 Task: Look for space in Kindia, Guinea from 6th August, 2023 to 15th August, 2023 for 9 adults in price range Rs.10000 to Rs.14000. Place can be shared room with 5 bedrooms having 9 beds and 5 bathrooms. Property type can be house, flat, guest house. Amenities needed are: wifi, TV, free parkinig on premises, gym, breakfast. Booking option can be shelf check-in. Required host language is English.
Action: Mouse pressed left at (496, 99)
Screenshot: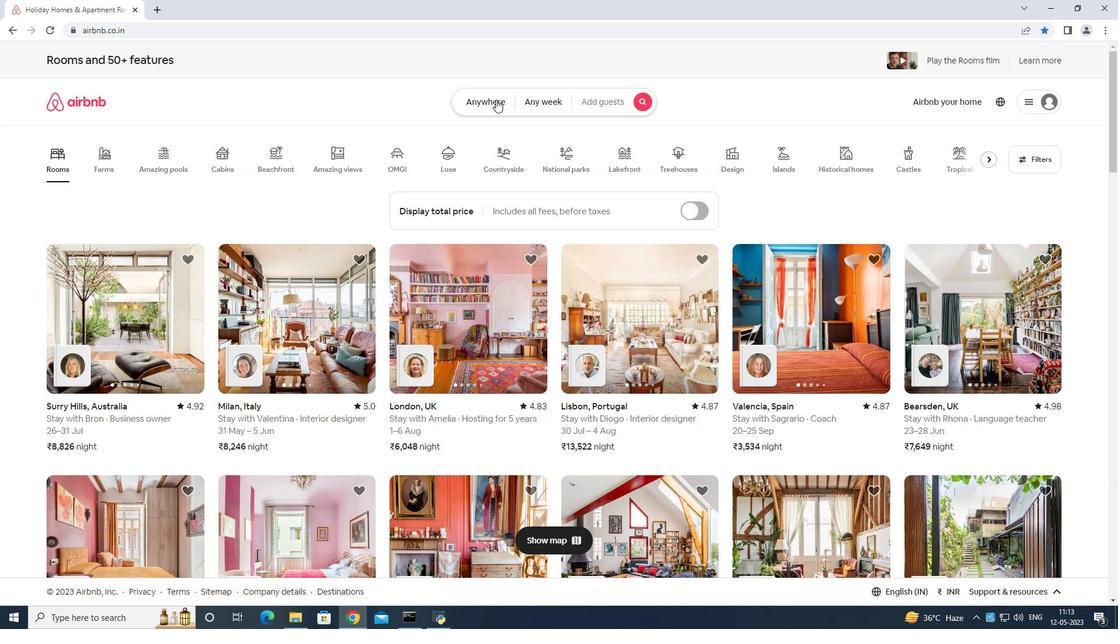 
Action: Mouse moved to (463, 139)
Screenshot: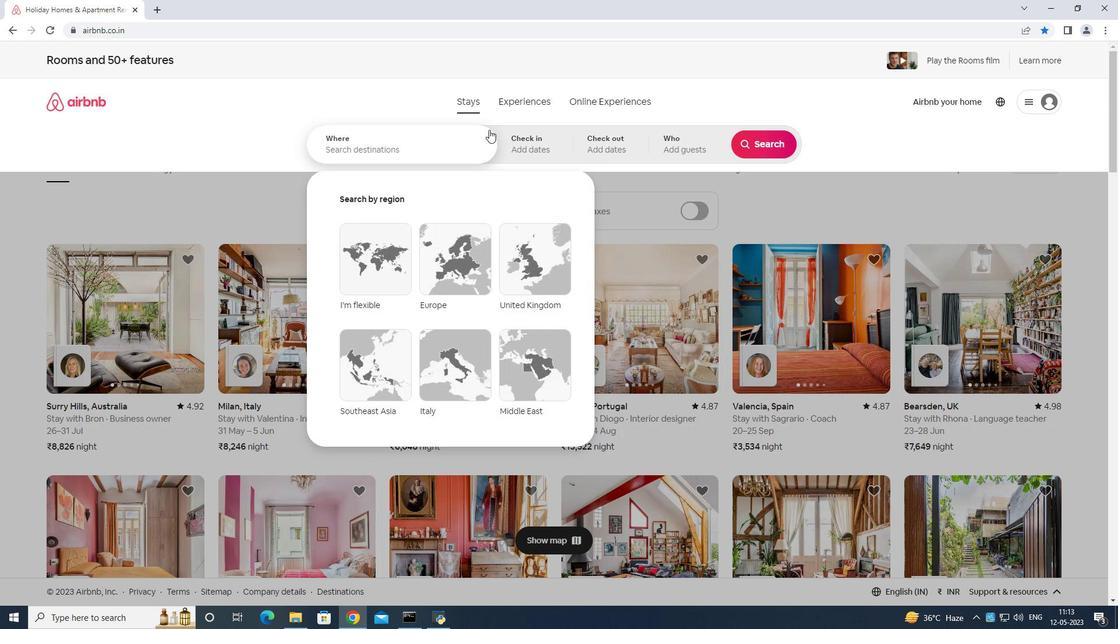 
Action: Mouse pressed left at (463, 139)
Screenshot: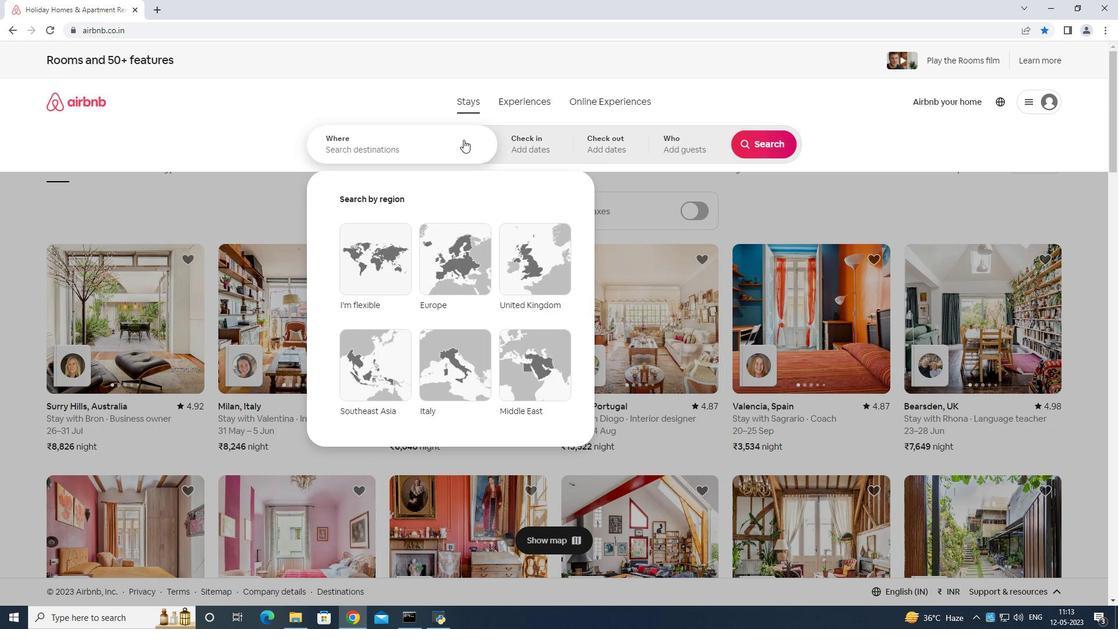 
Action: Mouse moved to (475, 152)
Screenshot: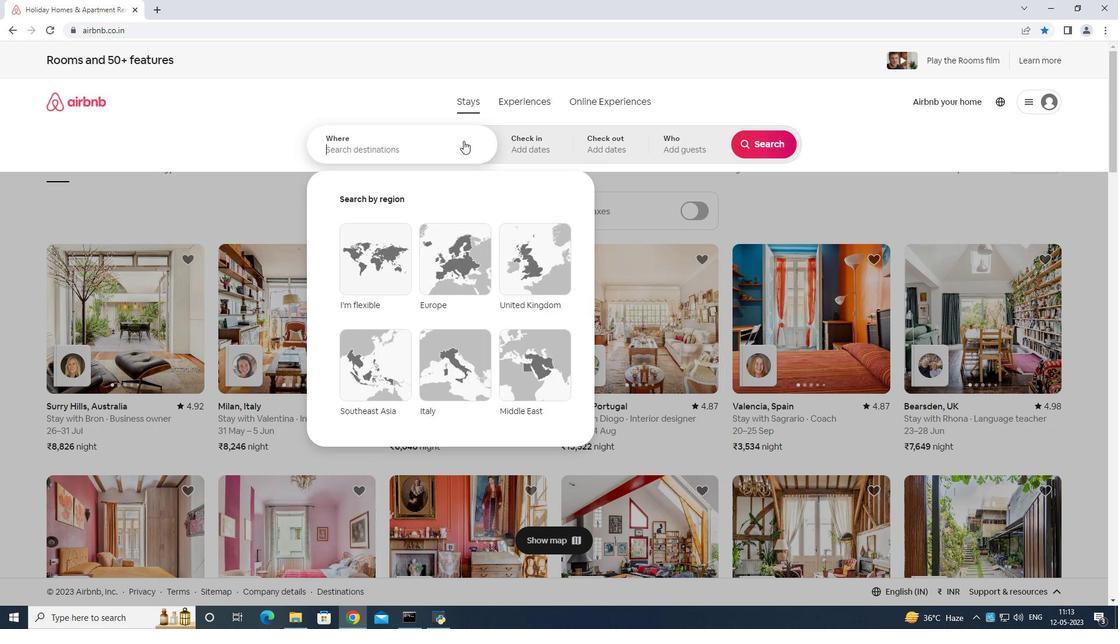 
Action: Key pressed <Key.shift>Kindia<Key.space>a<Key.backspace>h<Key.backspace>guinea<Key.enter>
Screenshot: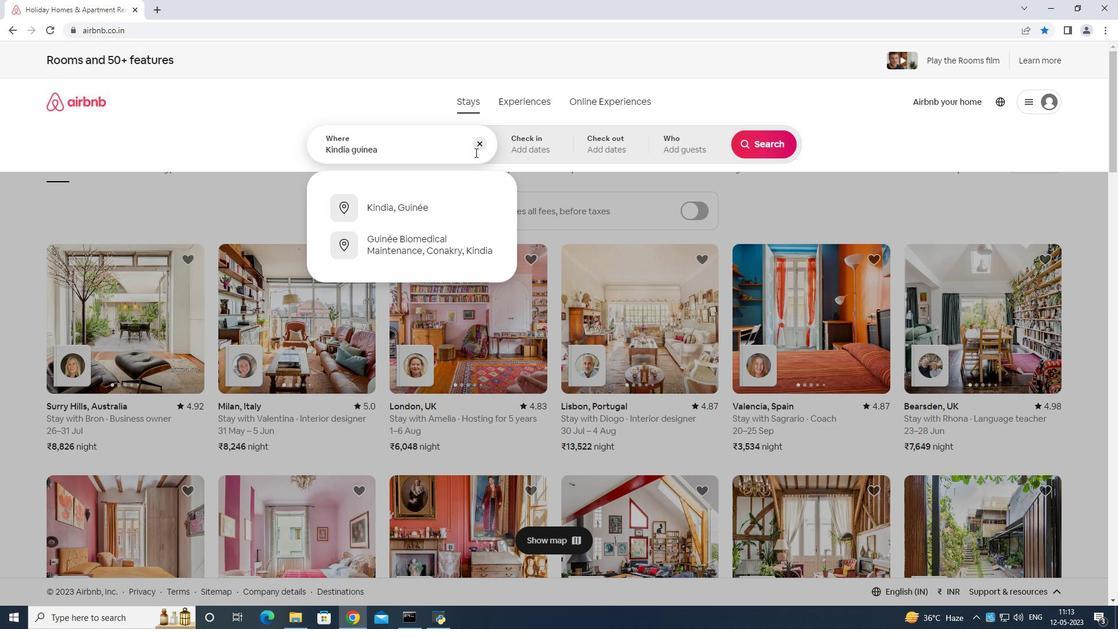 
Action: Mouse moved to (756, 242)
Screenshot: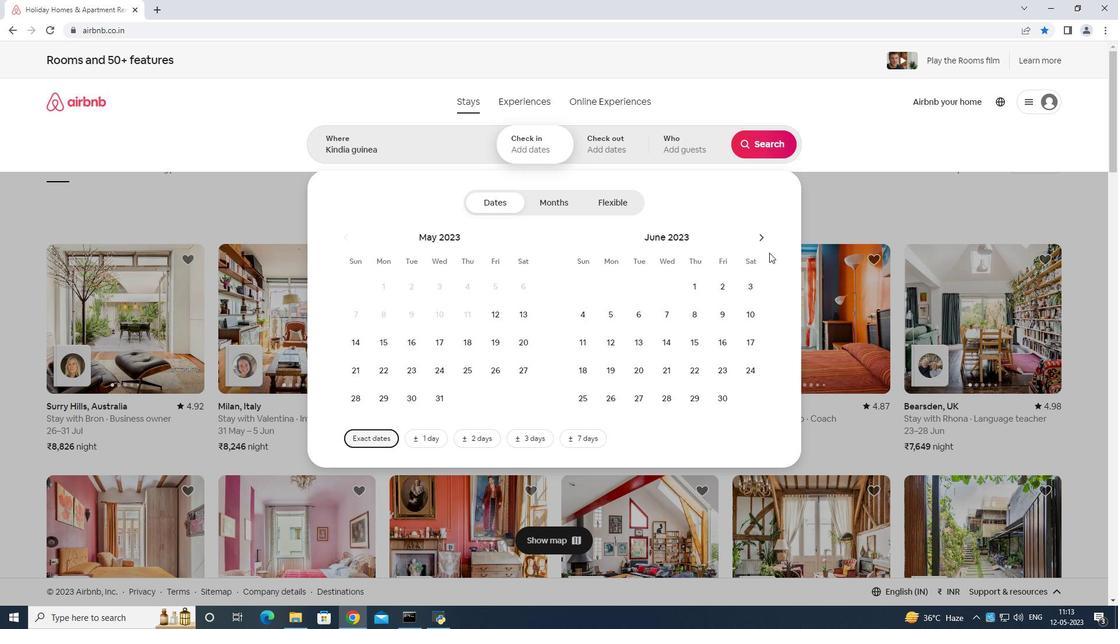 
Action: Mouse pressed left at (756, 242)
Screenshot: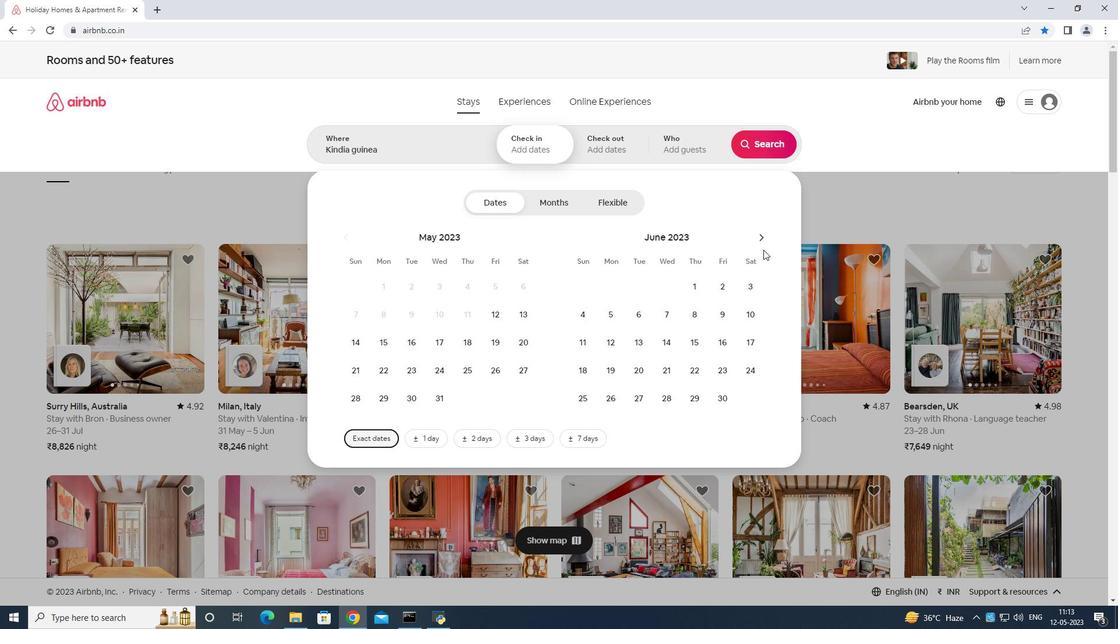 
Action: Mouse moved to (755, 242)
Screenshot: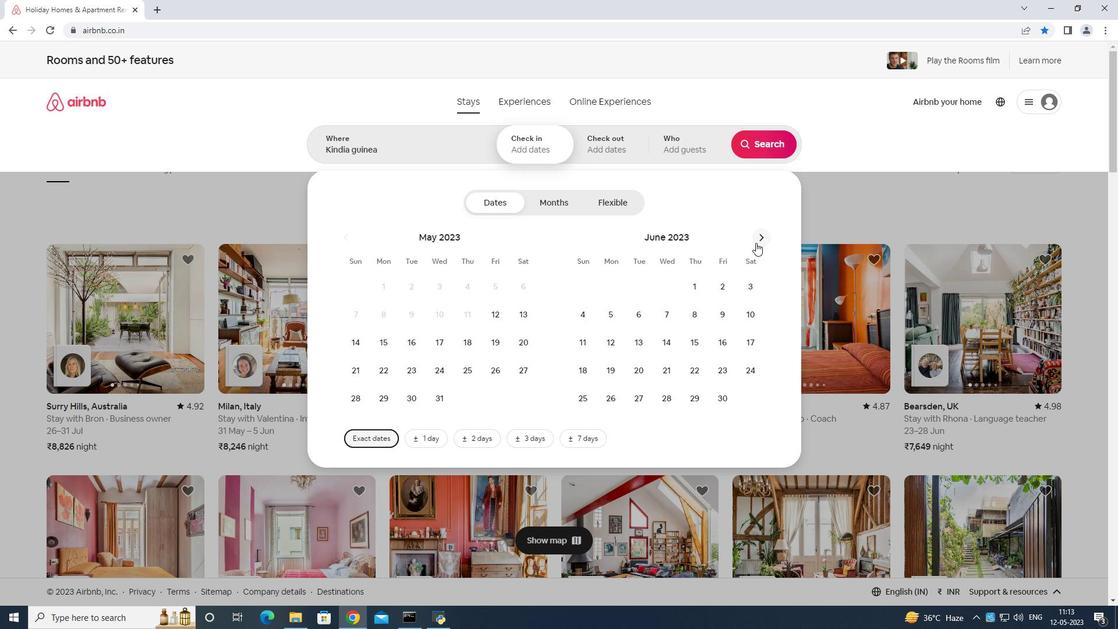 
Action: Mouse pressed left at (755, 242)
Screenshot: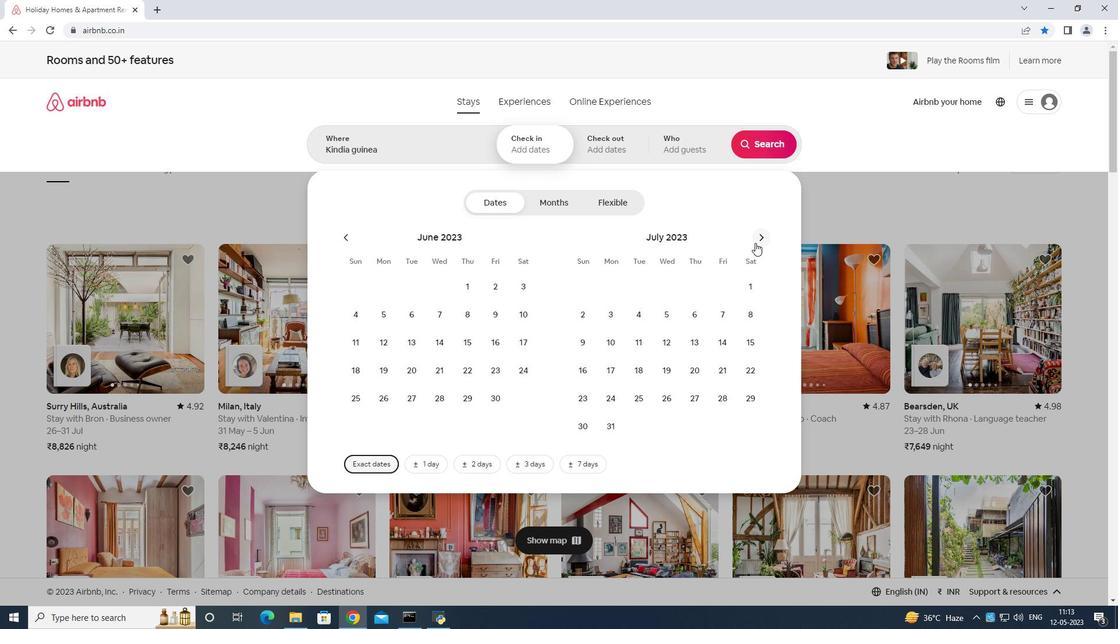 
Action: Mouse moved to (580, 315)
Screenshot: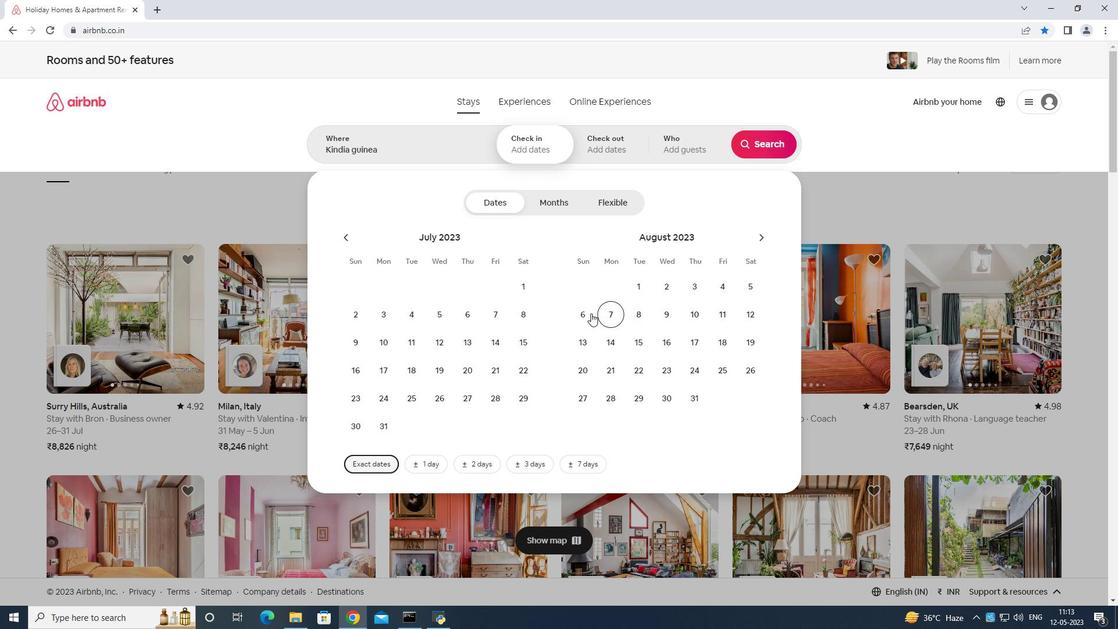 
Action: Mouse pressed left at (580, 315)
Screenshot: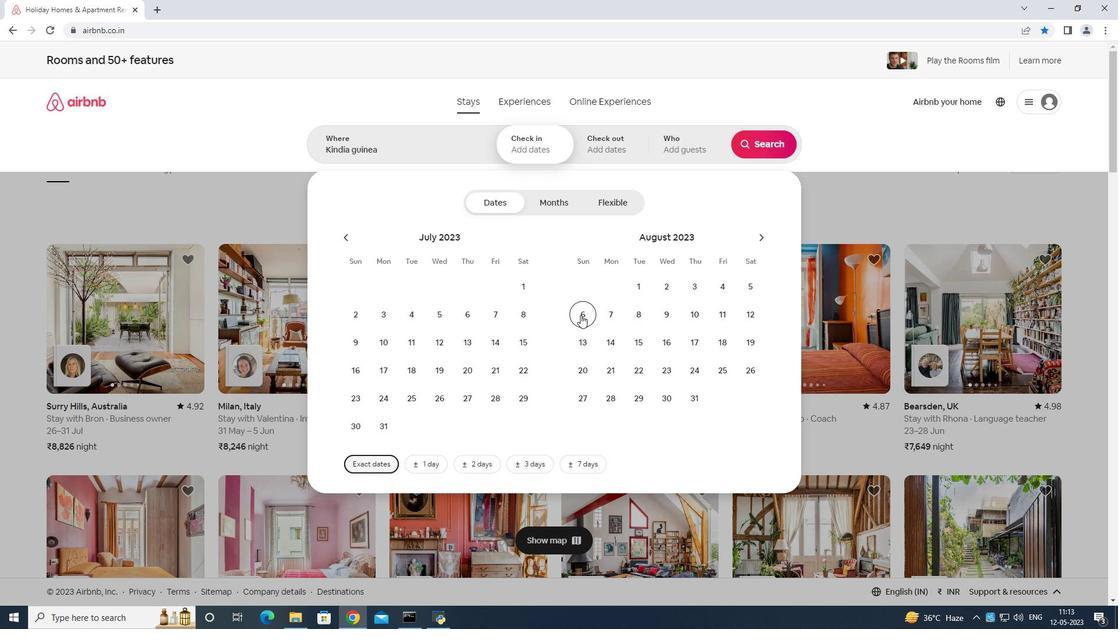 
Action: Mouse moved to (649, 344)
Screenshot: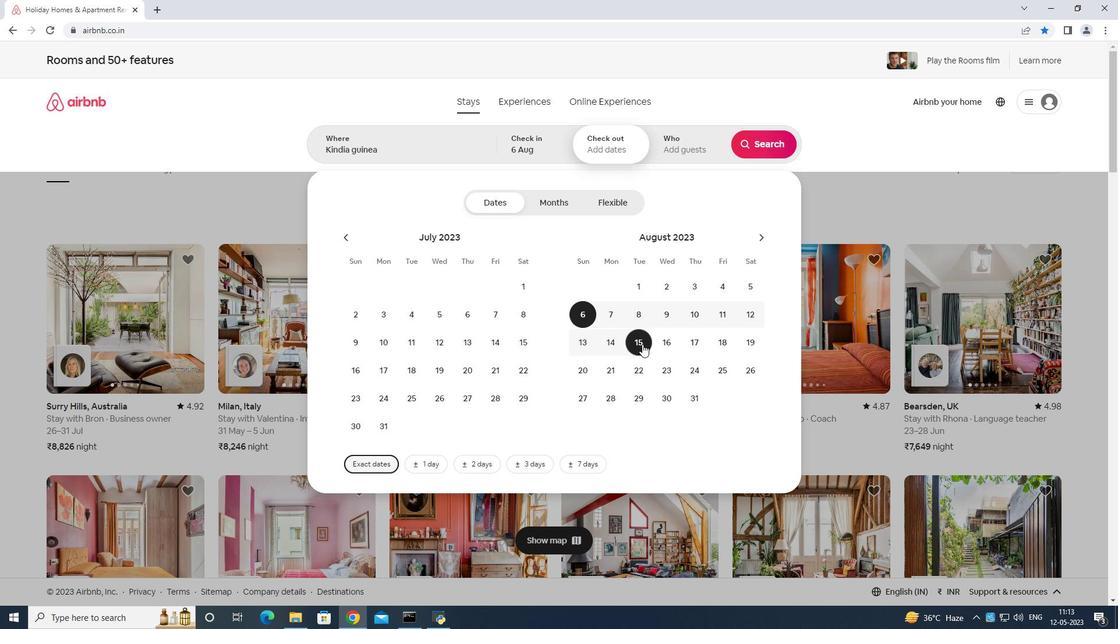 
Action: Mouse pressed left at (649, 344)
Screenshot: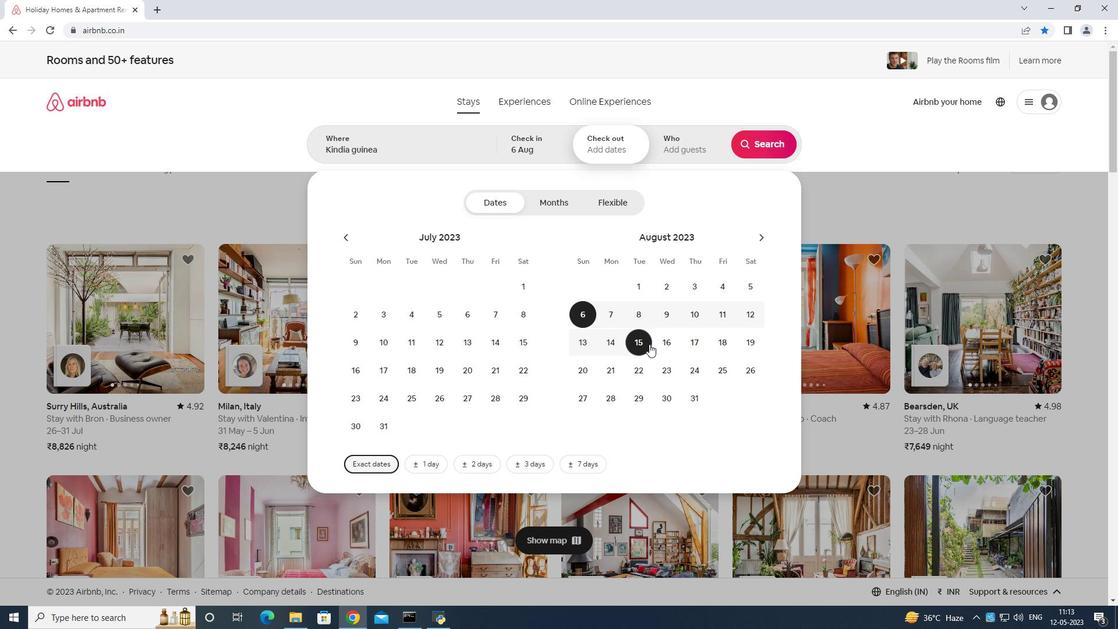 
Action: Mouse moved to (699, 143)
Screenshot: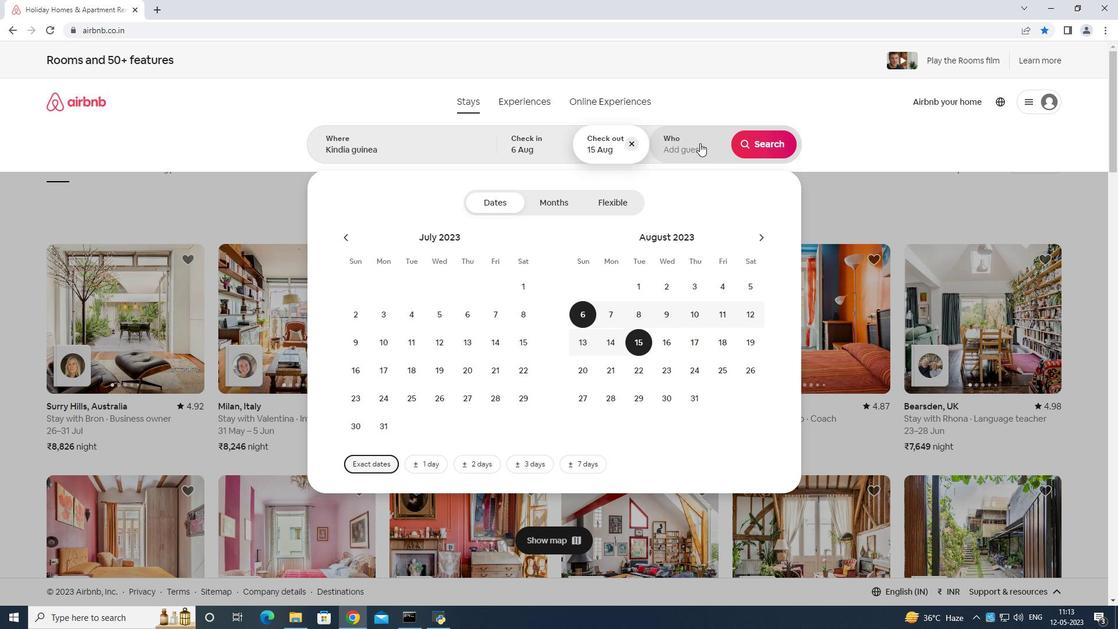 
Action: Mouse pressed left at (699, 143)
Screenshot: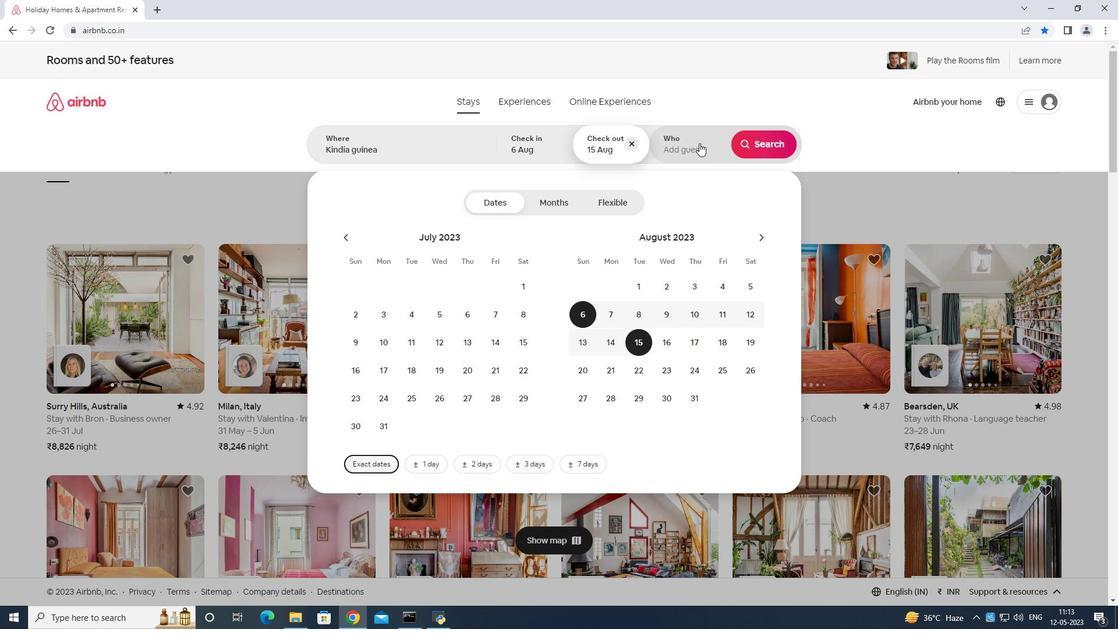 
Action: Mouse moved to (762, 209)
Screenshot: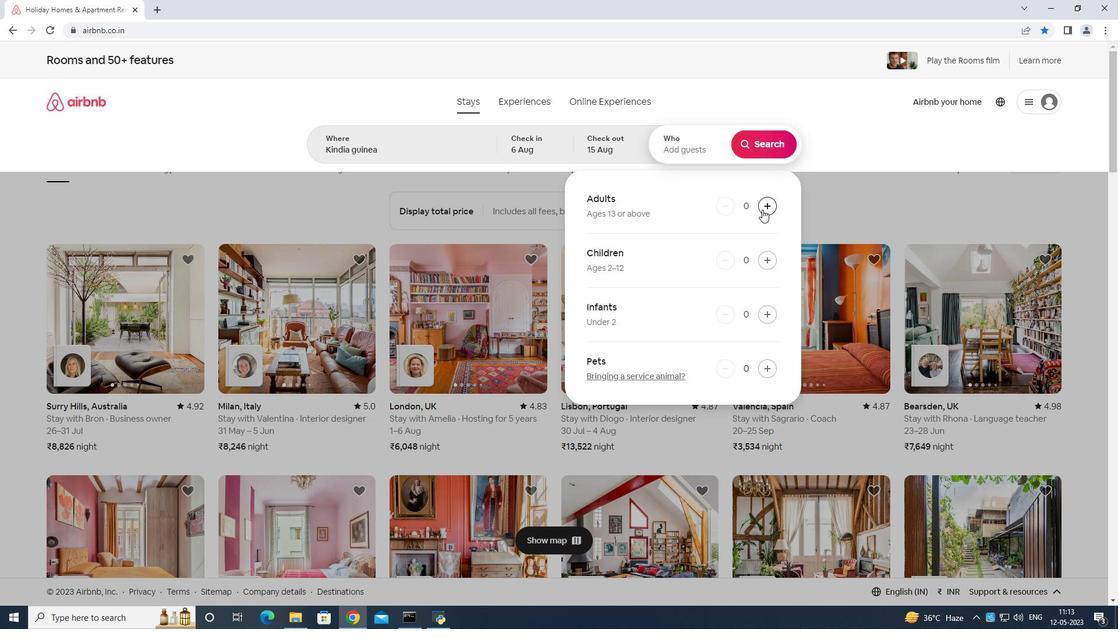 
Action: Mouse pressed left at (762, 209)
Screenshot: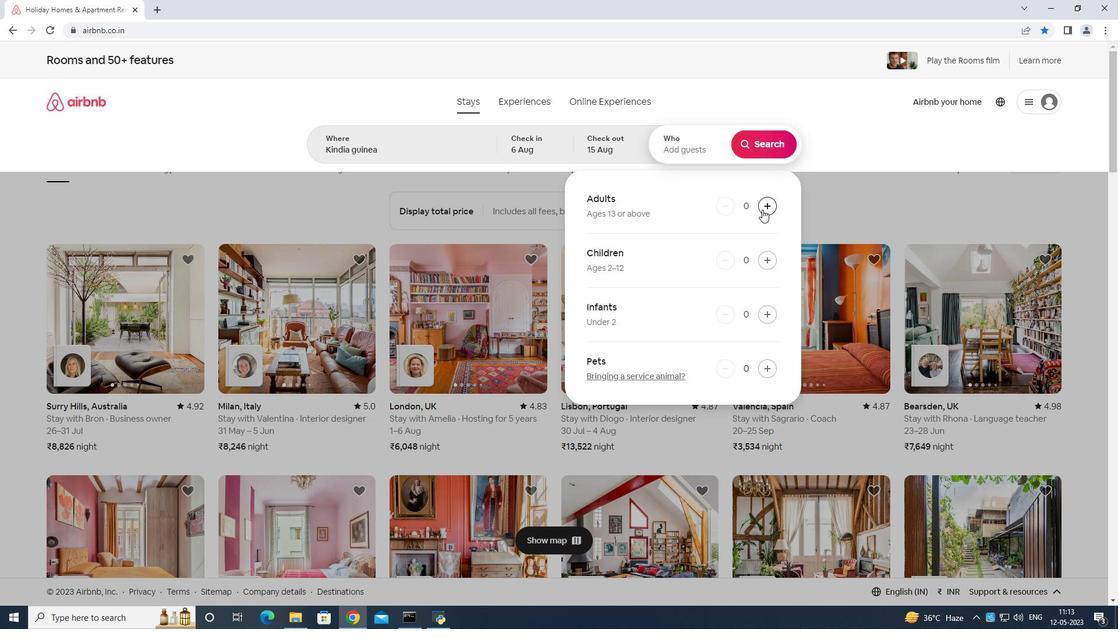 
Action: Mouse pressed left at (762, 209)
Screenshot: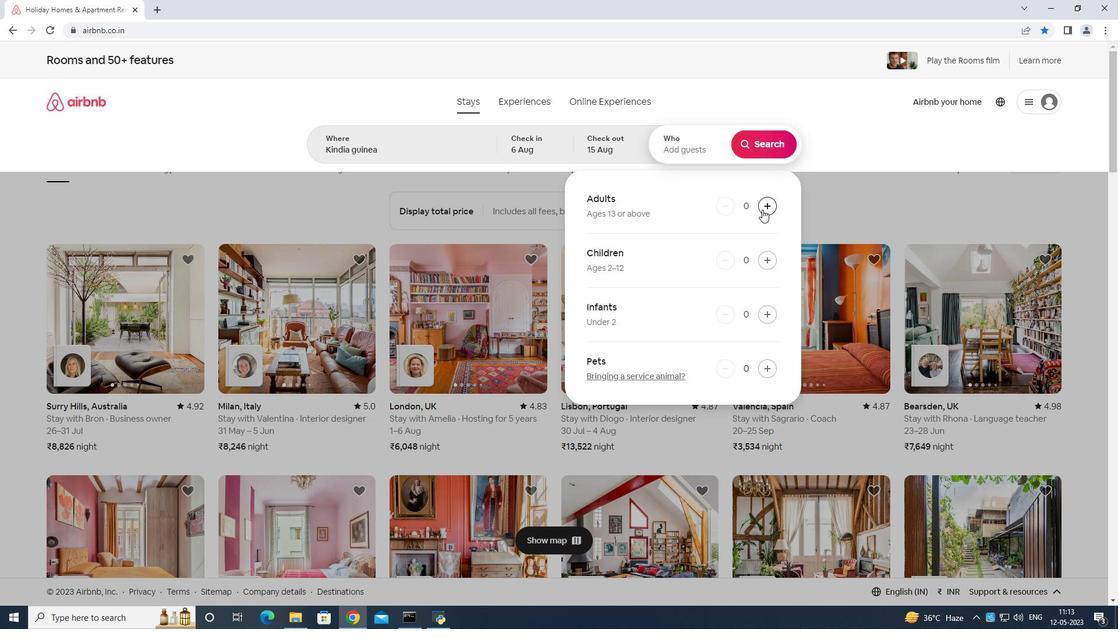 
Action: Mouse pressed left at (762, 209)
Screenshot: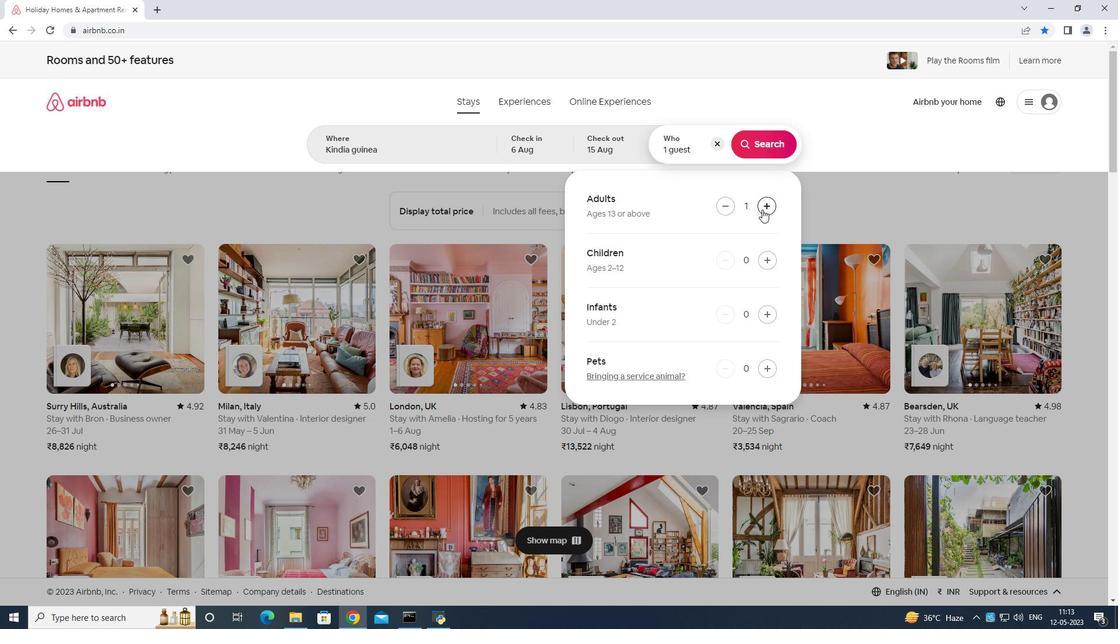 
Action: Mouse moved to (763, 209)
Screenshot: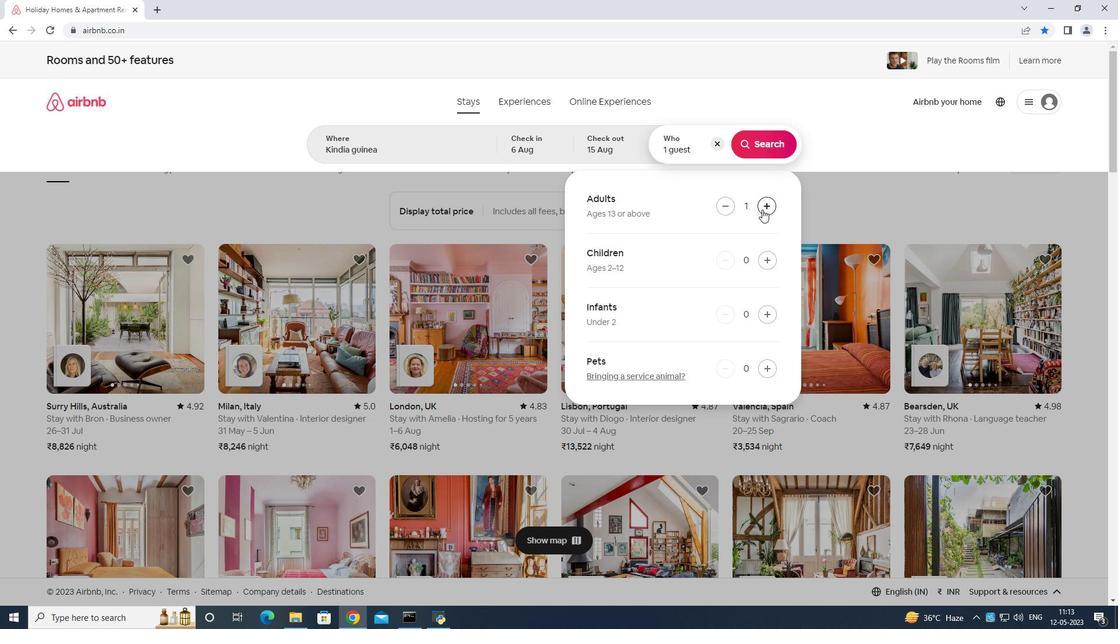 
Action: Mouse pressed left at (763, 209)
Screenshot: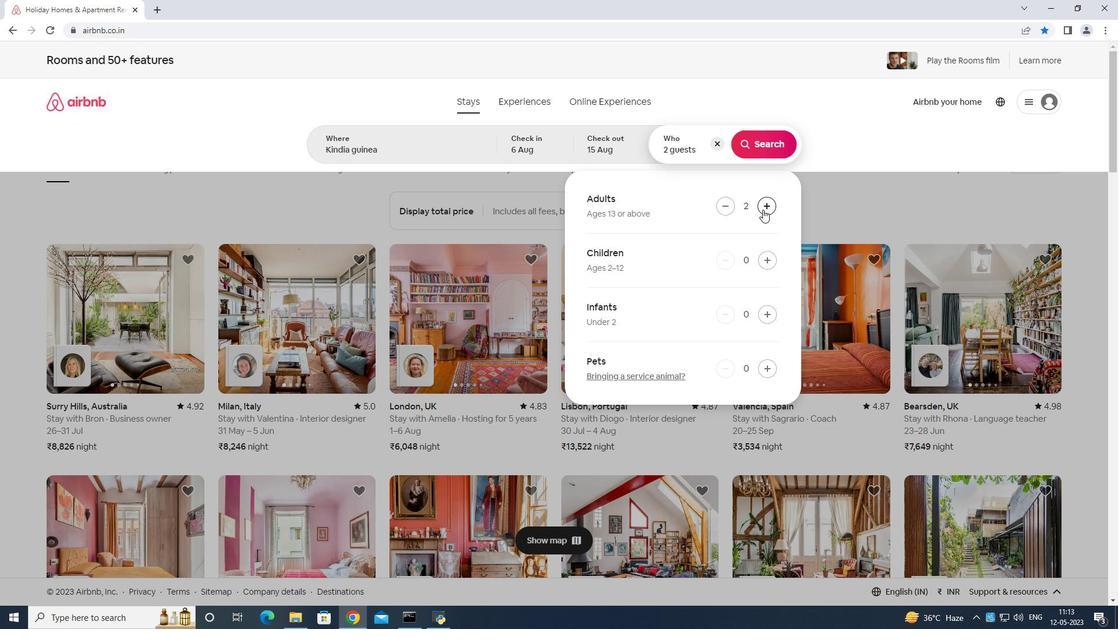 
Action: Mouse moved to (763, 209)
Screenshot: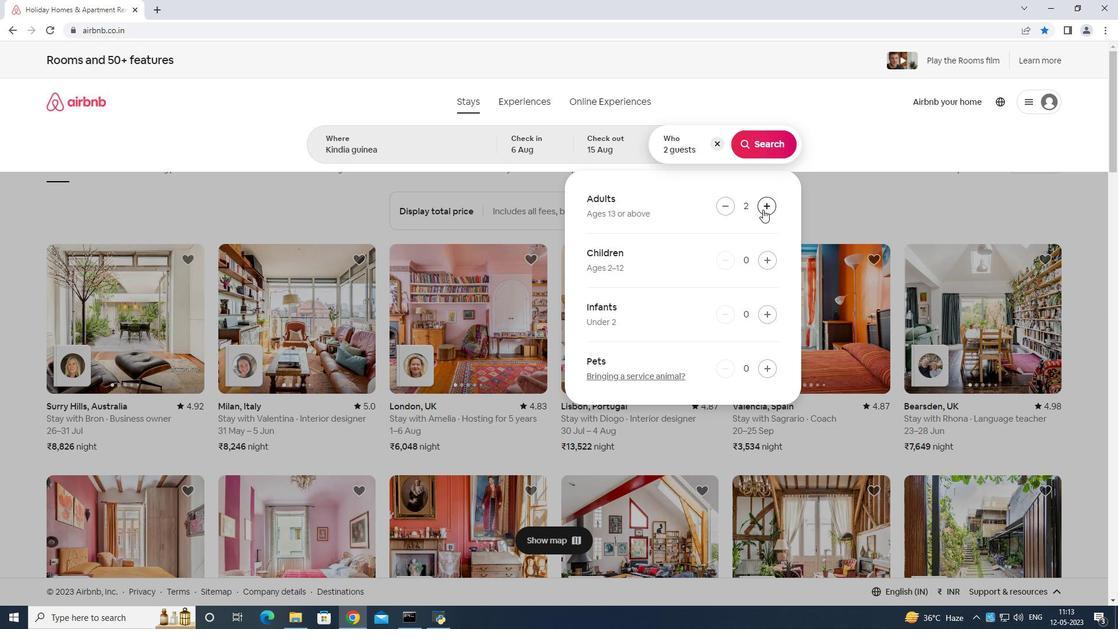 
Action: Mouse pressed left at (763, 209)
Screenshot: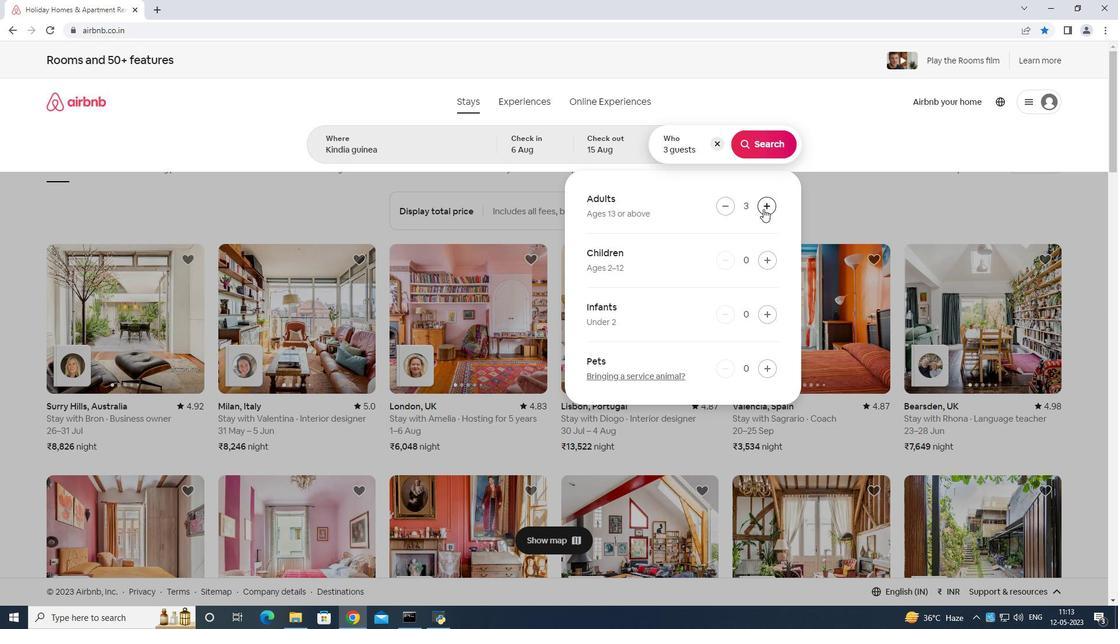 
Action: Mouse pressed left at (763, 209)
Screenshot: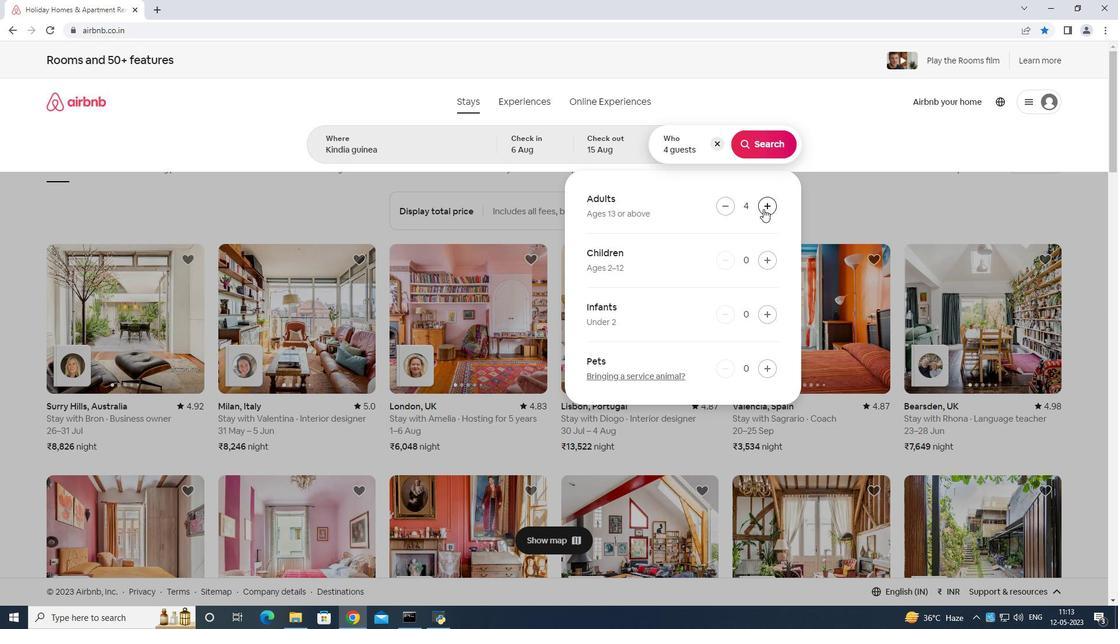 
Action: Mouse pressed left at (763, 209)
Screenshot: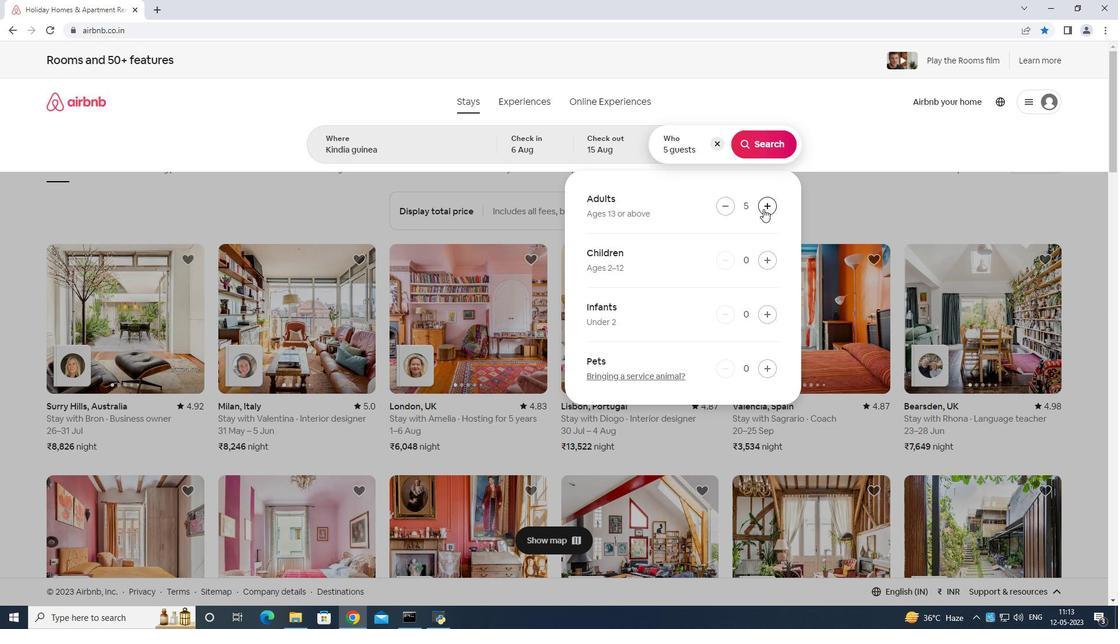 
Action: Mouse pressed left at (763, 209)
Screenshot: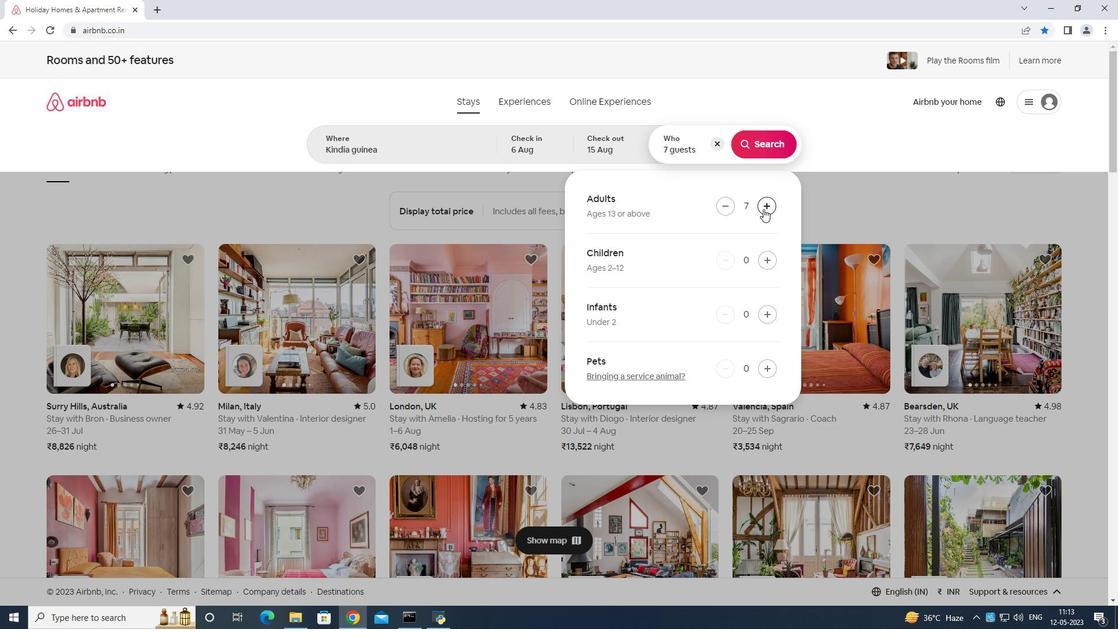 
Action: Mouse pressed left at (763, 209)
Screenshot: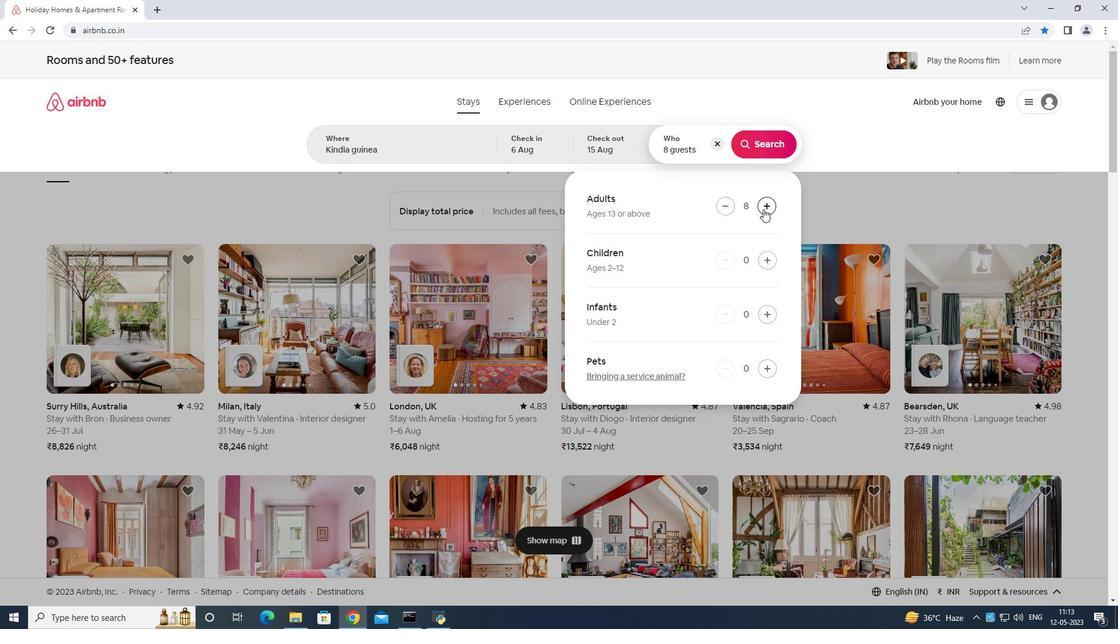 
Action: Mouse moved to (763, 137)
Screenshot: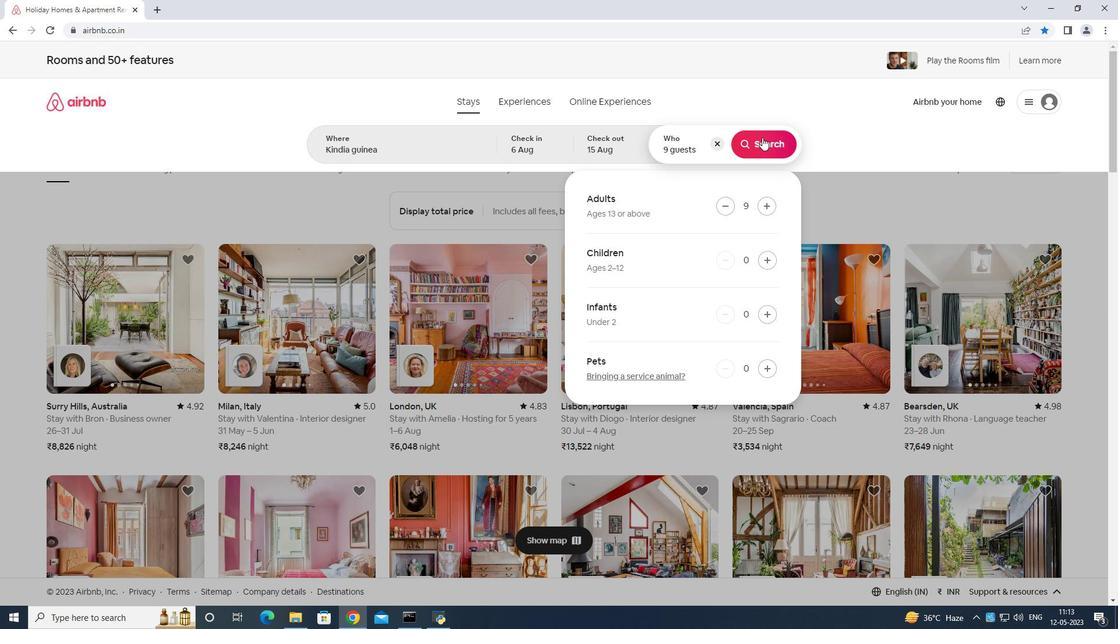 
Action: Mouse pressed left at (763, 137)
Screenshot: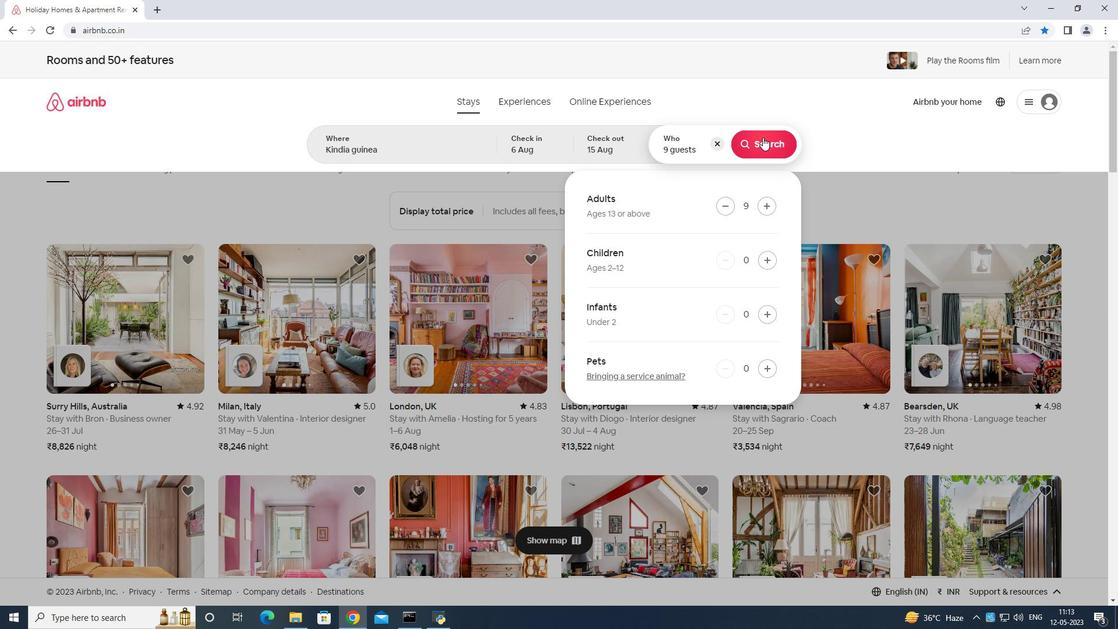
Action: Mouse moved to (1065, 103)
Screenshot: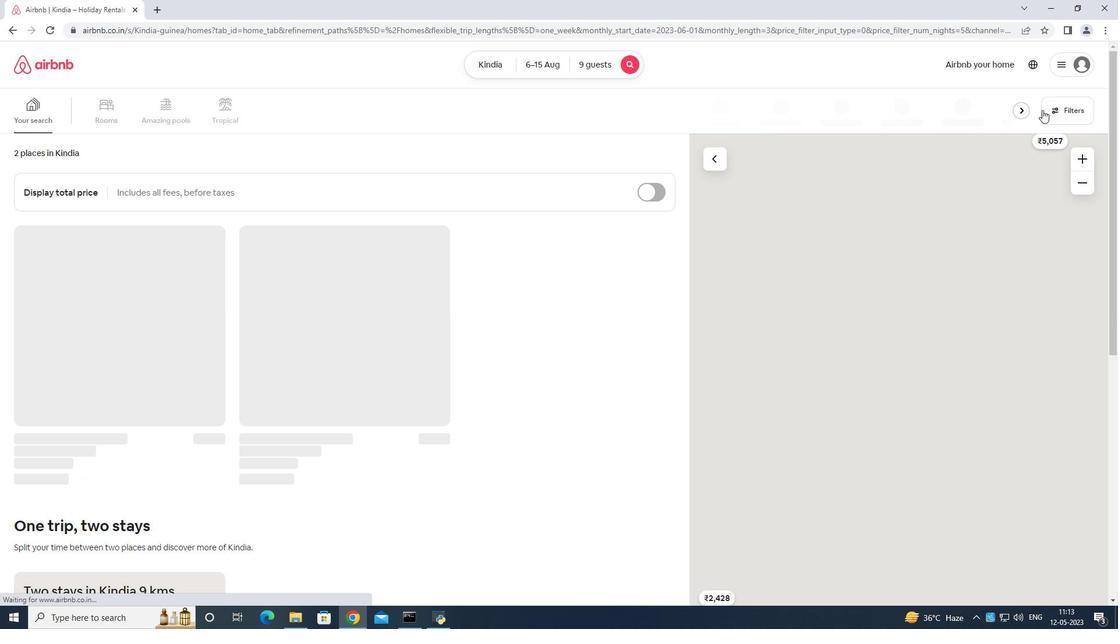 
Action: Mouse pressed left at (1065, 103)
Screenshot: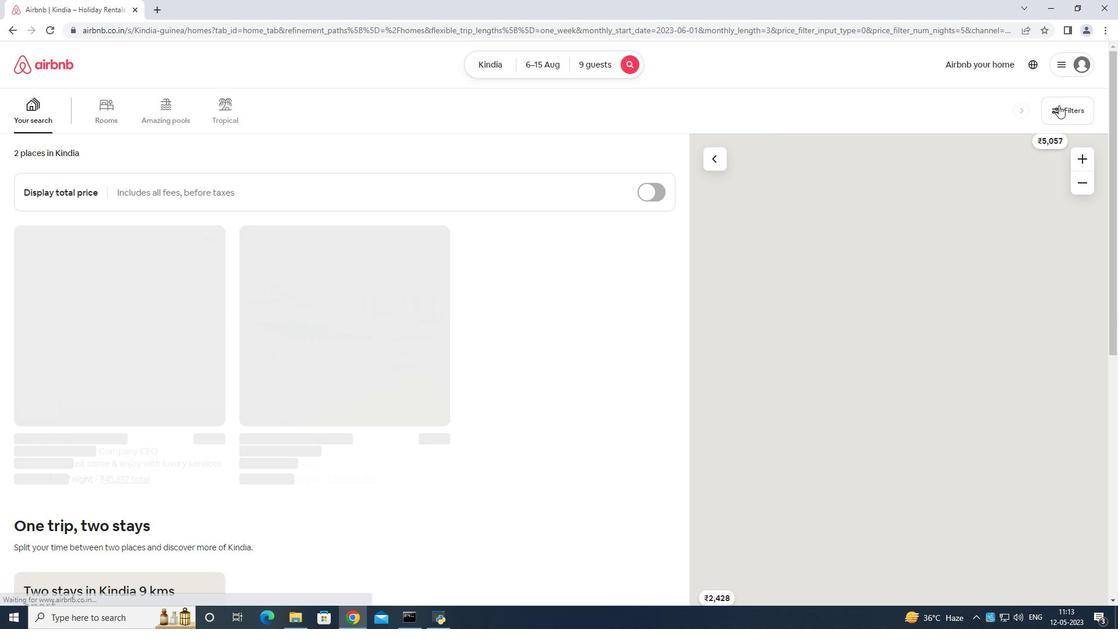 
Action: Mouse moved to (470, 389)
Screenshot: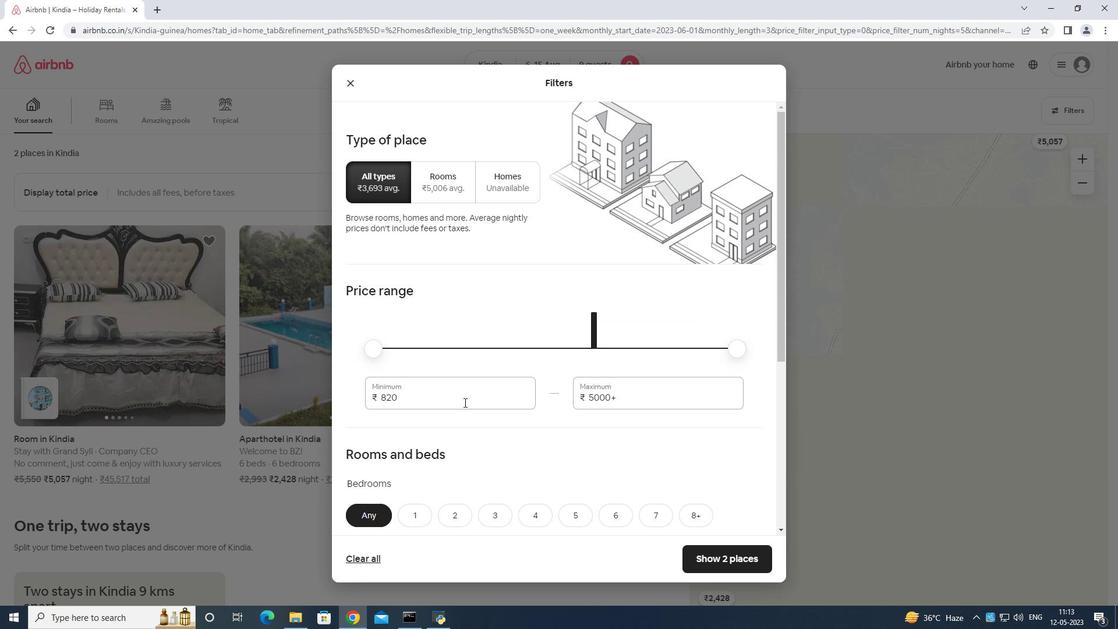 
Action: Mouse pressed left at (470, 389)
Screenshot: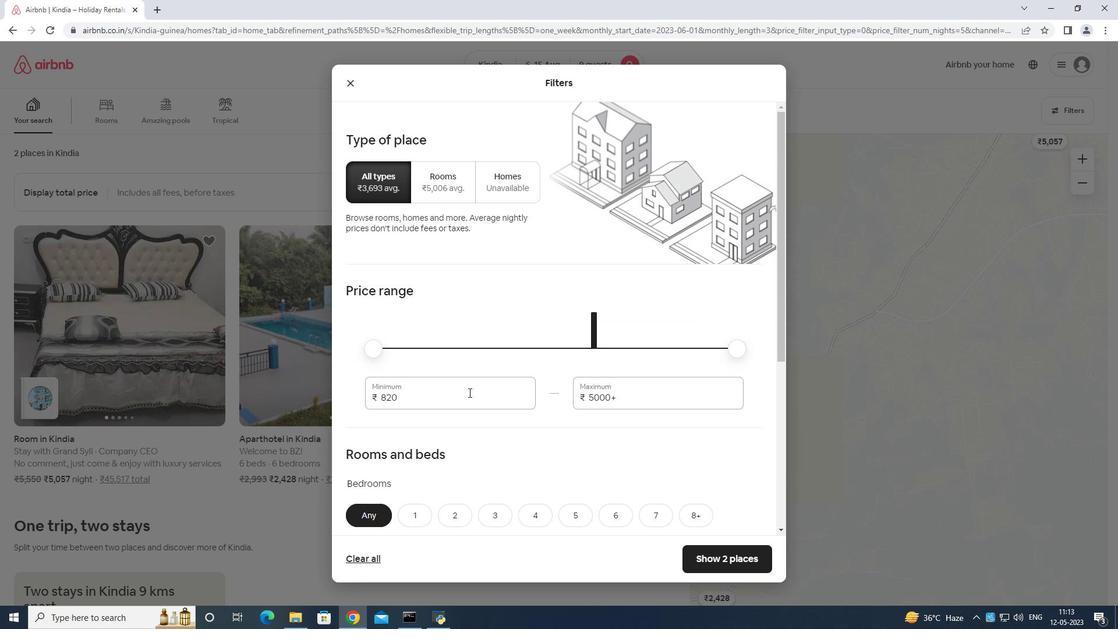 
Action: Key pressed <Key.backspace><Key.backspace><Key.backspace><Key.backspace><Key.backspace><Key.backspace><Key.backspace>10000
Screenshot: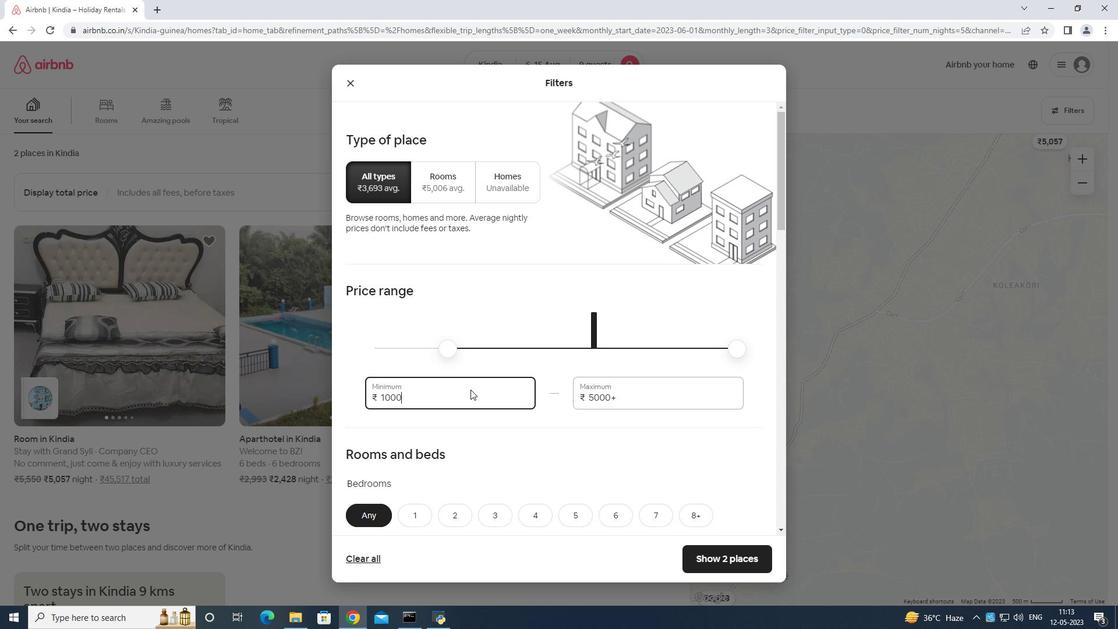 
Action: Mouse moved to (656, 395)
Screenshot: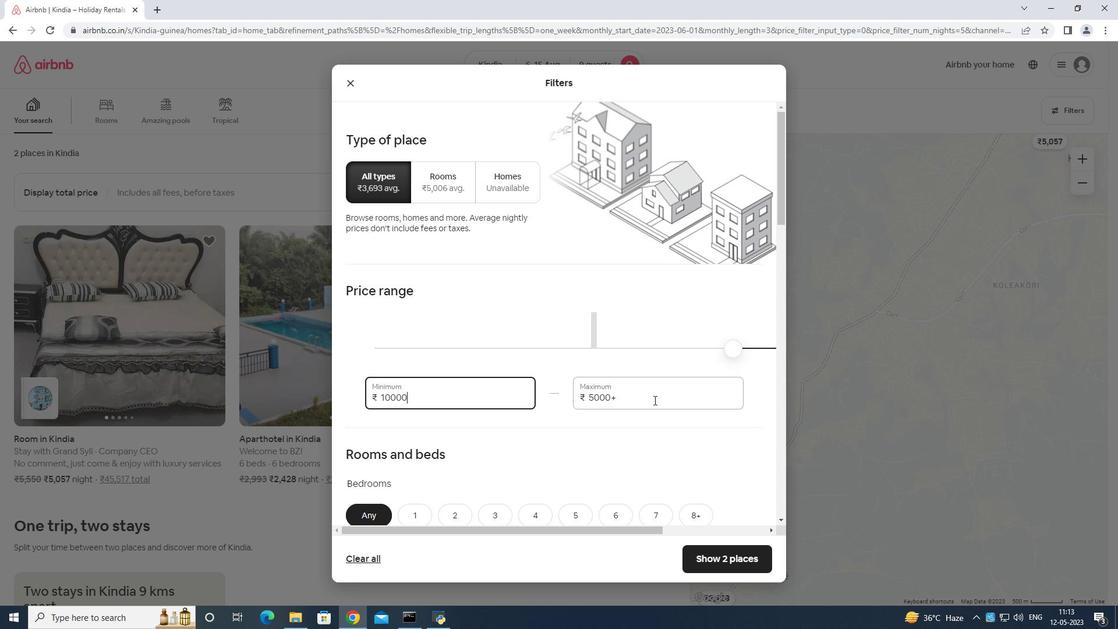 
Action: Mouse pressed left at (656, 395)
Screenshot: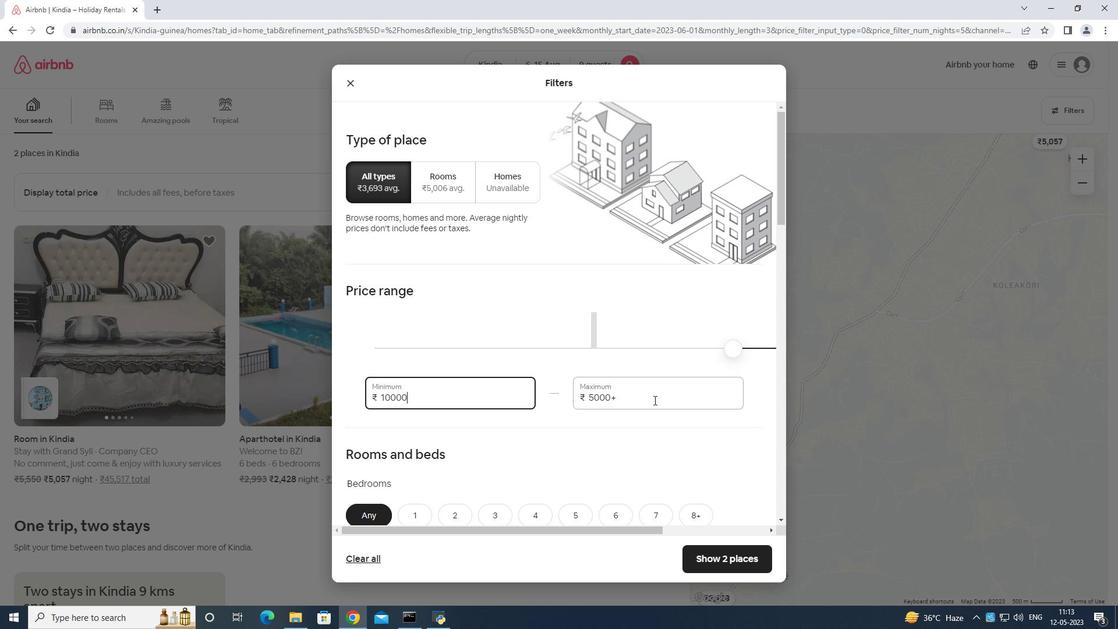 
Action: Mouse moved to (657, 390)
Screenshot: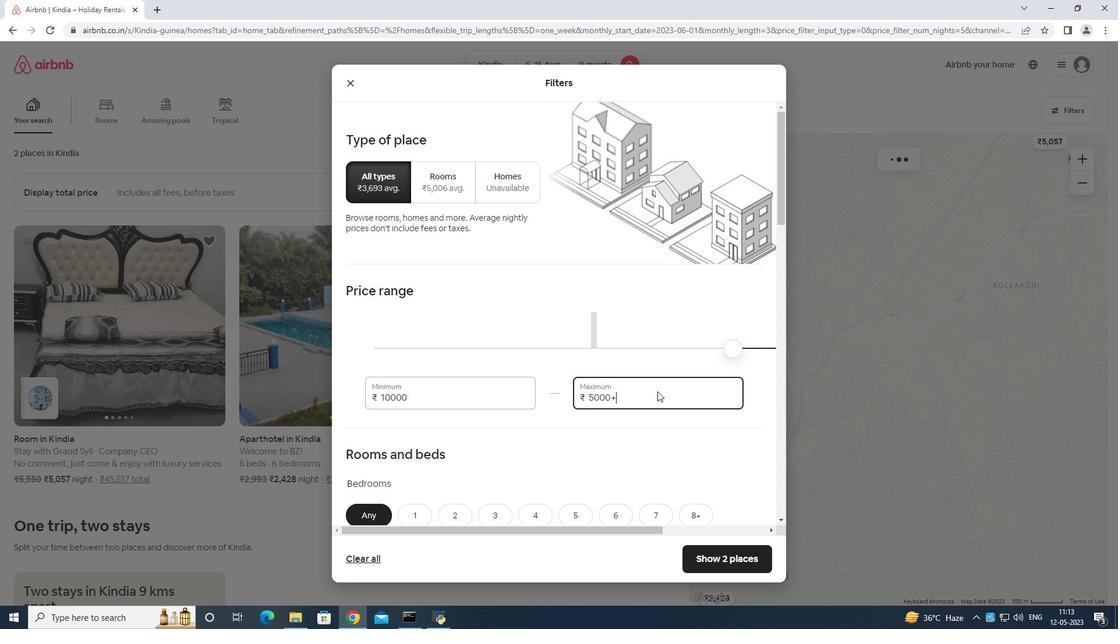 
Action: Key pressed <Key.backspace>
Screenshot: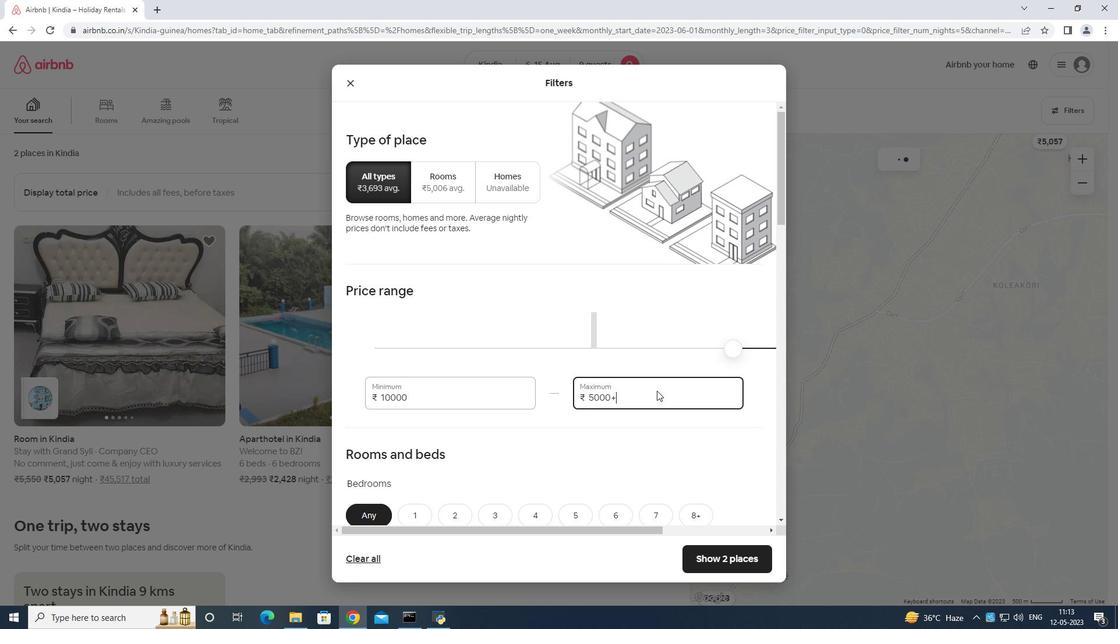 
Action: Mouse moved to (656, 390)
Screenshot: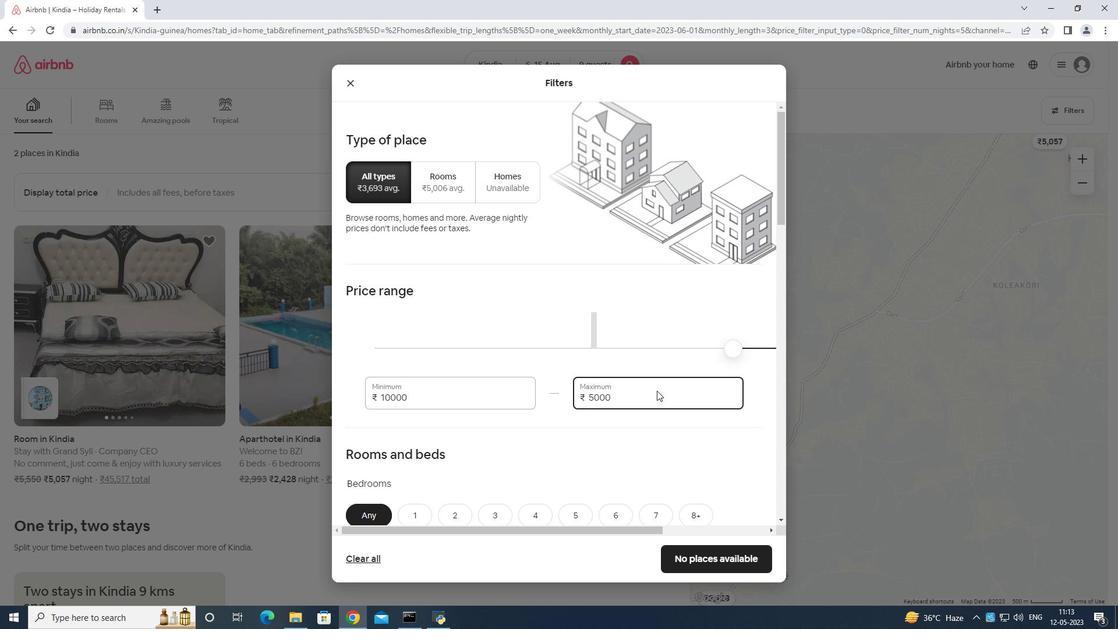 
Action: Key pressed <Key.backspace><Key.backspace><Key.backspace><Key.backspace><Key.backspace><Key.backspace><Key.backspace><Key.backspace><Key.backspace><Key.backspace><Key.backspace>
Screenshot: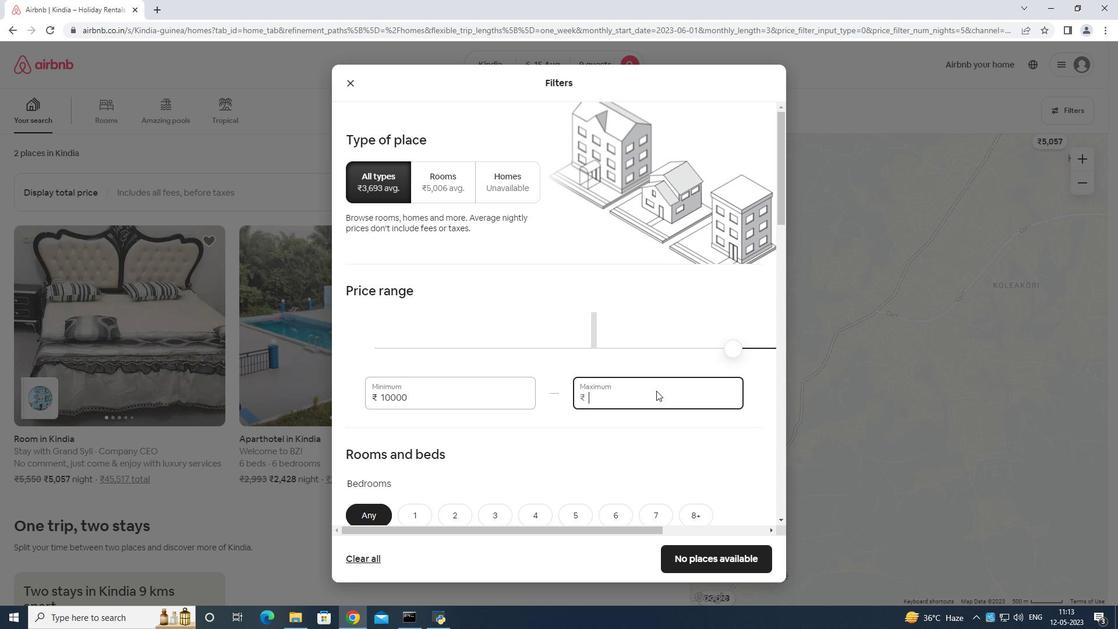 
Action: Mouse moved to (656, 390)
Screenshot: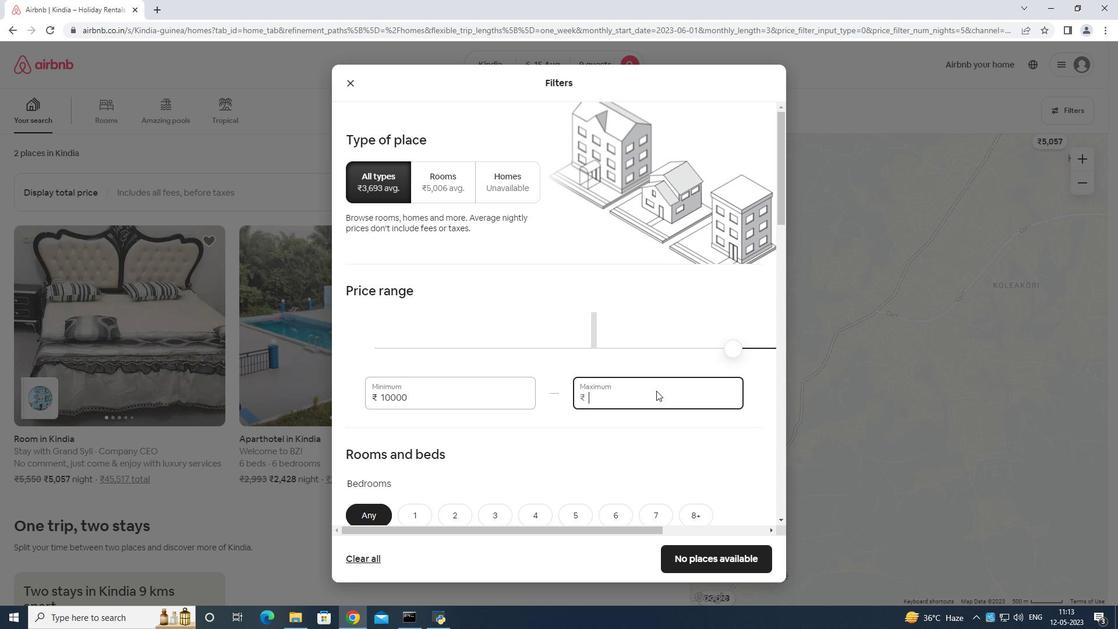 
Action: Key pressed 1
Screenshot: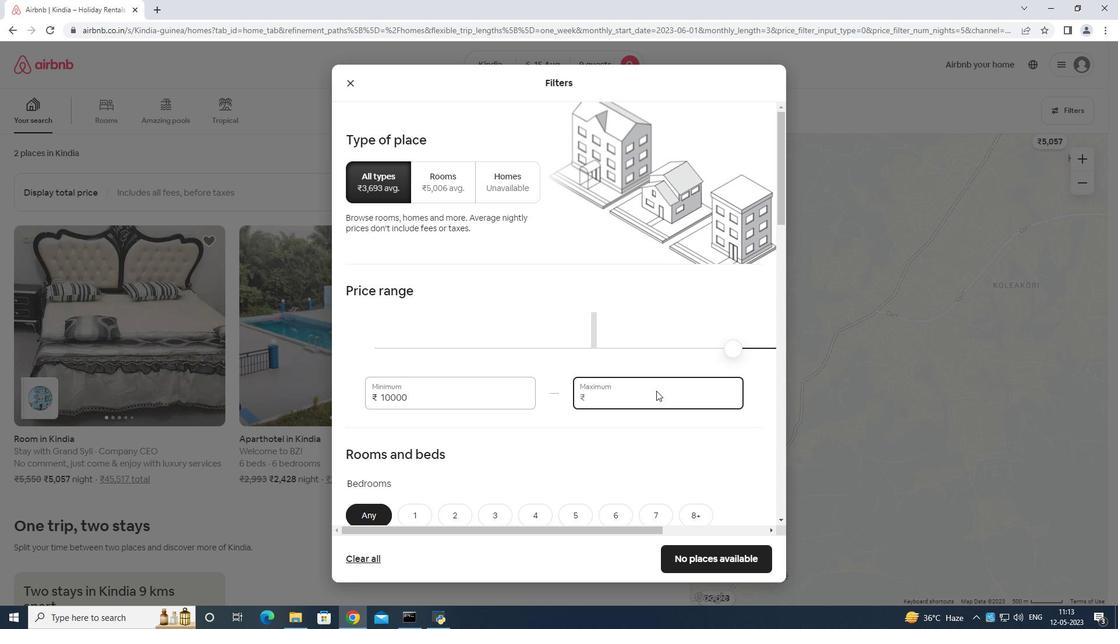 
Action: Mouse moved to (657, 390)
Screenshot: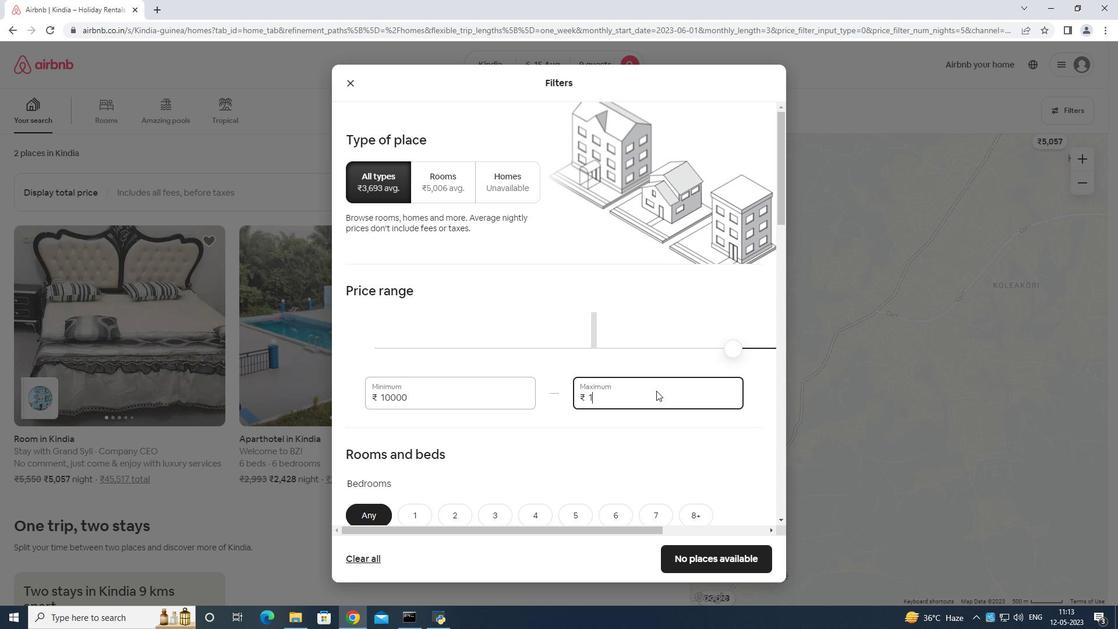 
Action: Key pressed 40
Screenshot: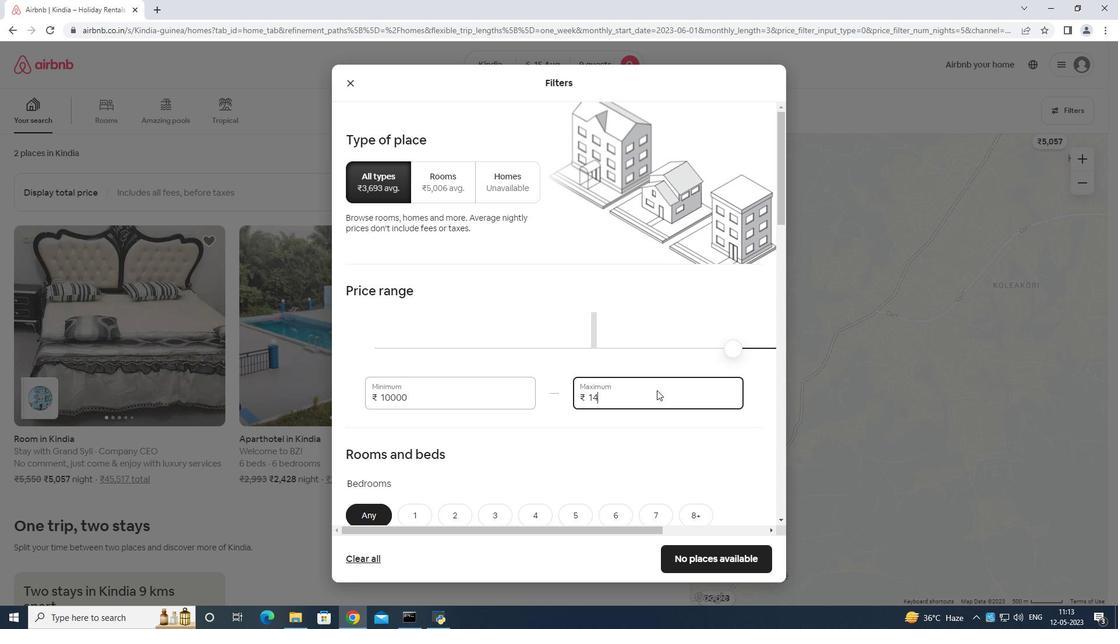
Action: Mouse moved to (658, 389)
Screenshot: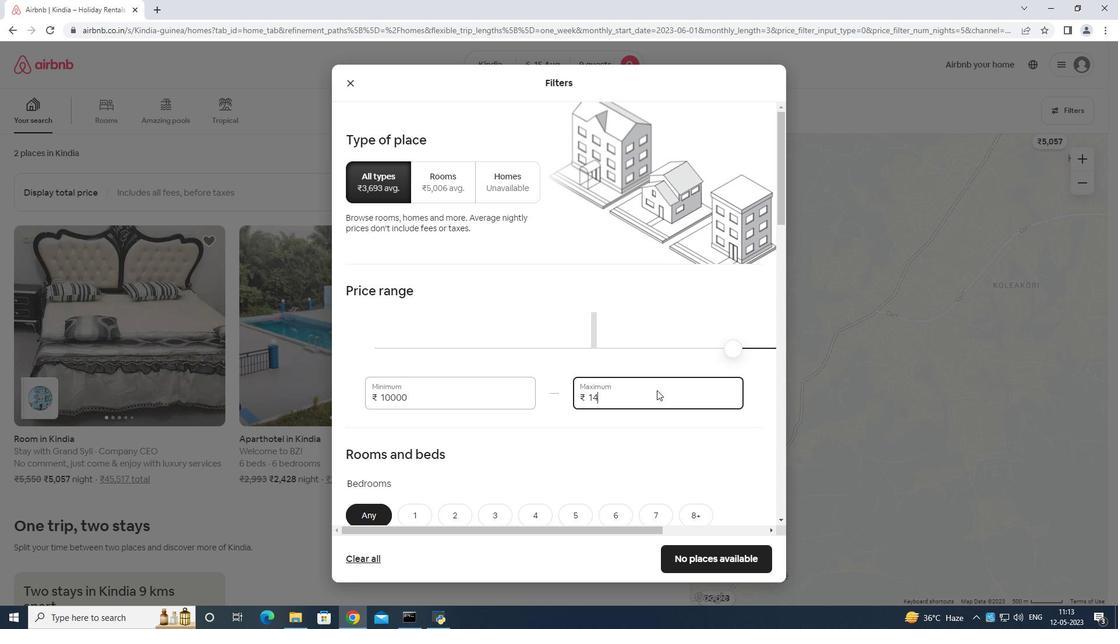 
Action: Key pressed 00
Screenshot: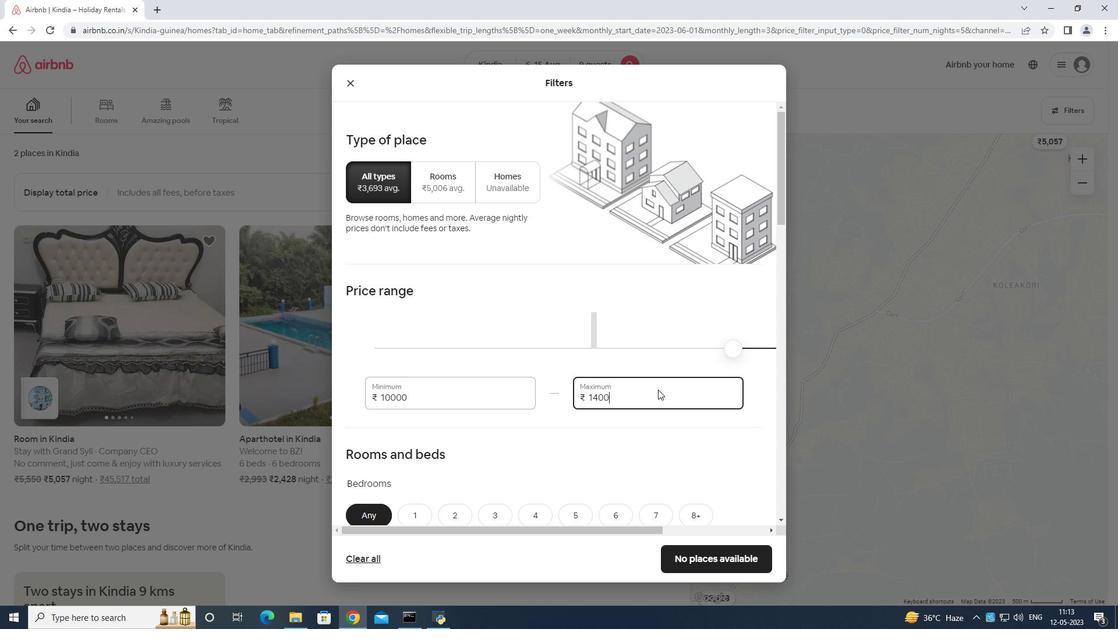 
Action: Mouse scrolled (658, 389) with delta (0, 0)
Screenshot: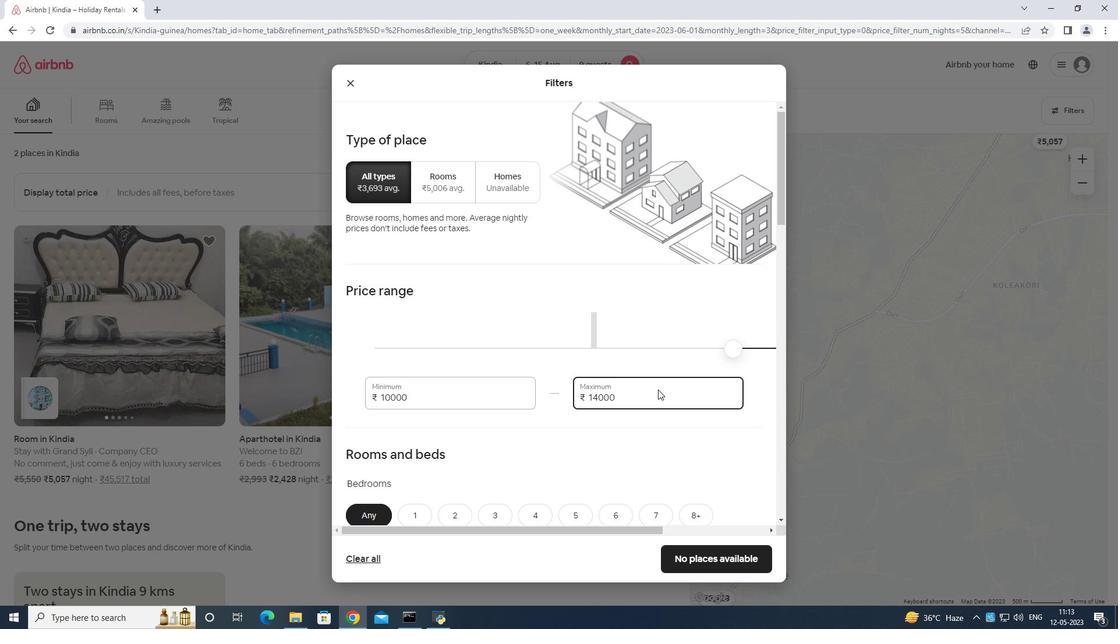 
Action: Mouse scrolled (658, 389) with delta (0, 0)
Screenshot: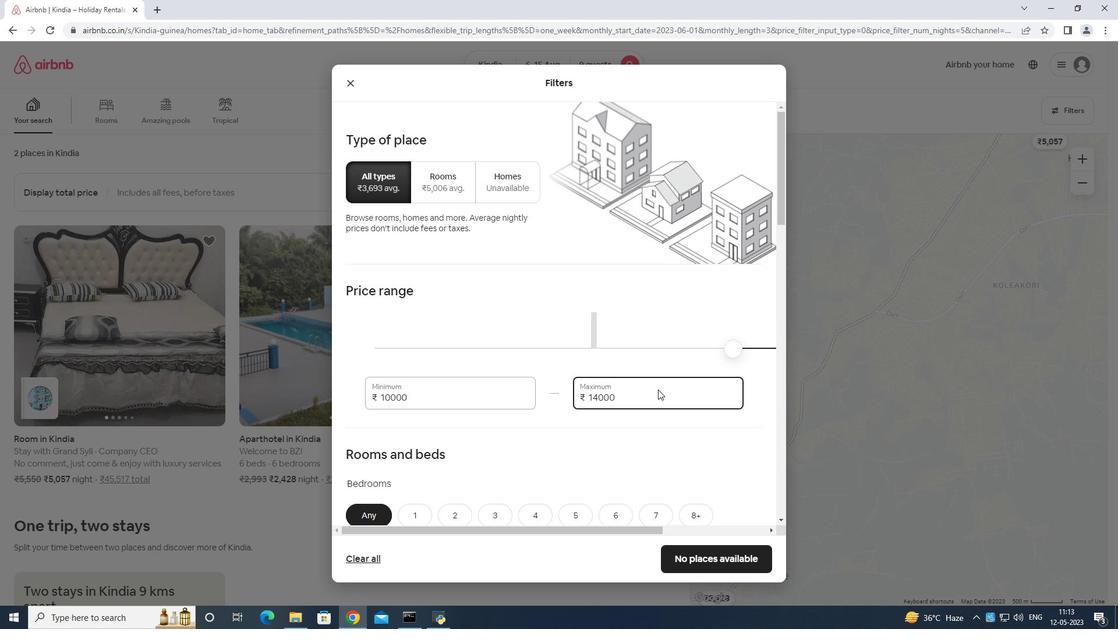 
Action: Mouse scrolled (658, 389) with delta (0, 0)
Screenshot: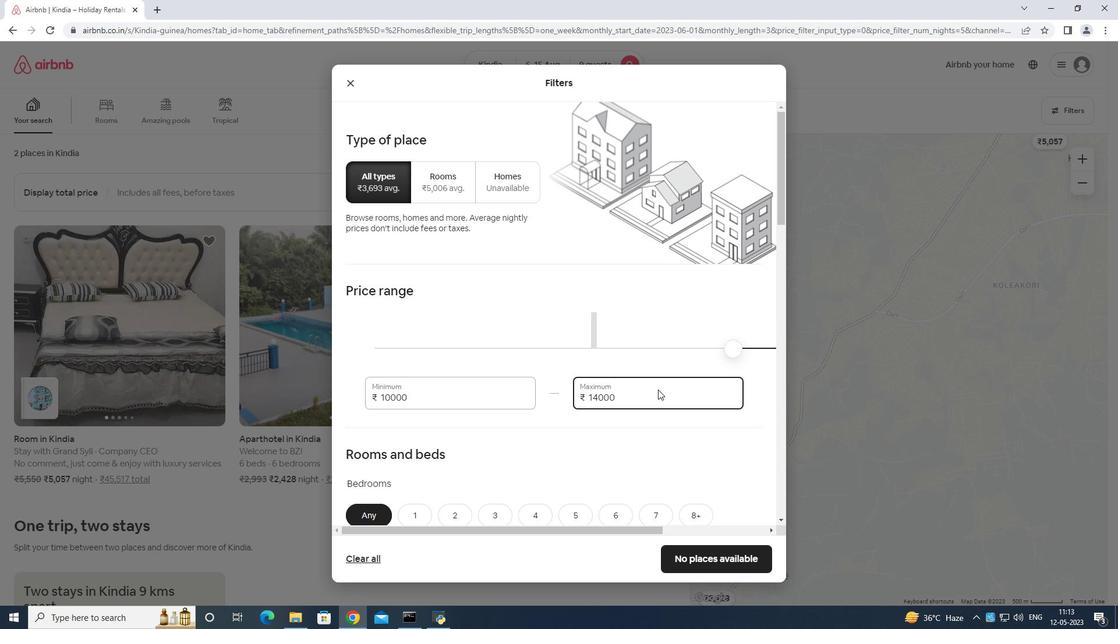 
Action: Mouse moved to (574, 336)
Screenshot: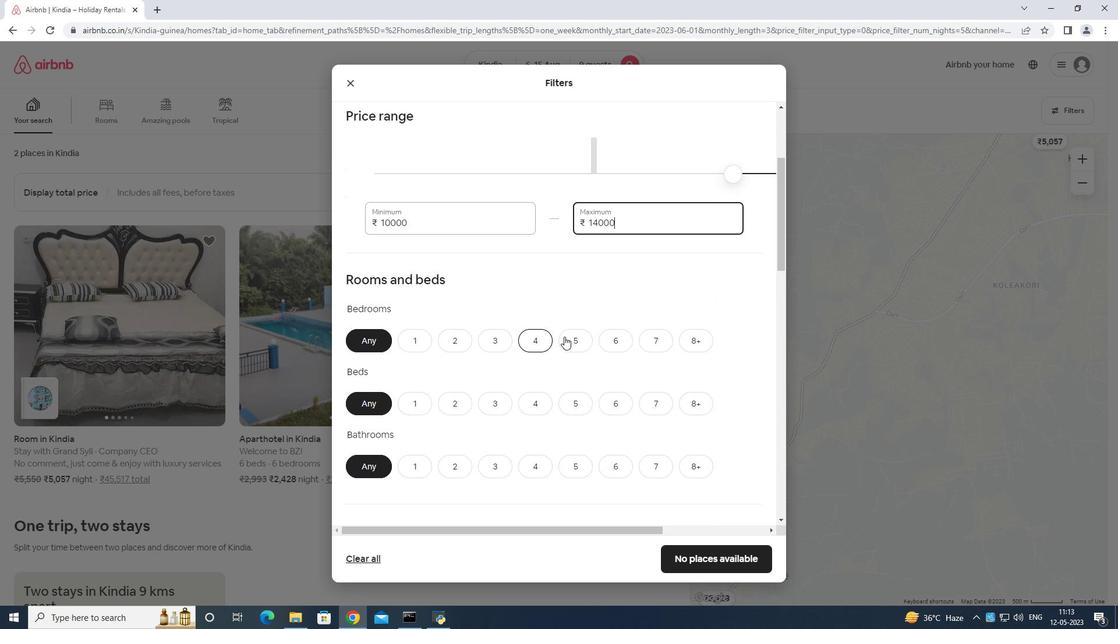 
Action: Mouse pressed left at (574, 336)
Screenshot: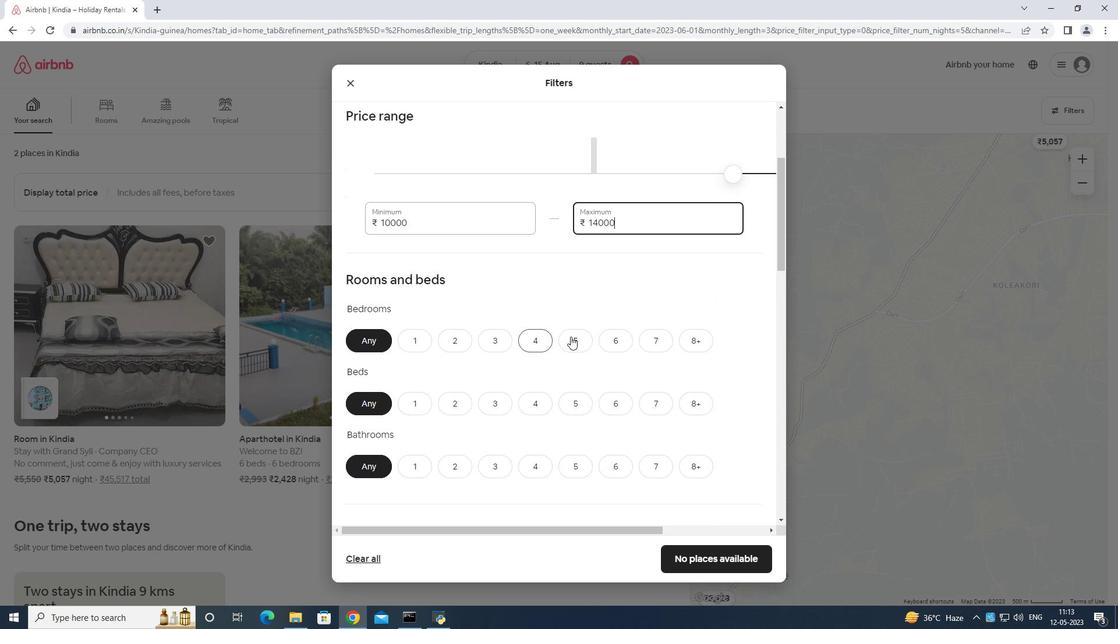 
Action: Mouse moved to (692, 400)
Screenshot: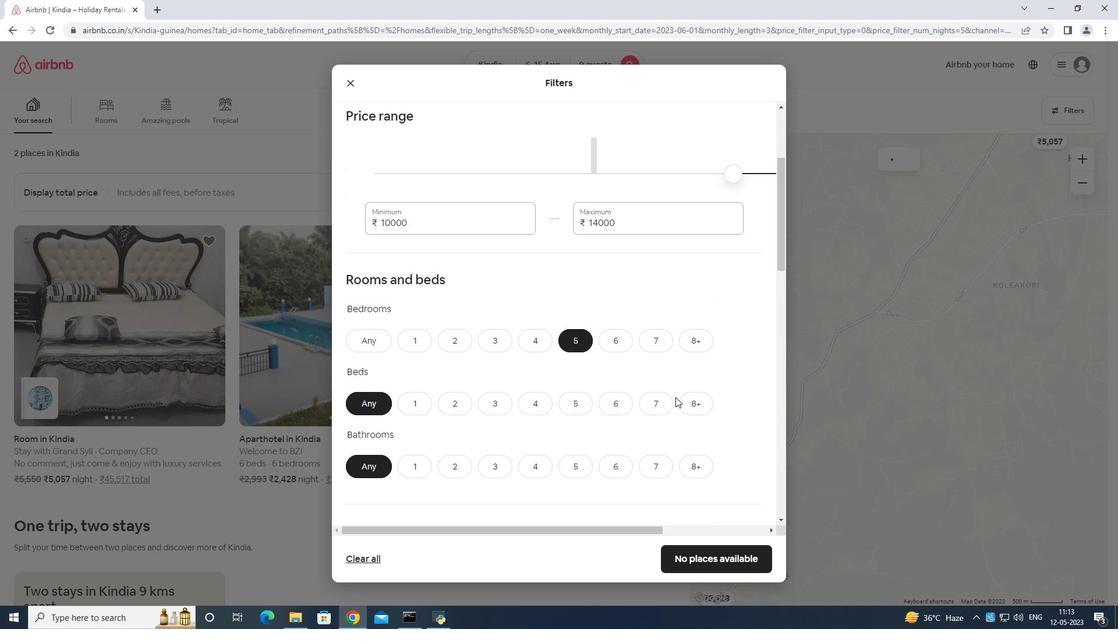 
Action: Mouse pressed left at (692, 400)
Screenshot: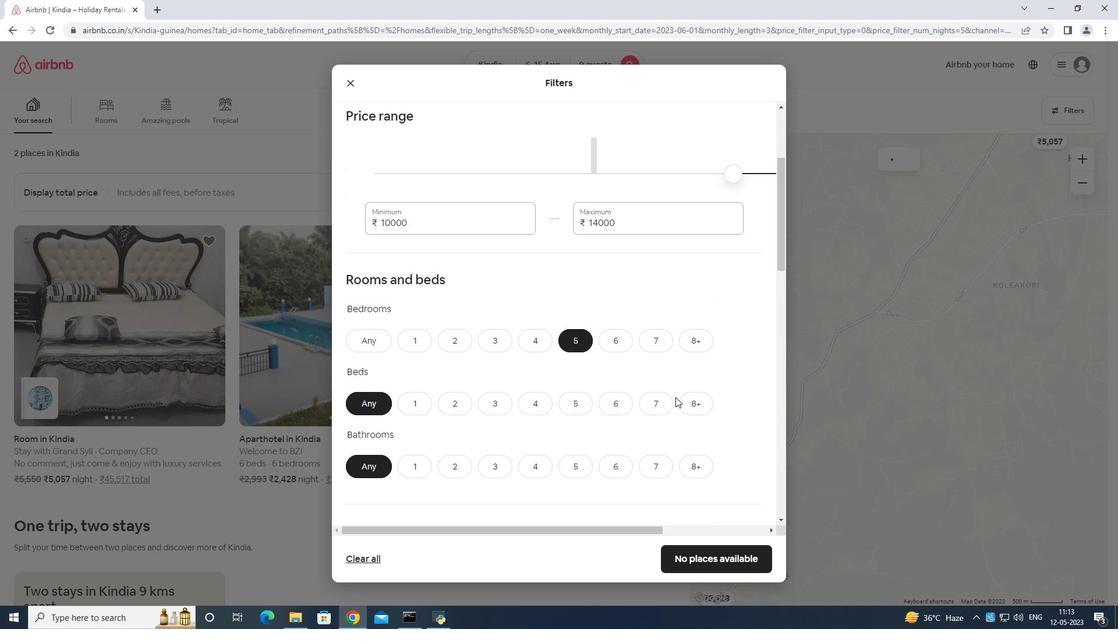 
Action: Mouse moved to (565, 467)
Screenshot: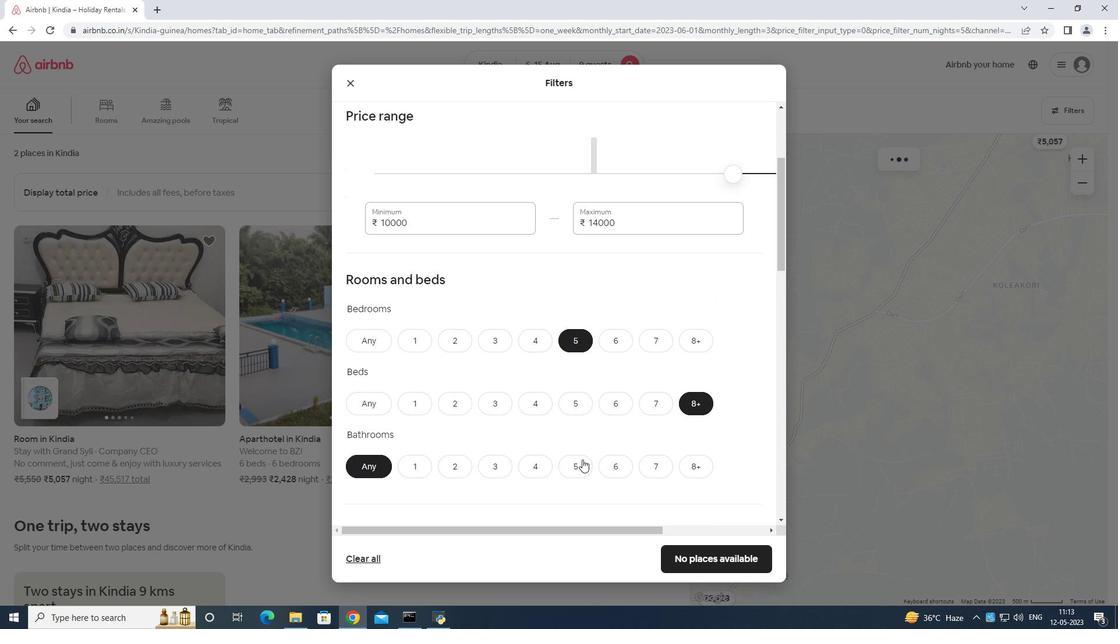 
Action: Mouse pressed left at (565, 467)
Screenshot: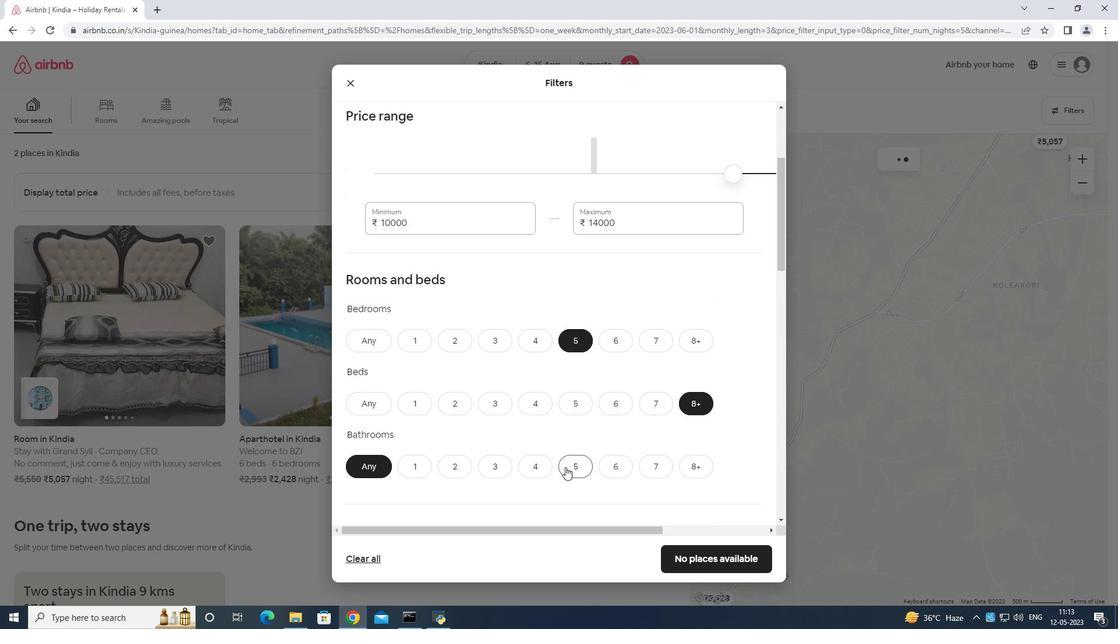 
Action: Mouse moved to (572, 439)
Screenshot: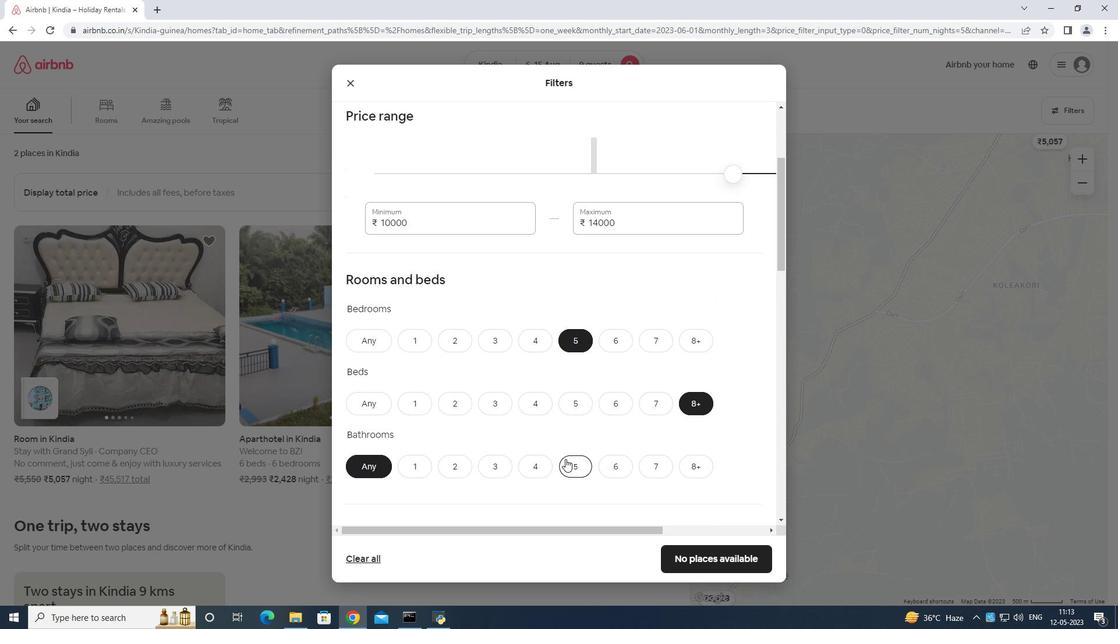 
Action: Mouse scrolled (572, 438) with delta (0, 0)
Screenshot: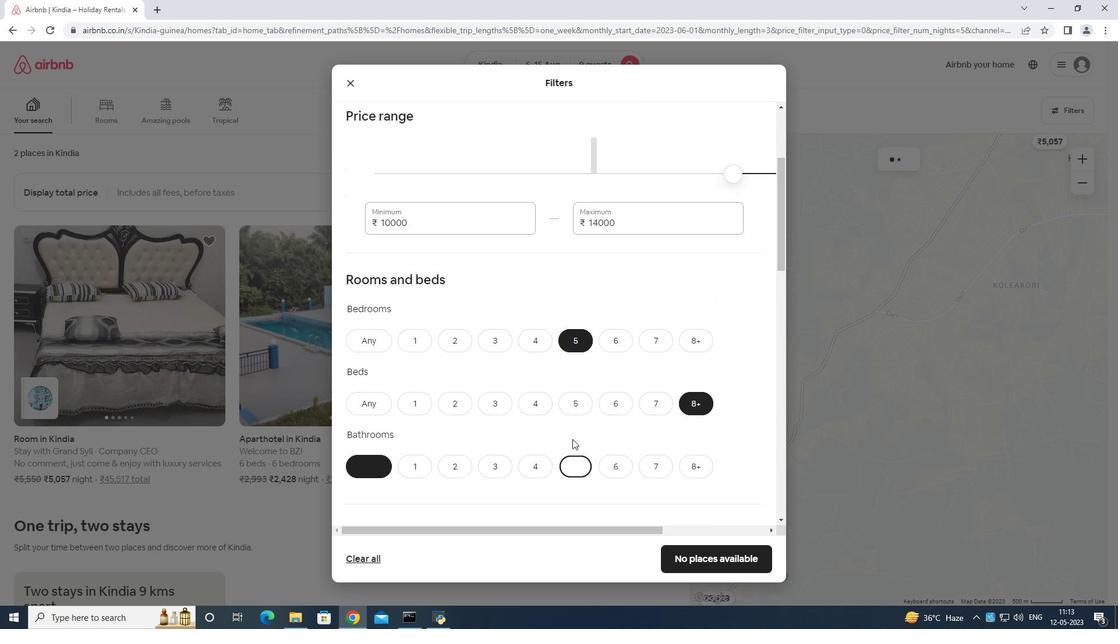 
Action: Mouse moved to (575, 441)
Screenshot: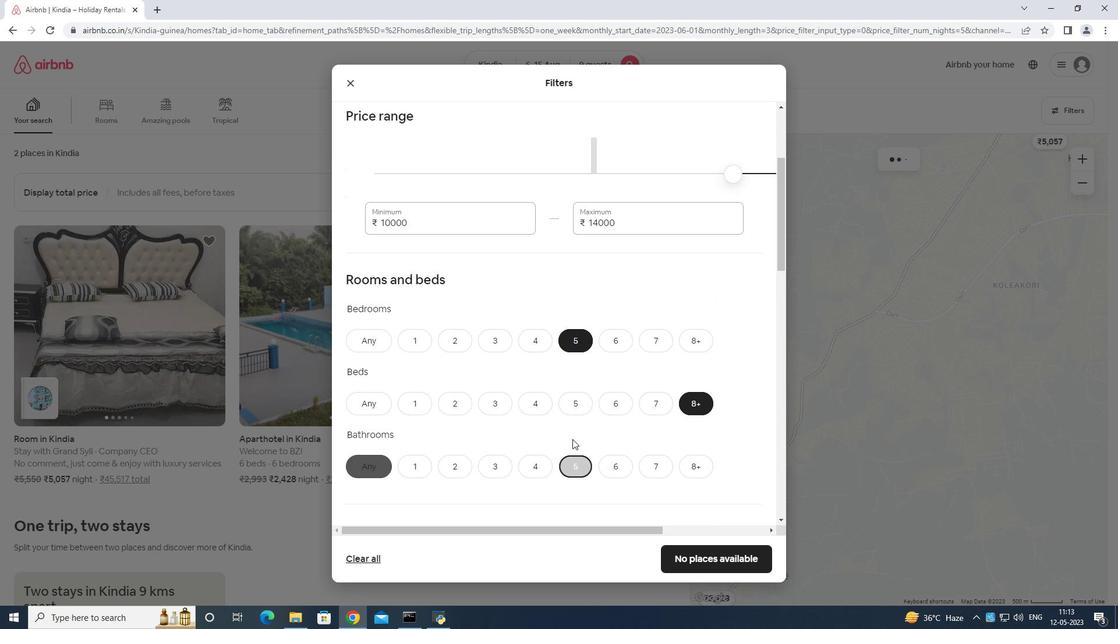 
Action: Mouse scrolled (575, 440) with delta (0, 0)
Screenshot: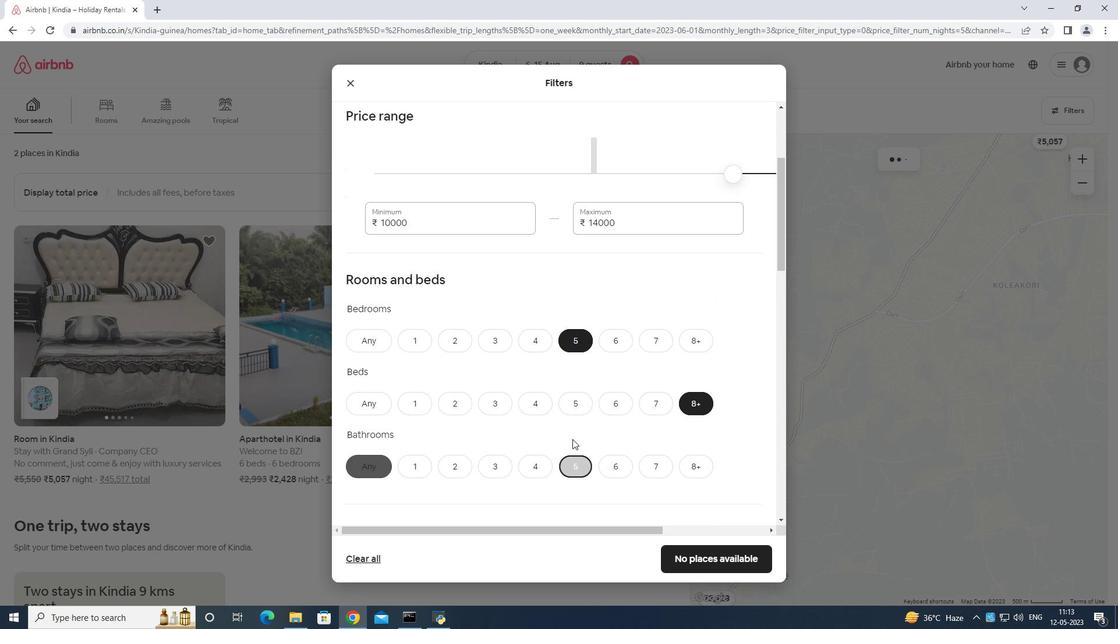 
Action: Mouse moved to (575, 441)
Screenshot: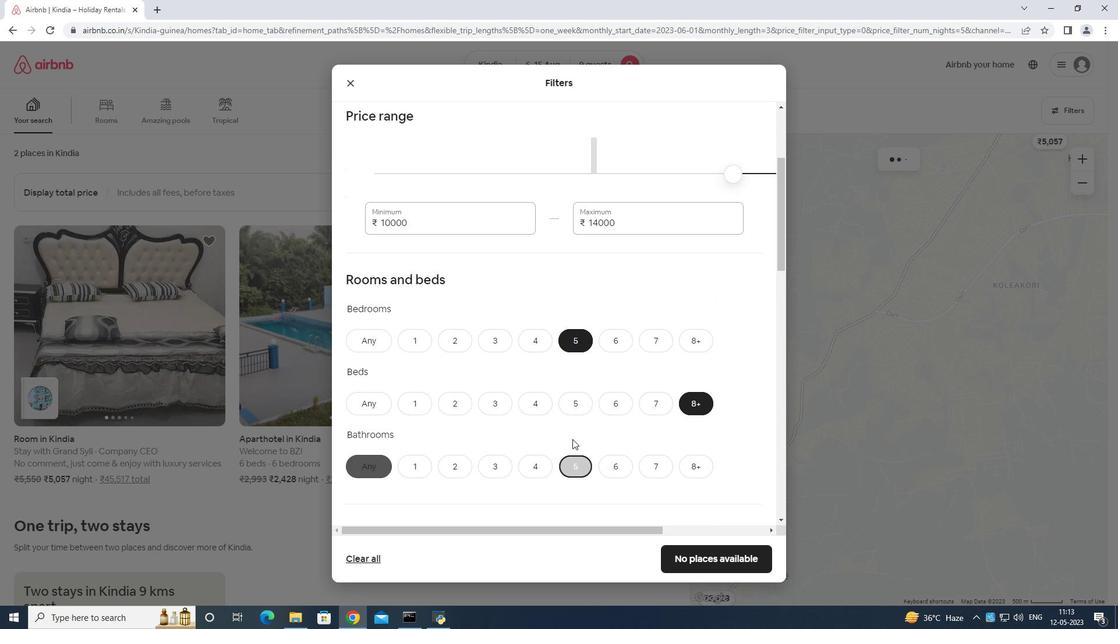 
Action: Mouse scrolled (575, 440) with delta (0, 0)
Screenshot: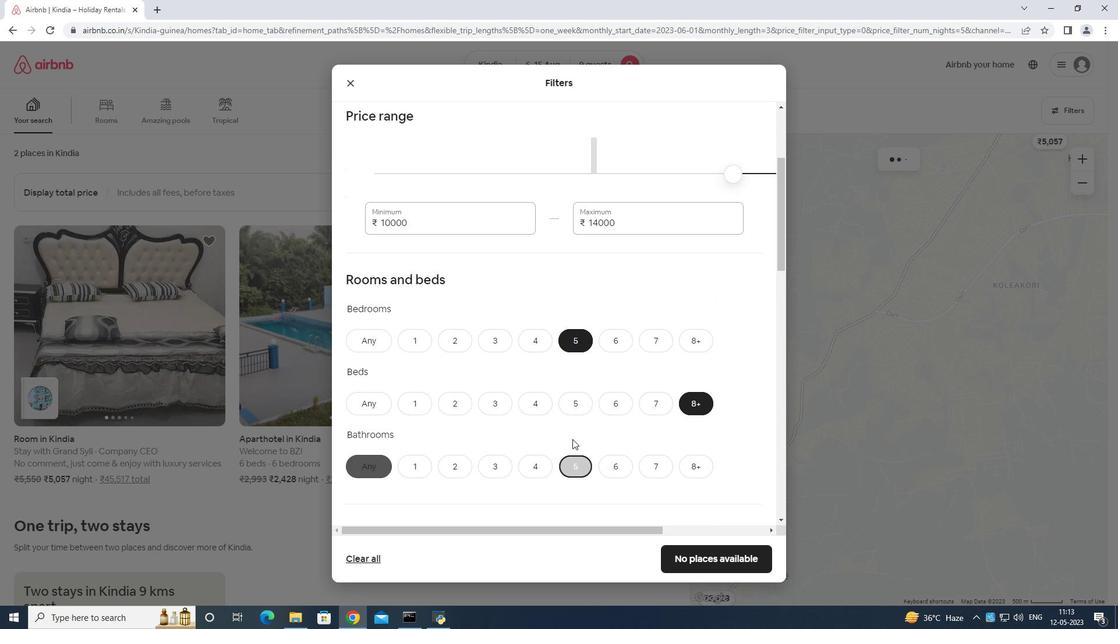 
Action: Mouse moved to (577, 441)
Screenshot: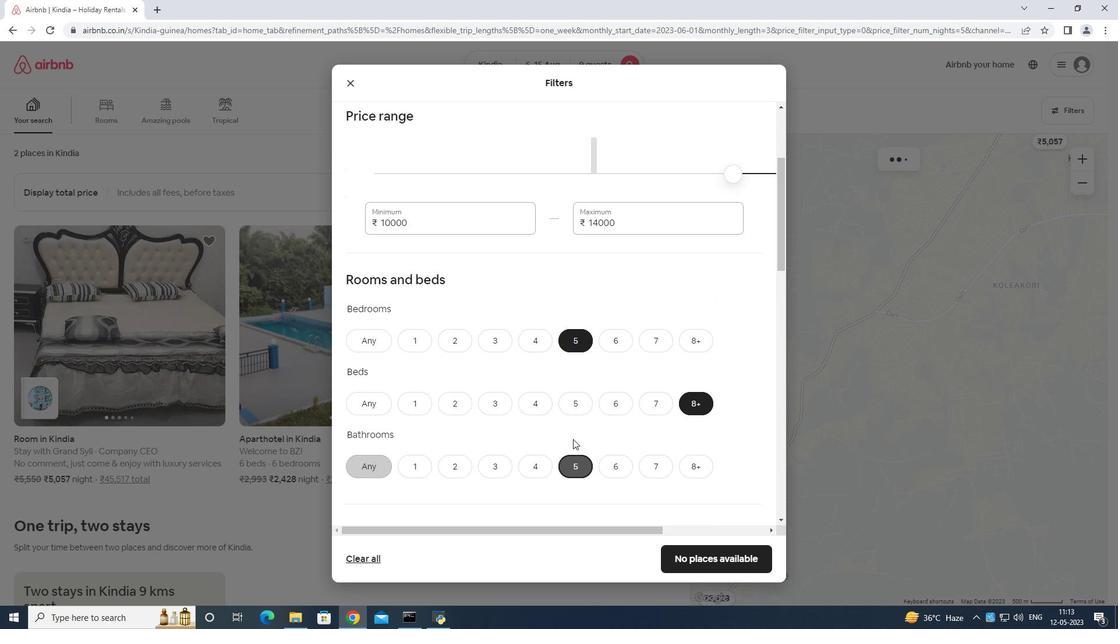 
Action: Mouse scrolled (577, 440) with delta (0, 0)
Screenshot: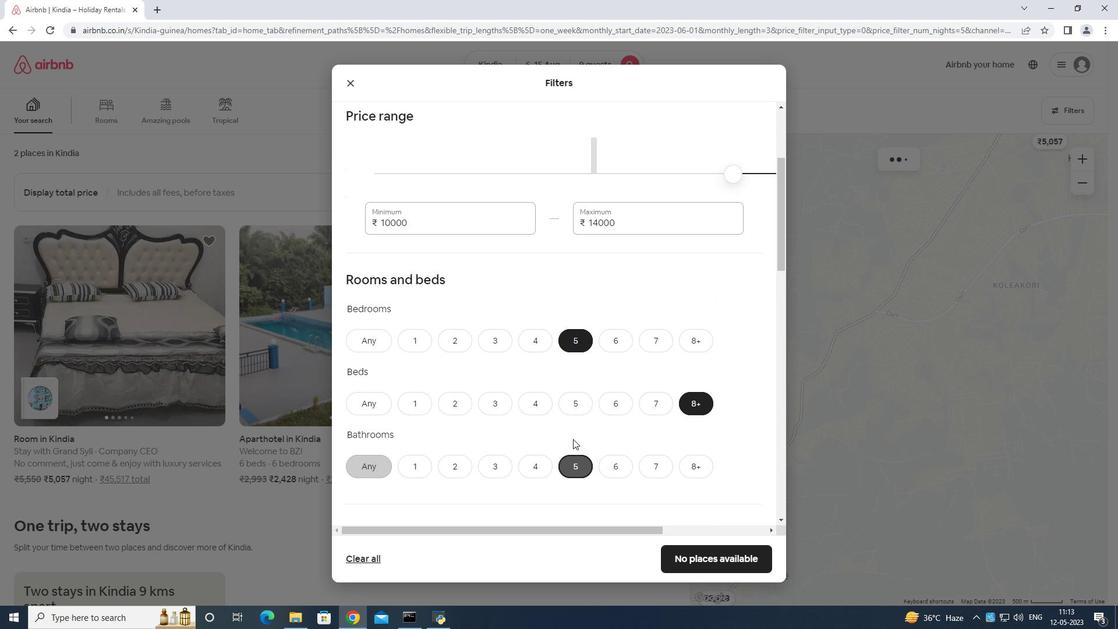 
Action: Mouse moved to (419, 366)
Screenshot: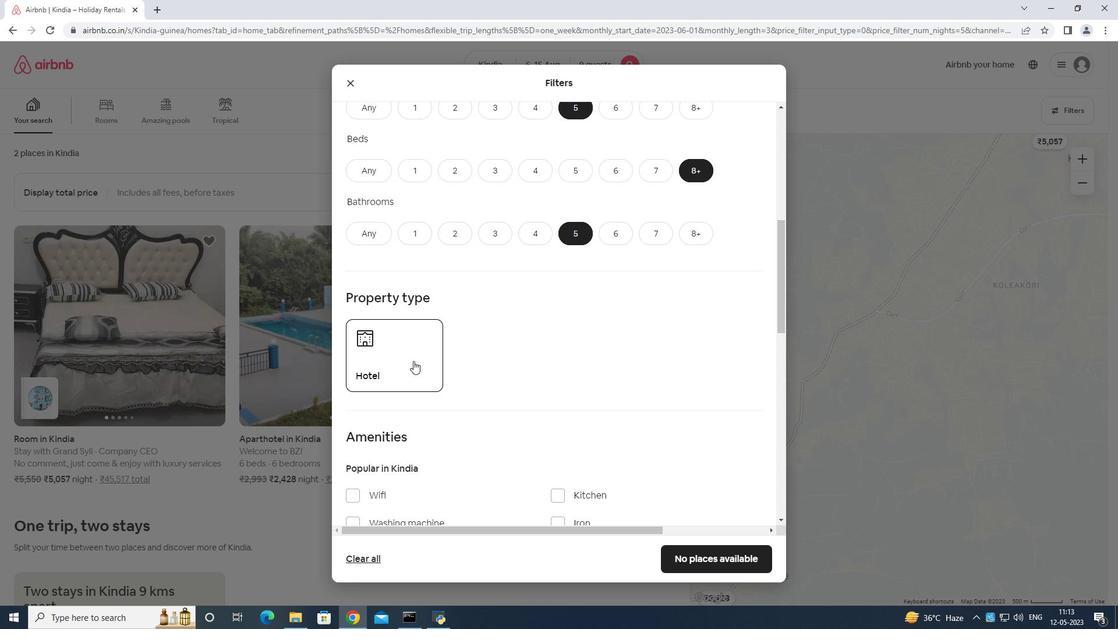 
Action: Mouse scrolled (419, 365) with delta (0, 0)
Screenshot: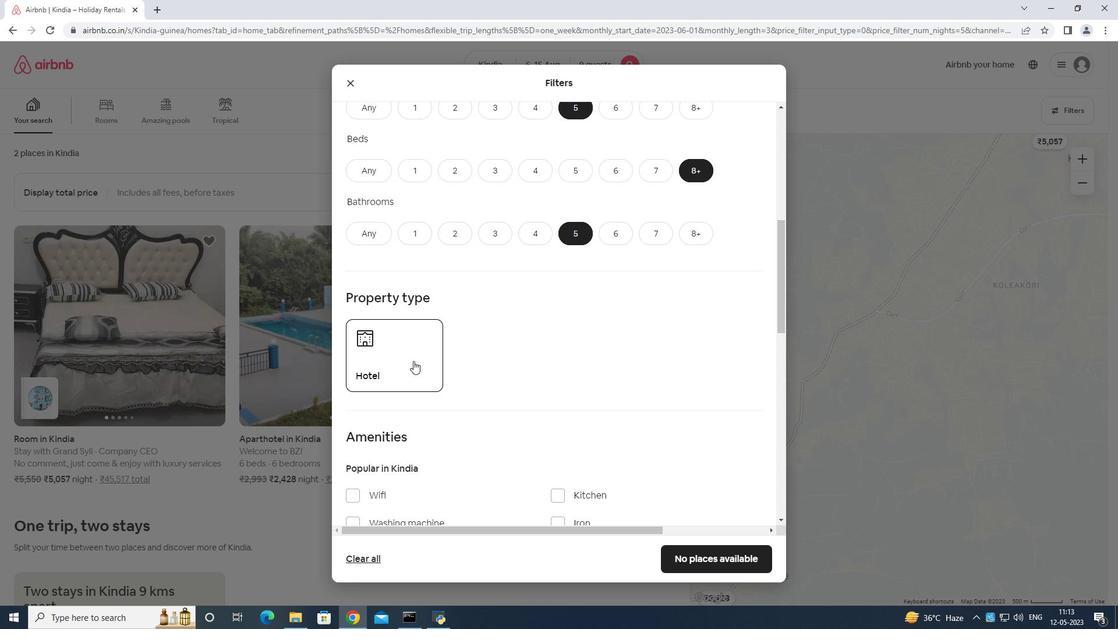 
Action: Mouse scrolled (419, 365) with delta (0, 0)
Screenshot: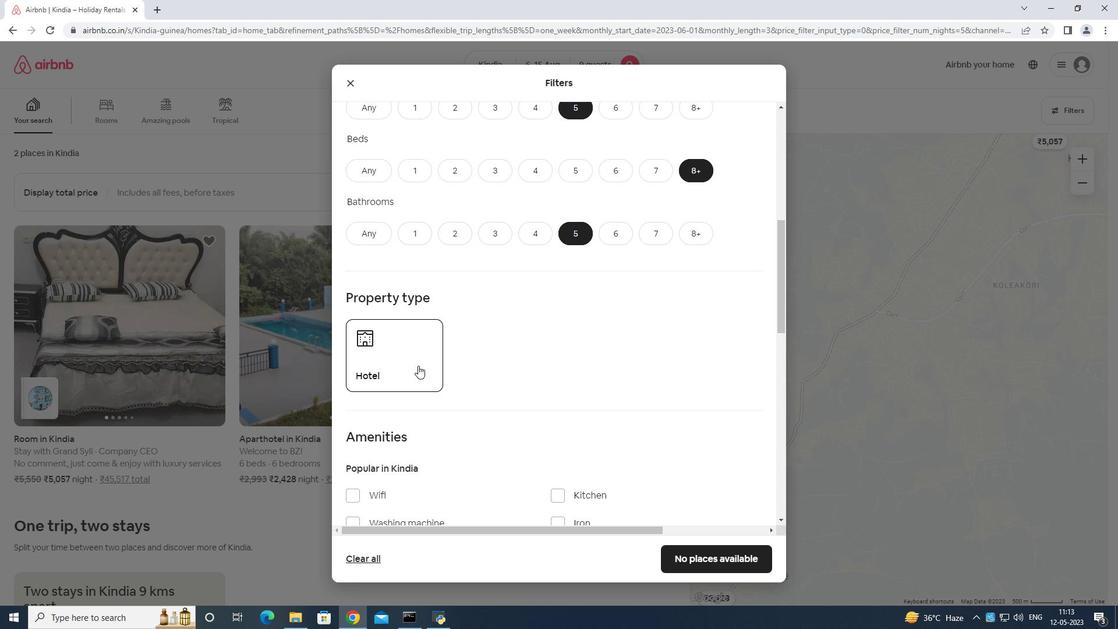 
Action: Mouse scrolled (419, 365) with delta (0, 0)
Screenshot: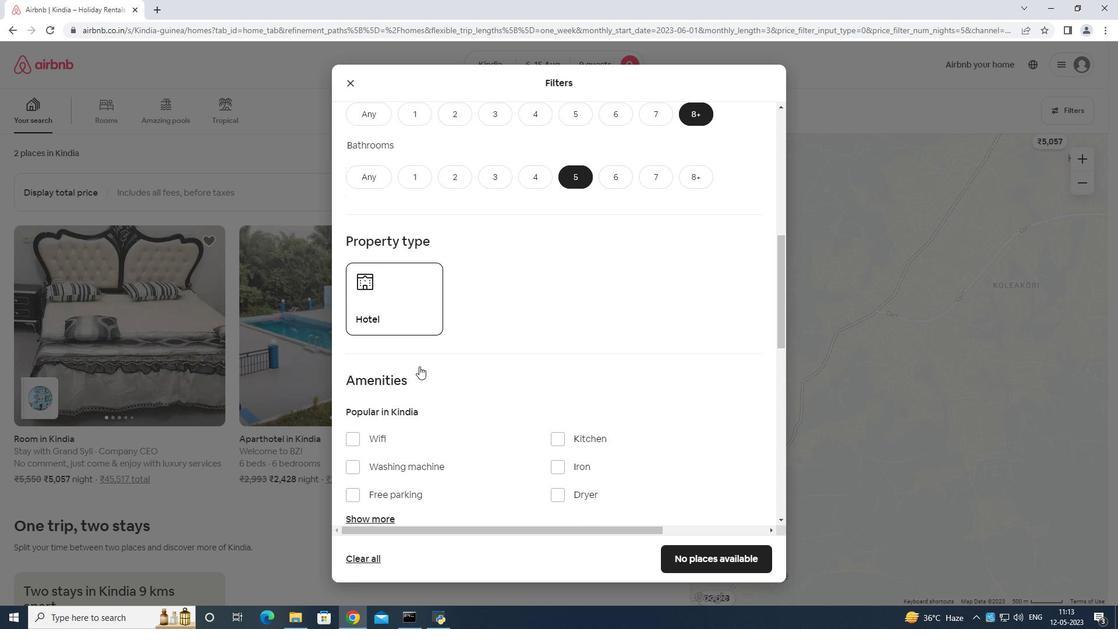 
Action: Mouse moved to (348, 316)
Screenshot: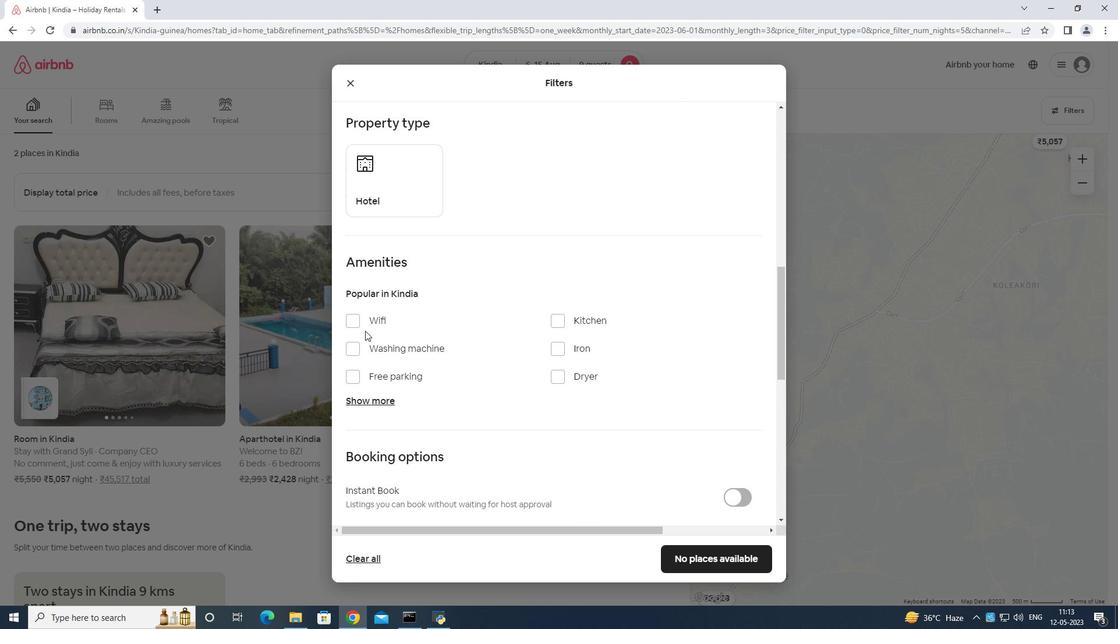 
Action: Mouse pressed left at (348, 316)
Screenshot: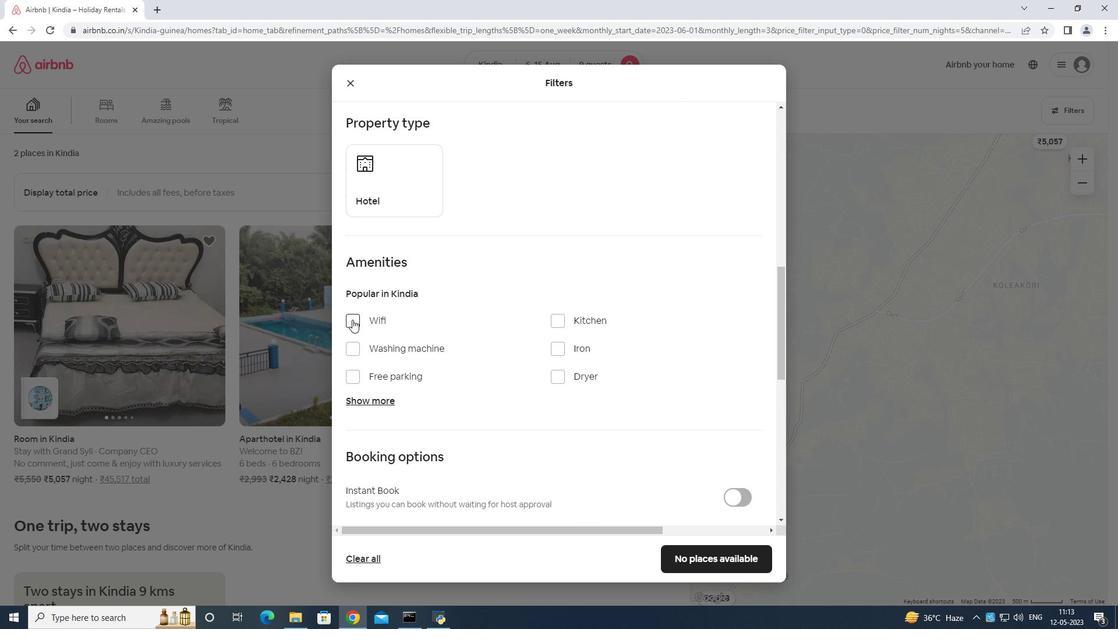 
Action: Mouse moved to (350, 372)
Screenshot: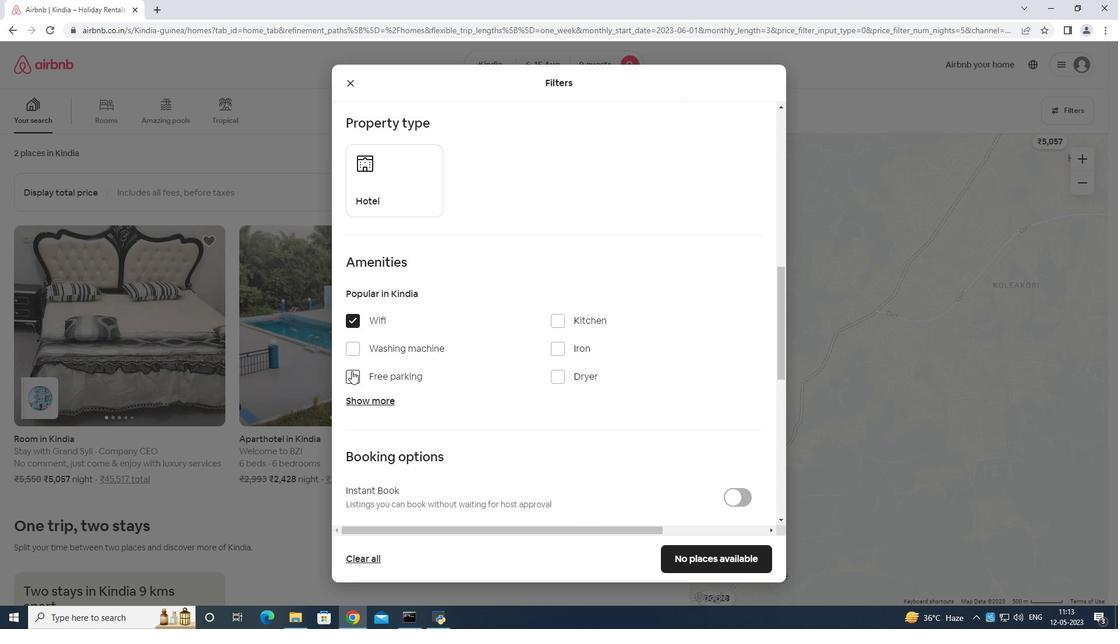 
Action: Mouse pressed left at (350, 372)
Screenshot: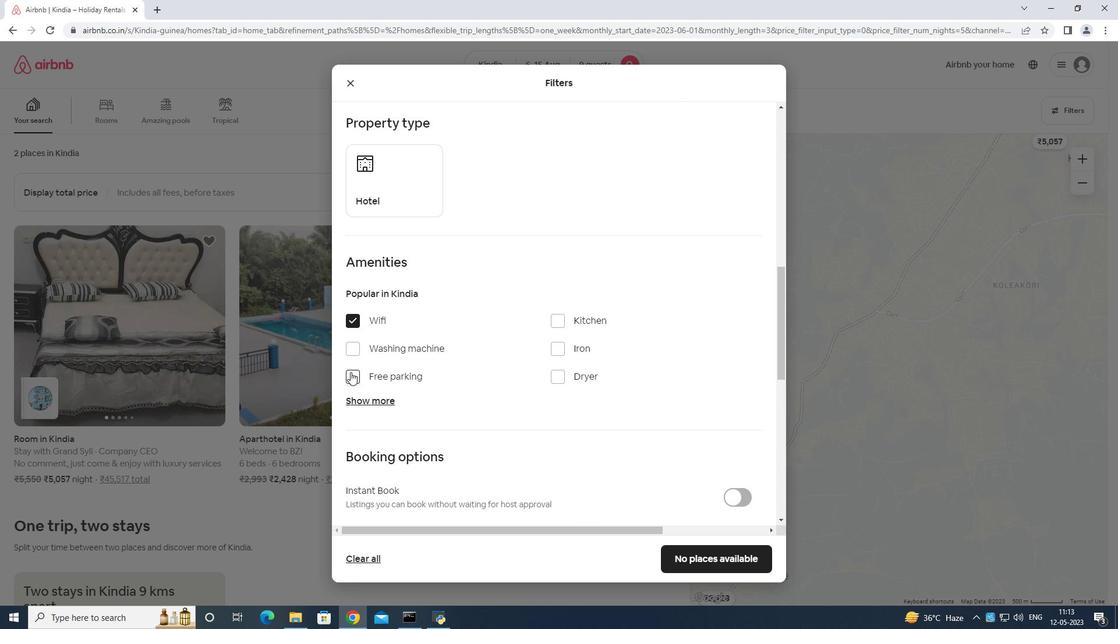 
Action: Mouse moved to (369, 402)
Screenshot: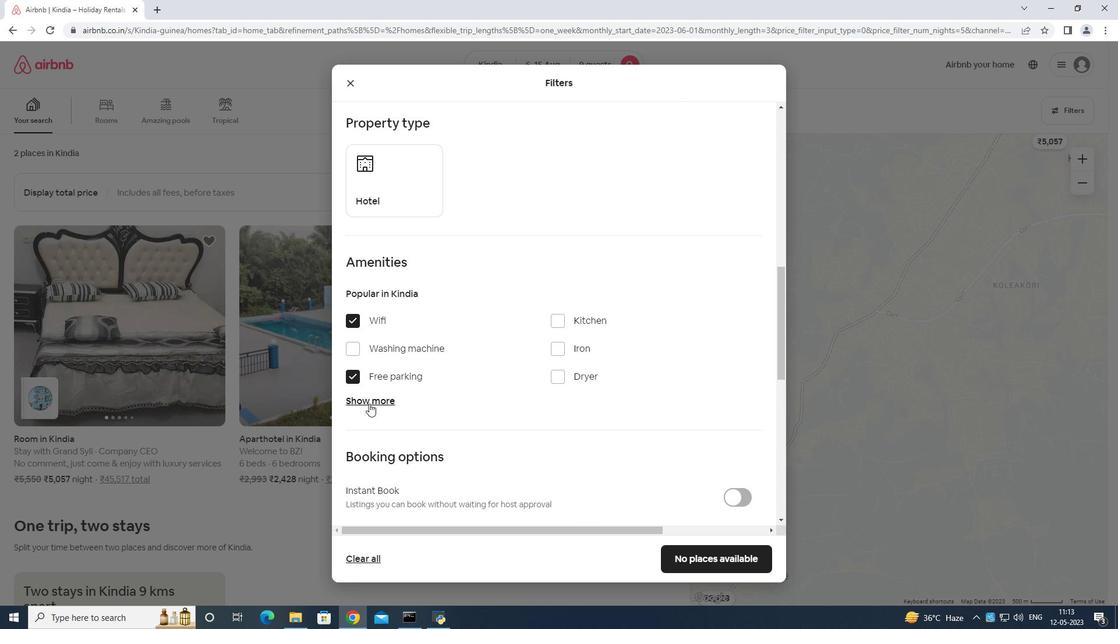 
Action: Mouse pressed left at (369, 402)
Screenshot: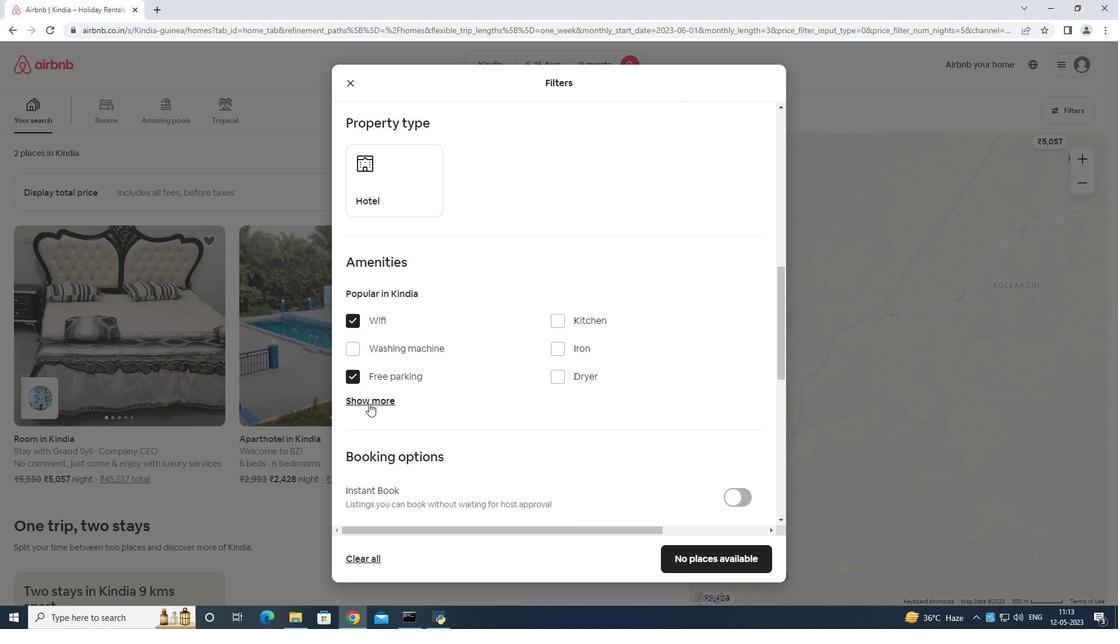 
Action: Mouse moved to (554, 468)
Screenshot: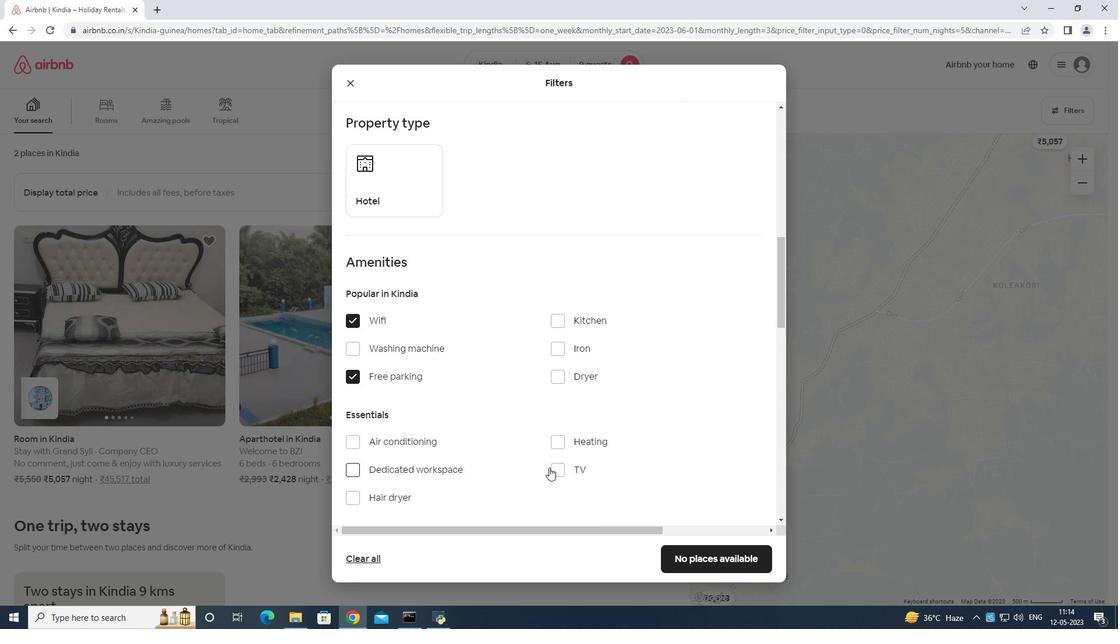 
Action: Mouse pressed left at (554, 468)
Screenshot: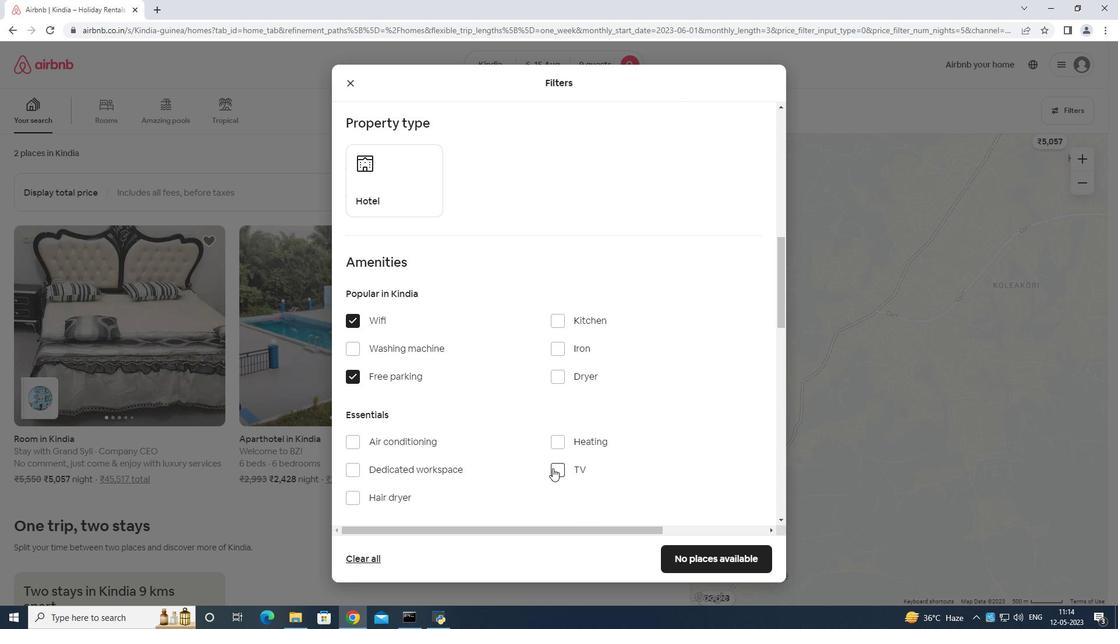 
Action: Mouse moved to (570, 463)
Screenshot: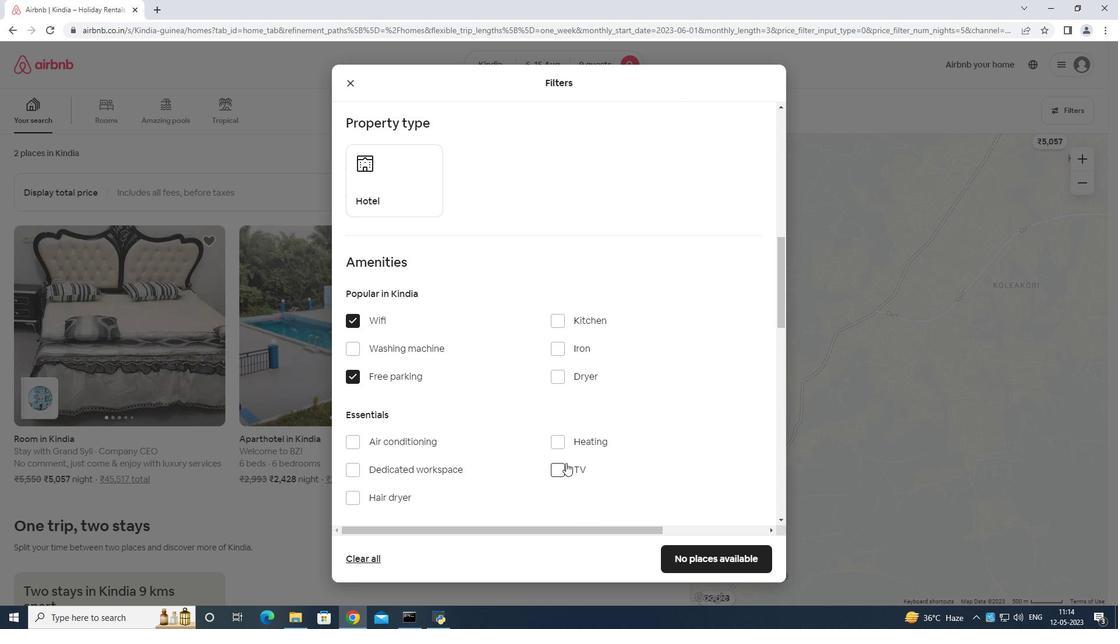 
Action: Mouse scrolled (570, 463) with delta (0, 0)
Screenshot: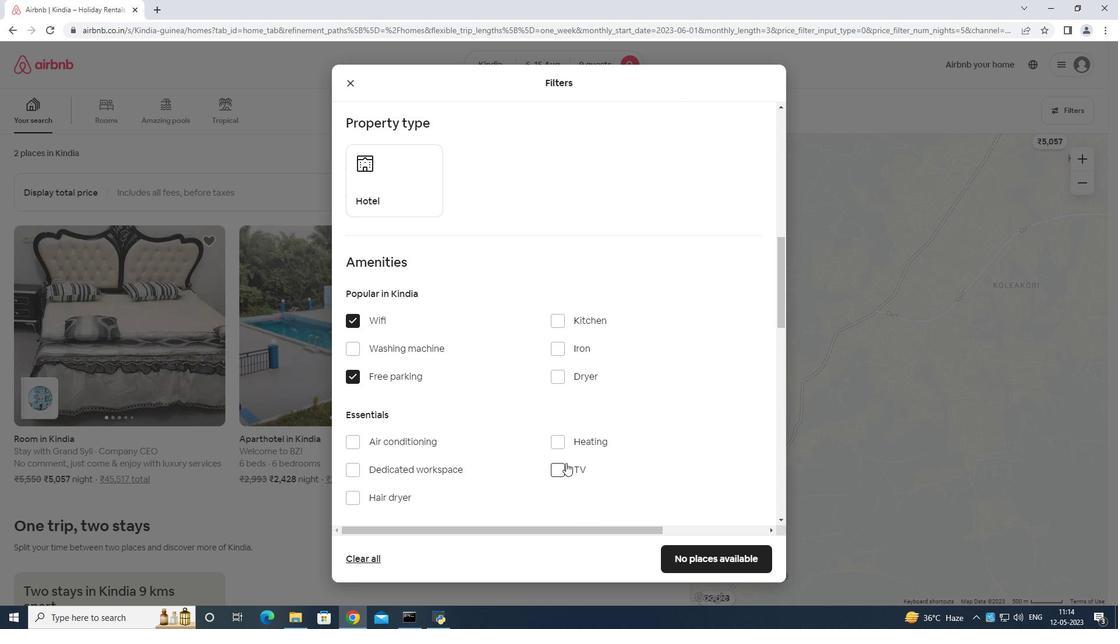 
Action: Mouse moved to (570, 464)
Screenshot: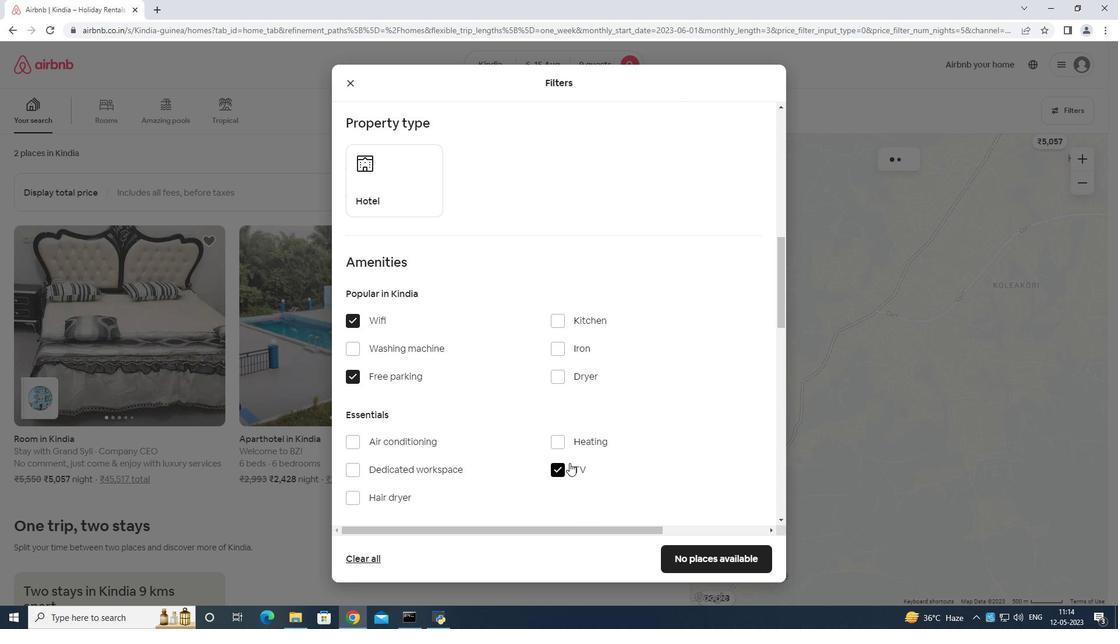 
Action: Mouse scrolled (570, 463) with delta (0, 0)
Screenshot: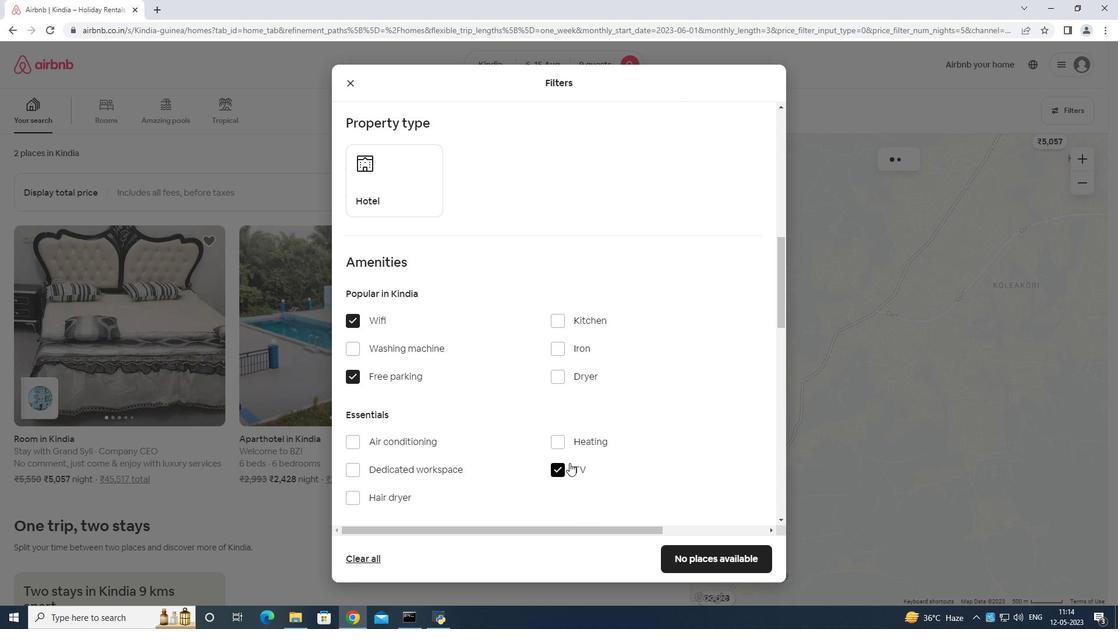 
Action: Mouse moved to (565, 457)
Screenshot: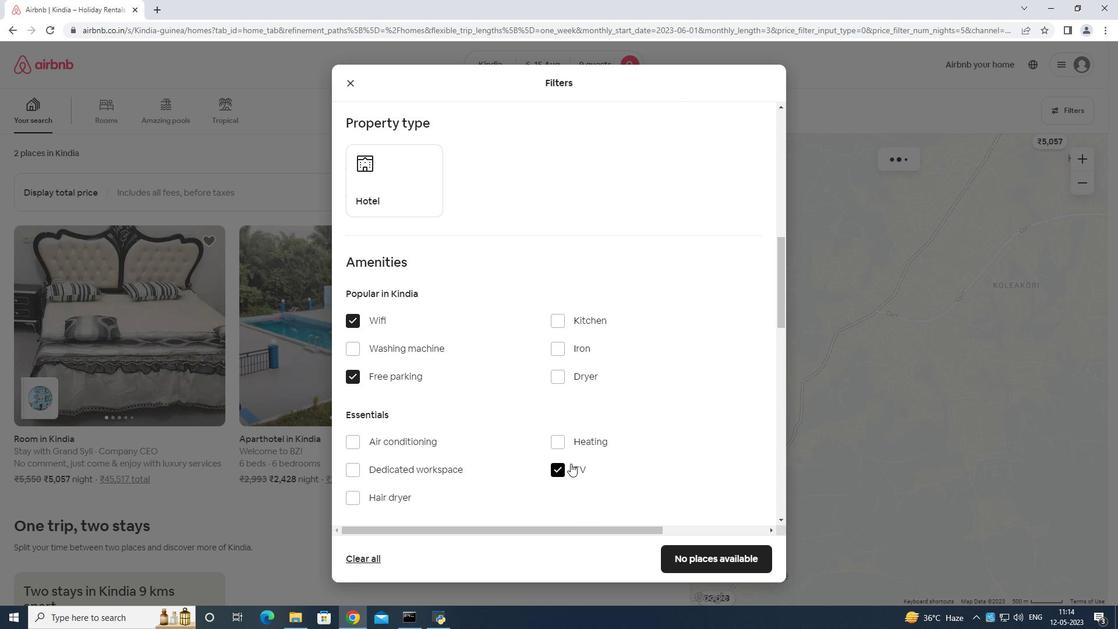 
Action: Mouse scrolled (565, 457) with delta (0, 0)
Screenshot: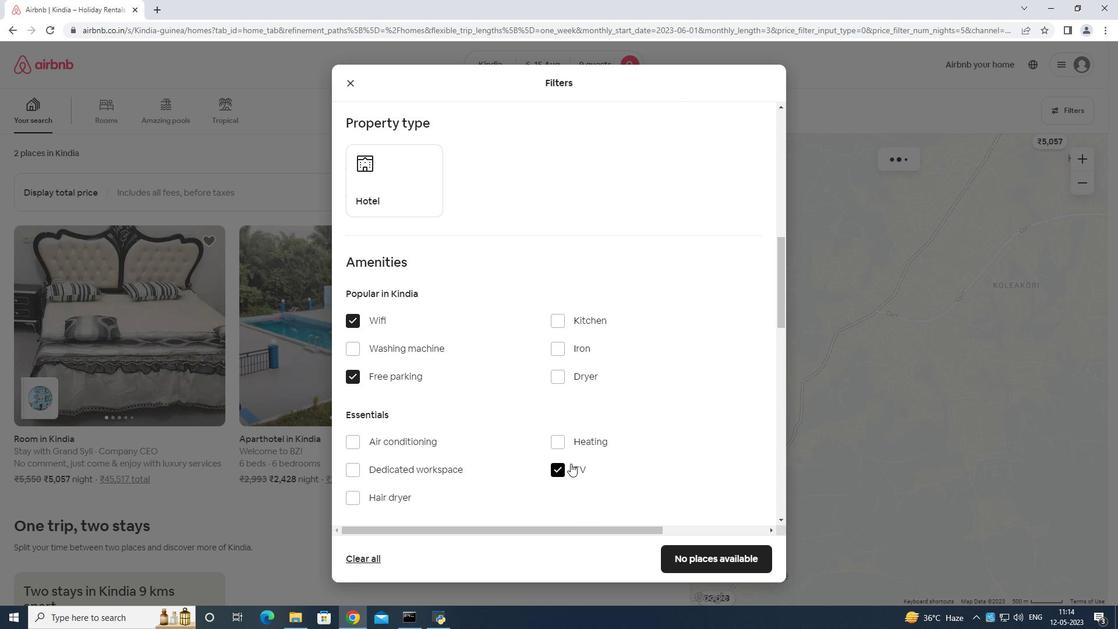
Action: Mouse moved to (561, 450)
Screenshot: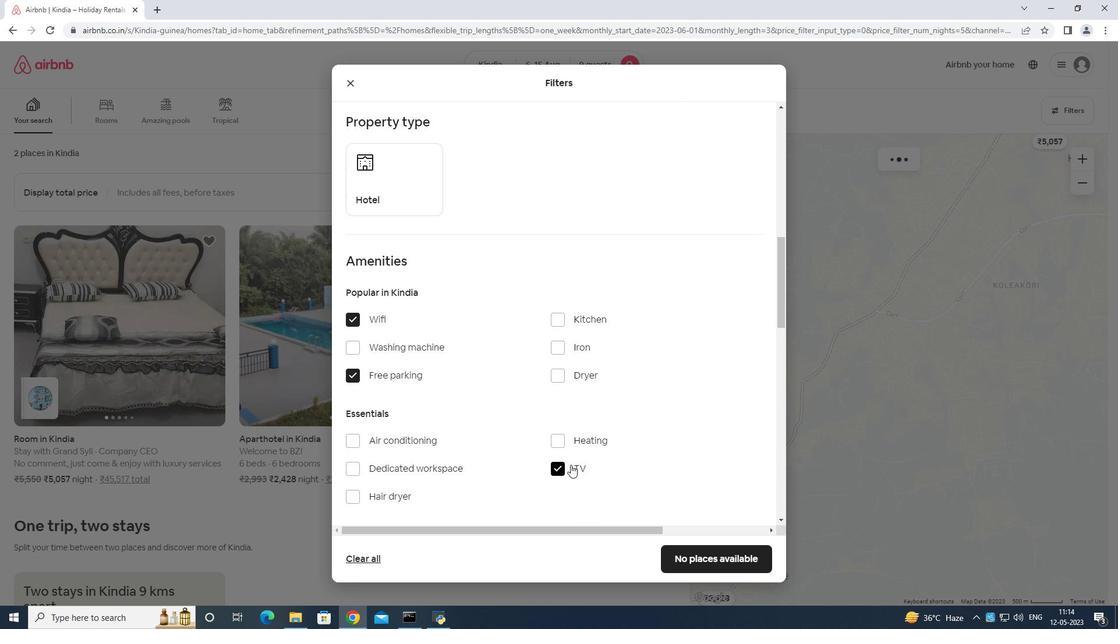 
Action: Mouse scrolled (561, 450) with delta (0, 0)
Screenshot: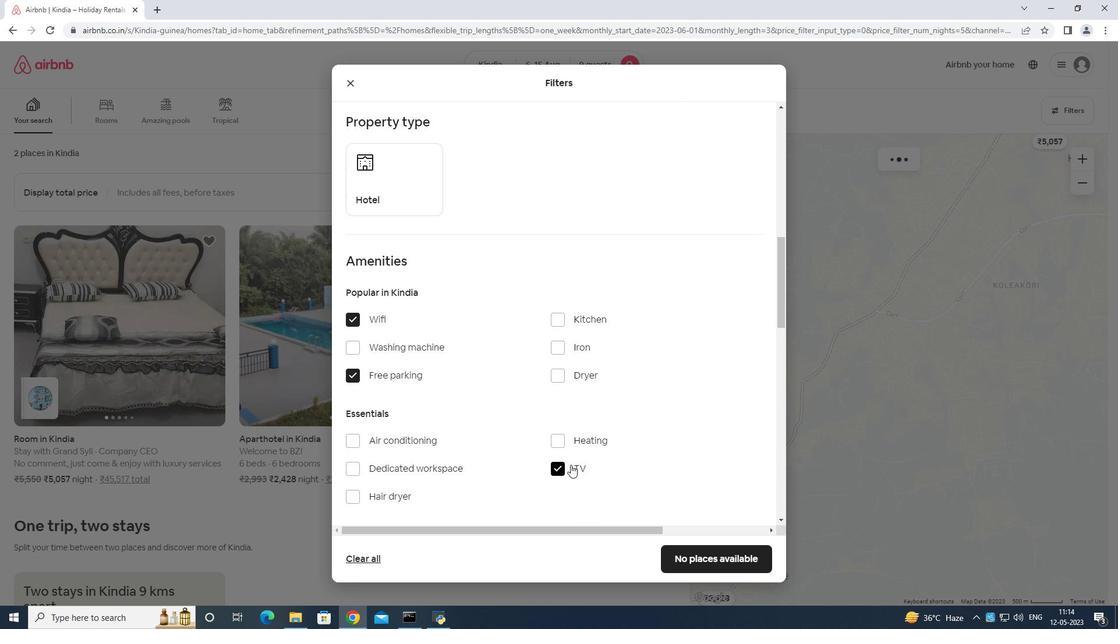 
Action: Mouse moved to (355, 379)
Screenshot: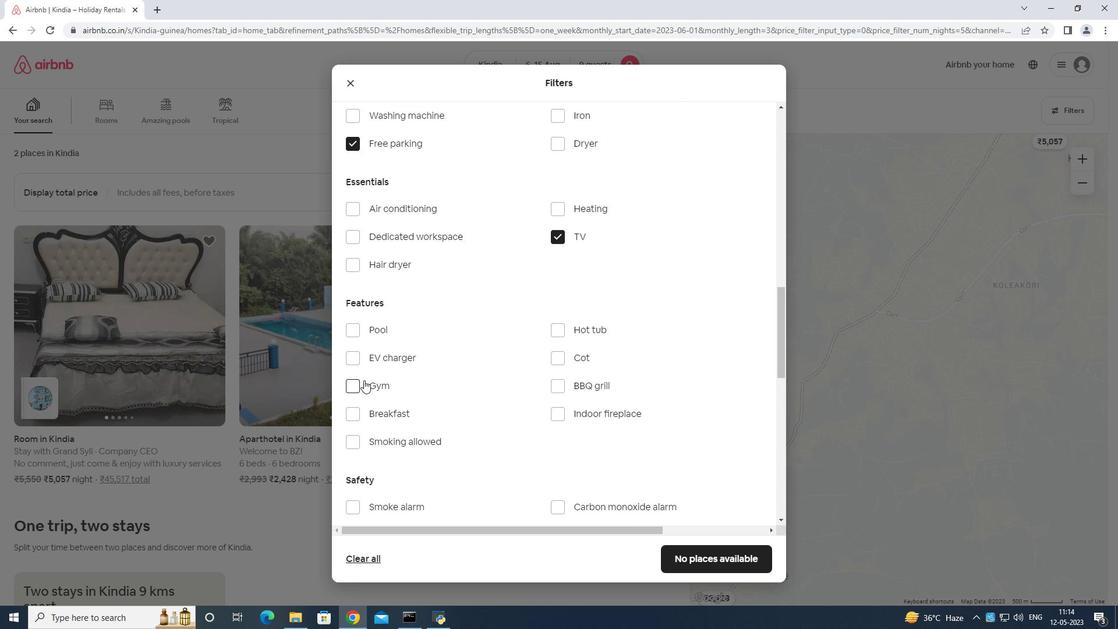 
Action: Mouse pressed left at (355, 379)
Screenshot: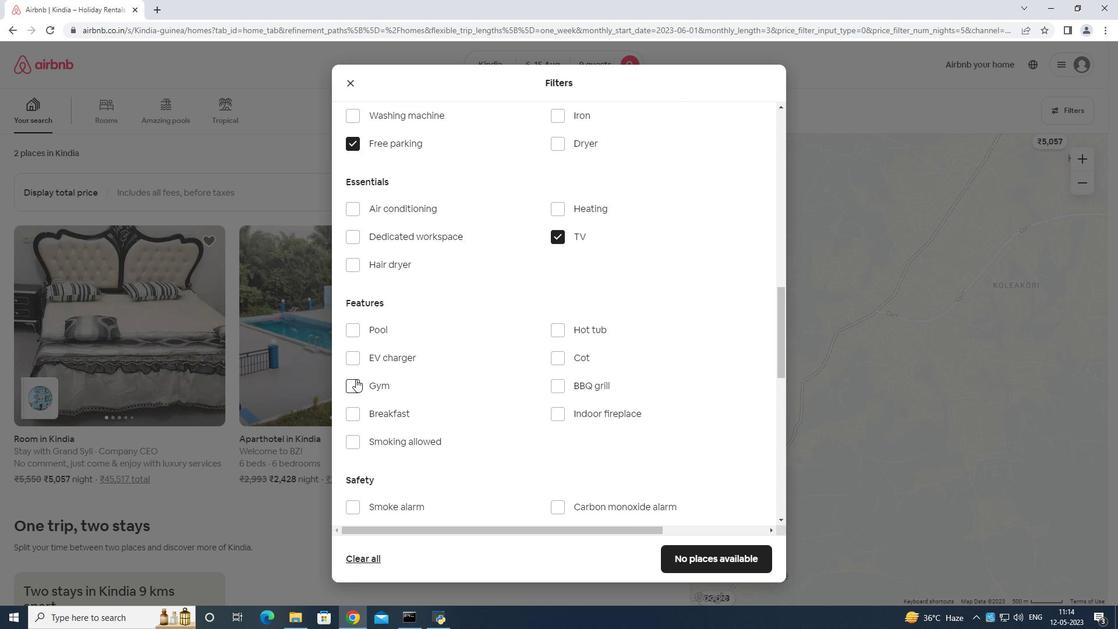 
Action: Mouse moved to (356, 412)
Screenshot: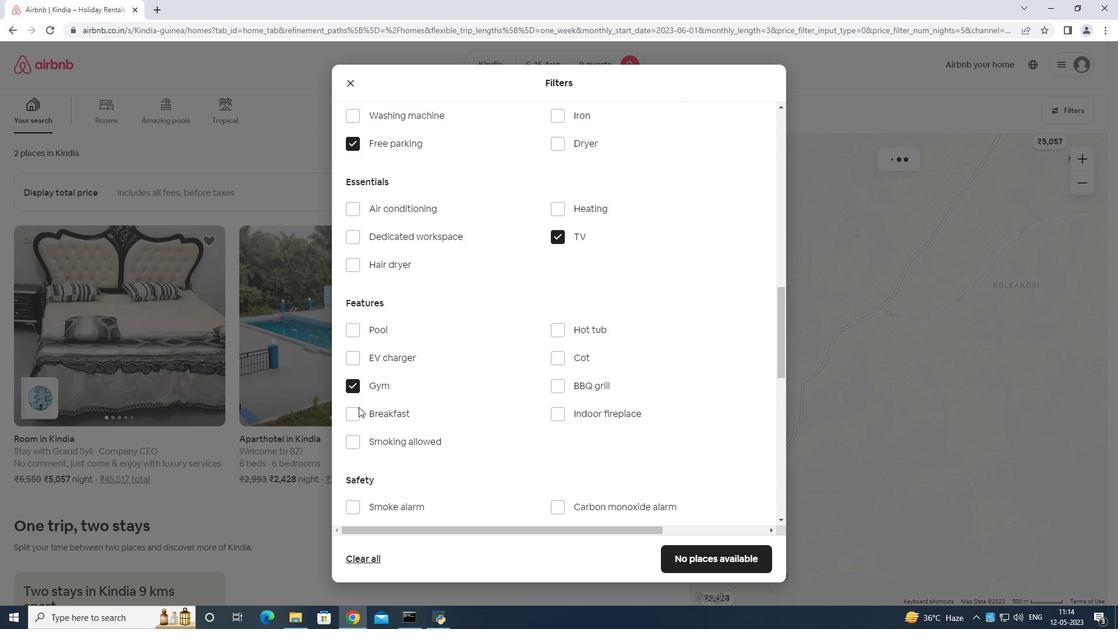 
Action: Mouse pressed left at (356, 412)
Screenshot: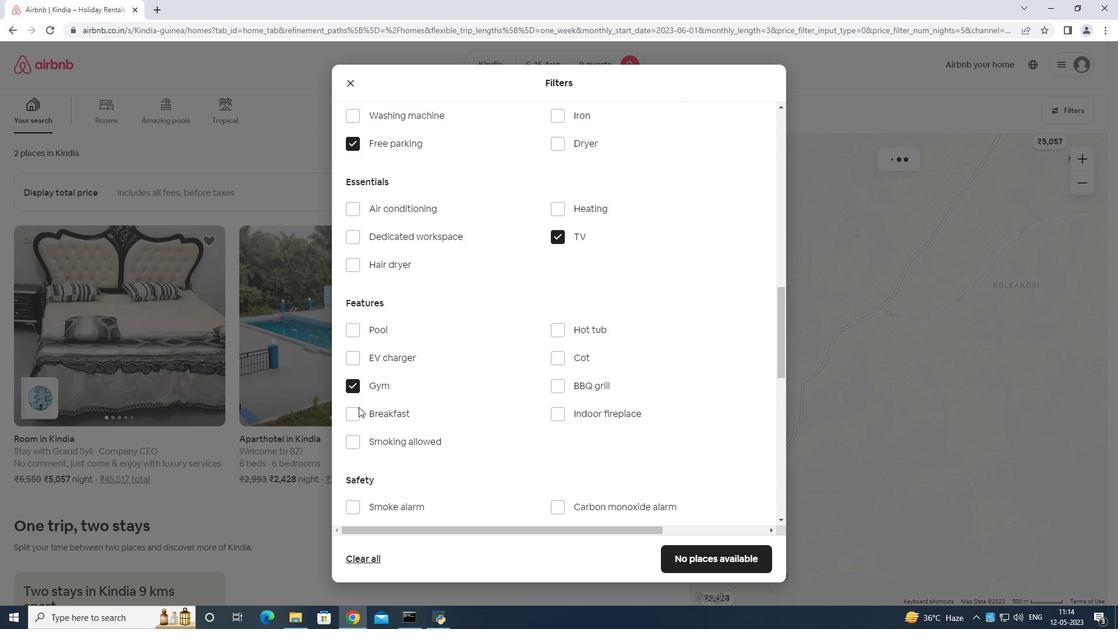 
Action: Mouse moved to (374, 410)
Screenshot: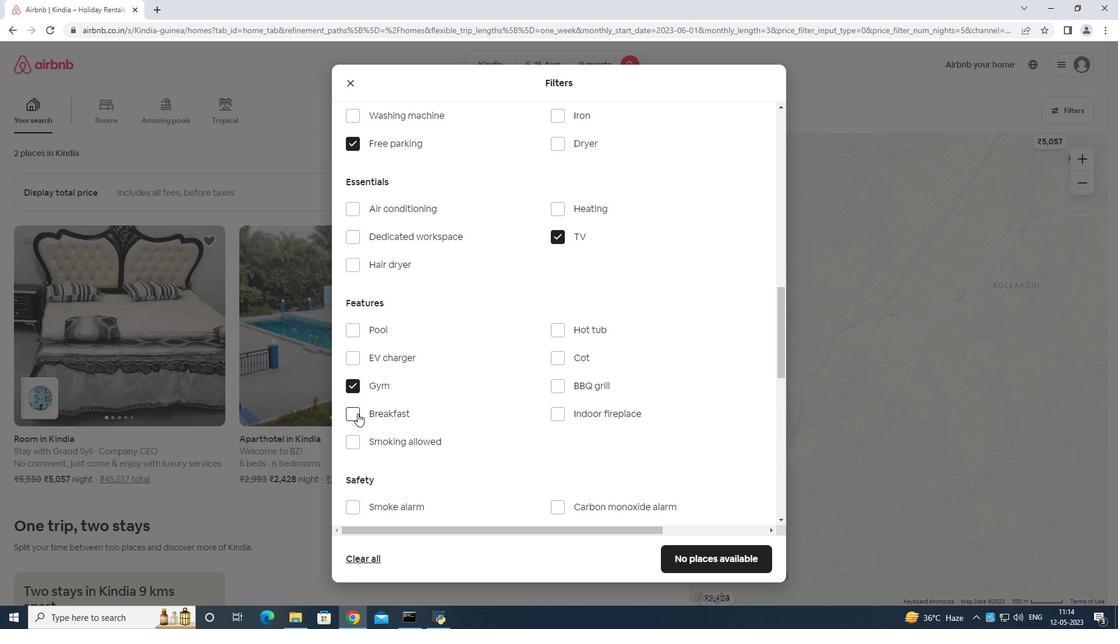 
Action: Mouse scrolled (374, 410) with delta (0, 0)
Screenshot: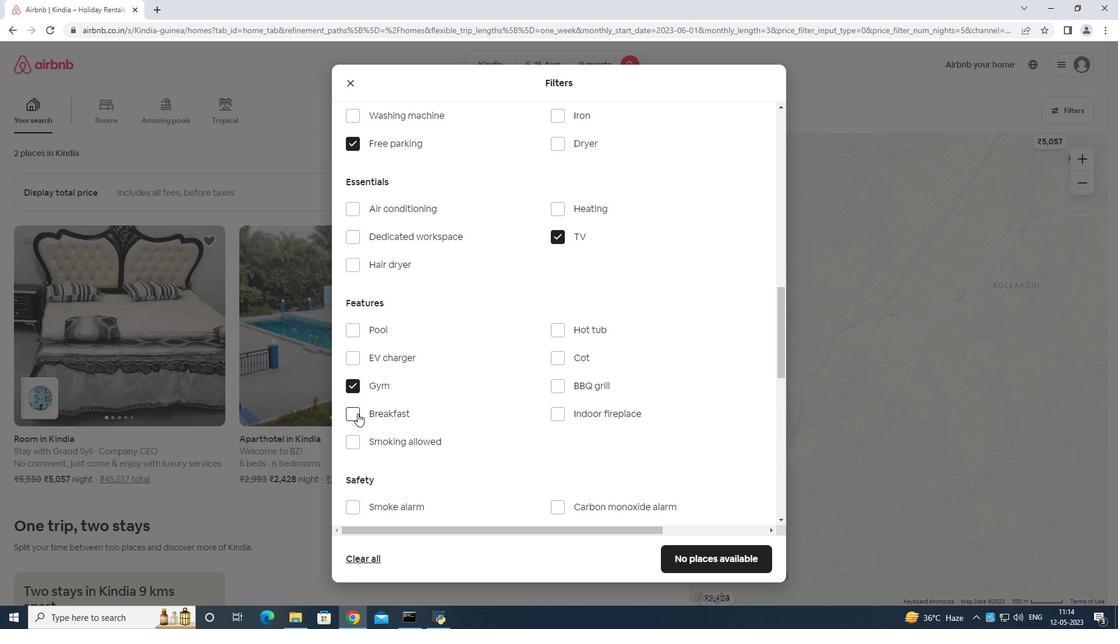 
Action: Mouse moved to (436, 415)
Screenshot: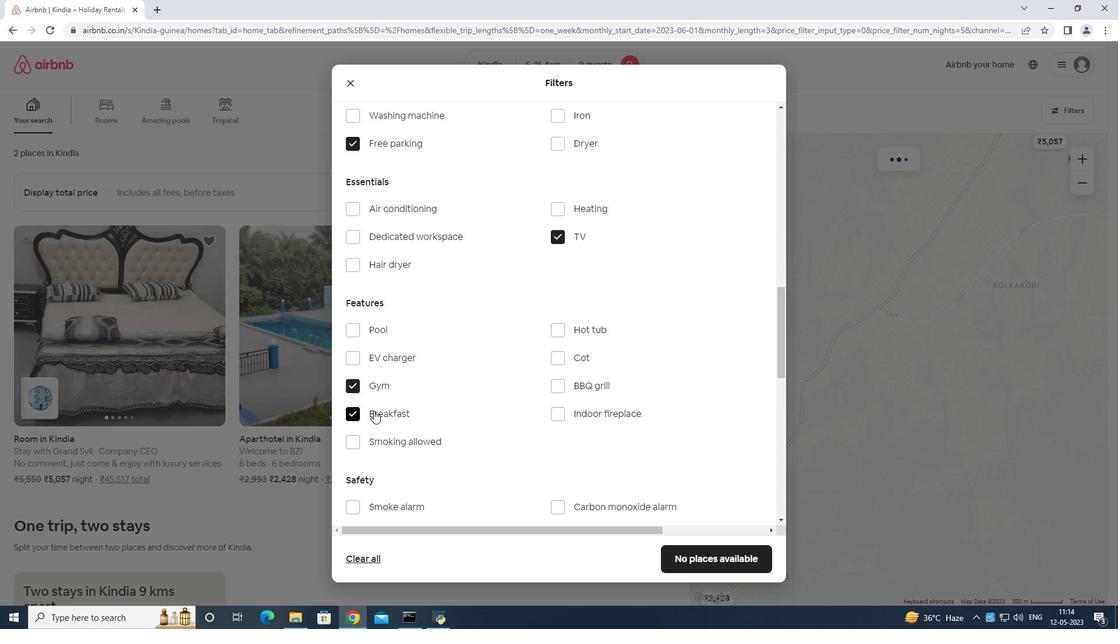 
Action: Mouse scrolled (431, 415) with delta (0, 0)
Screenshot: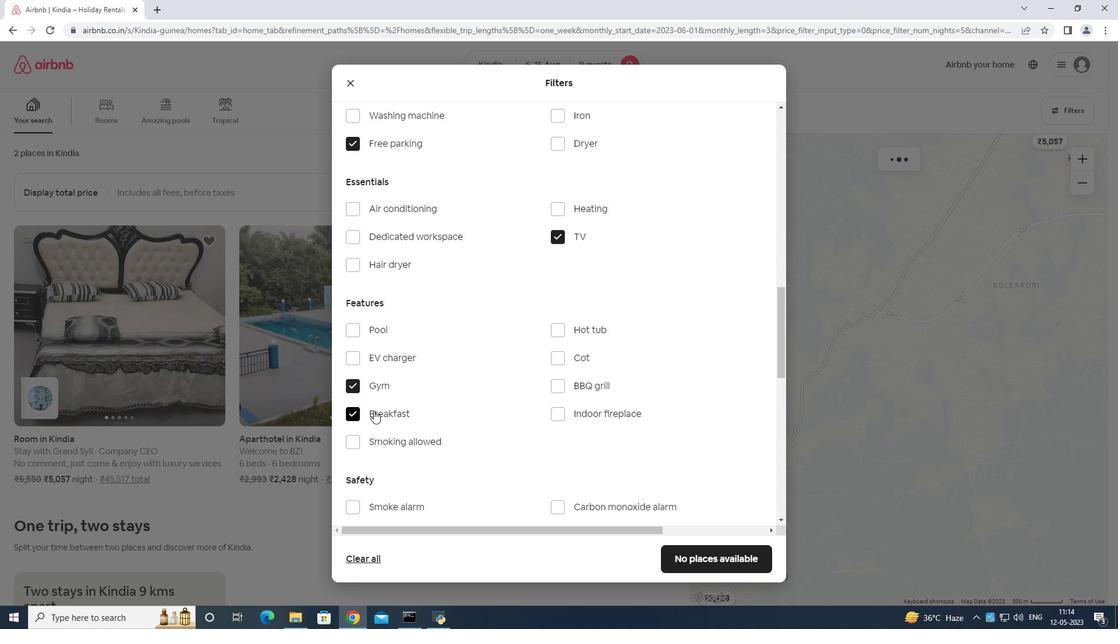 
Action: Mouse moved to (475, 416)
Screenshot: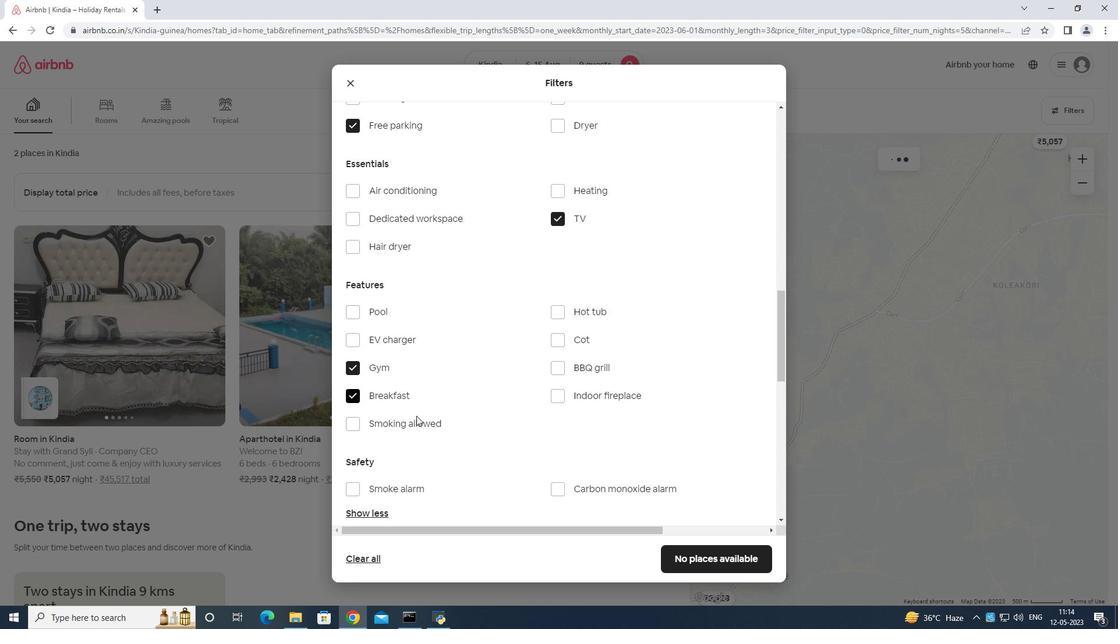 
Action: Mouse scrolled (475, 415) with delta (0, 0)
Screenshot: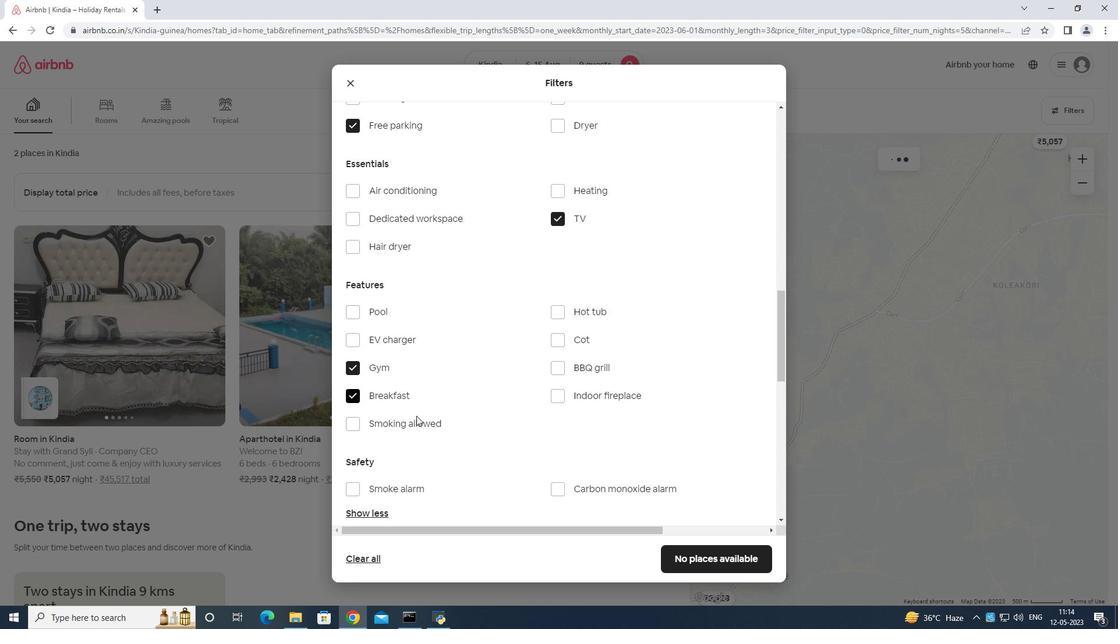 
Action: Mouse moved to (537, 422)
Screenshot: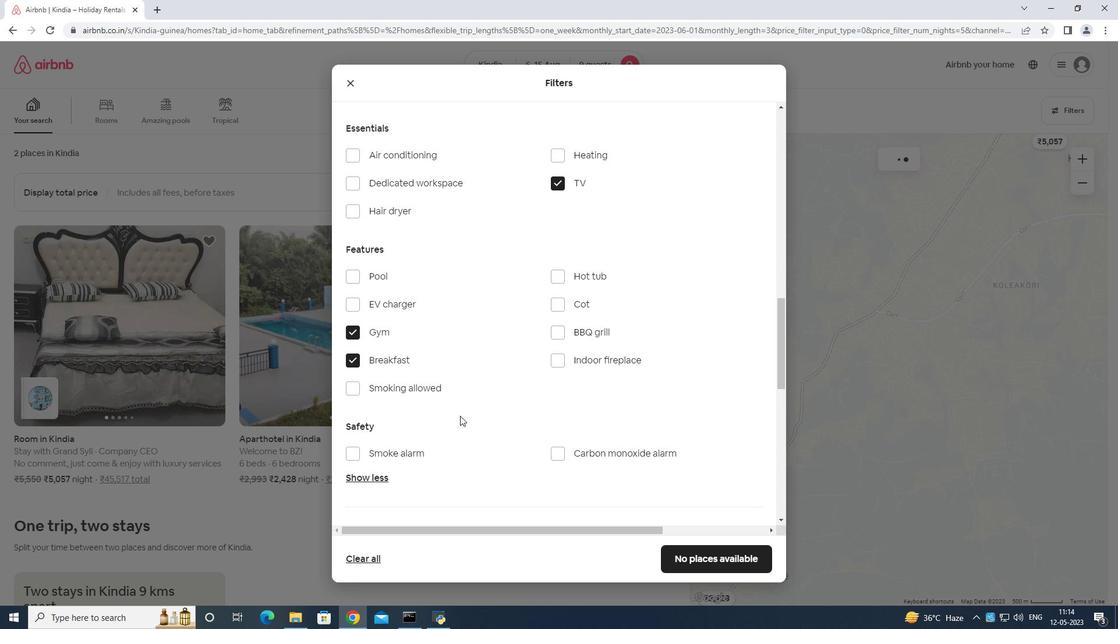 
Action: Mouse scrolled (534, 421) with delta (0, 0)
Screenshot: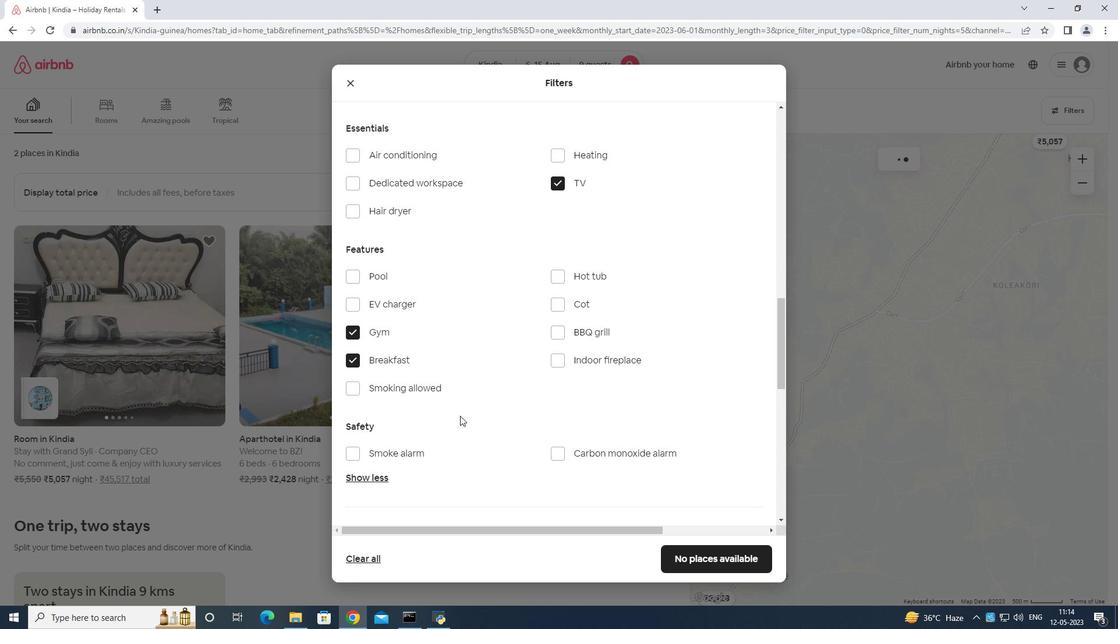 
Action: Mouse moved to (580, 427)
Screenshot: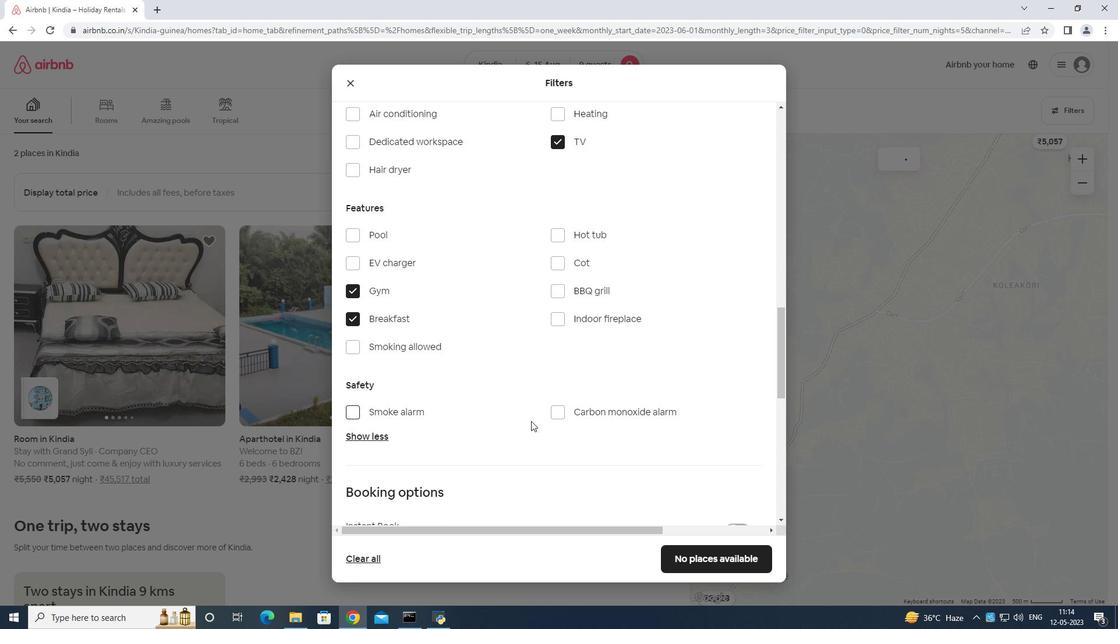 
Action: Mouse scrolled (580, 427) with delta (0, 0)
Screenshot: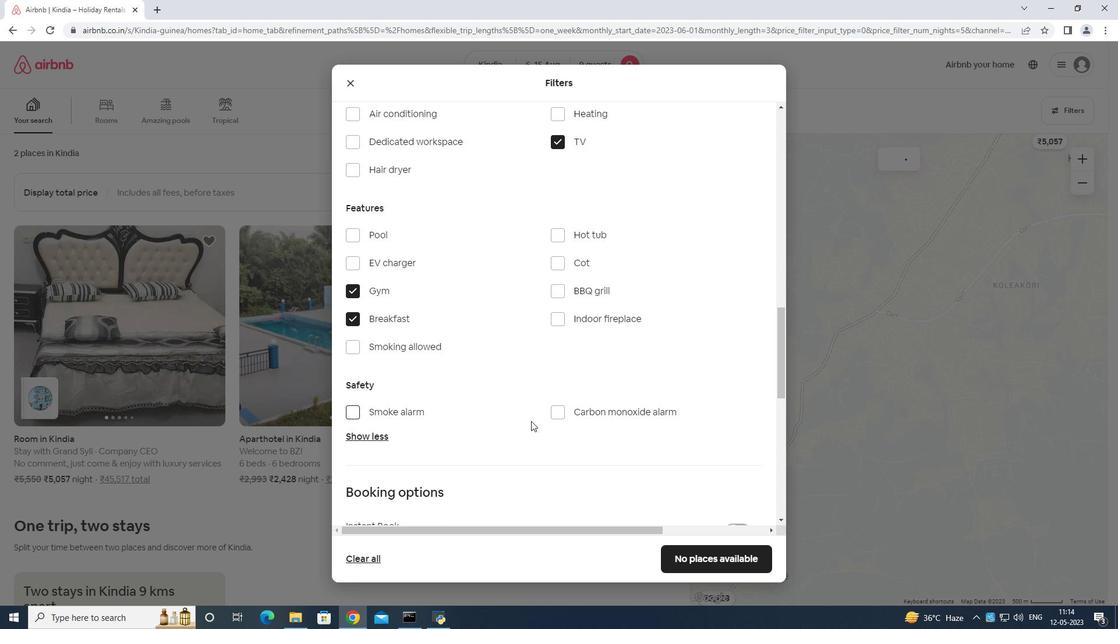 
Action: Mouse moved to (738, 373)
Screenshot: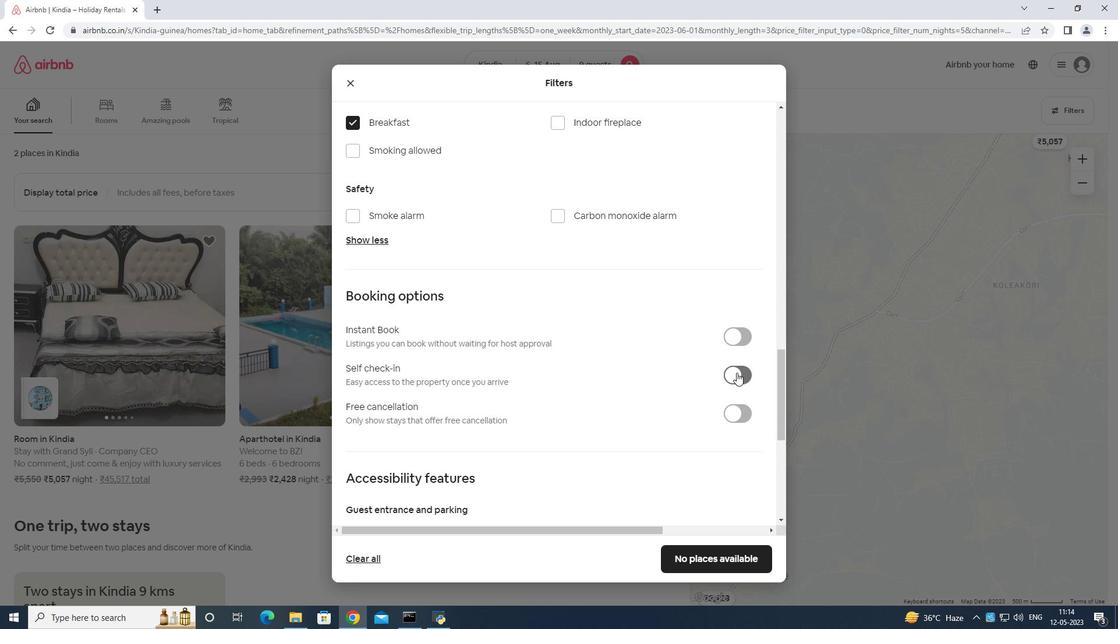 
Action: Mouse pressed left at (738, 373)
Screenshot: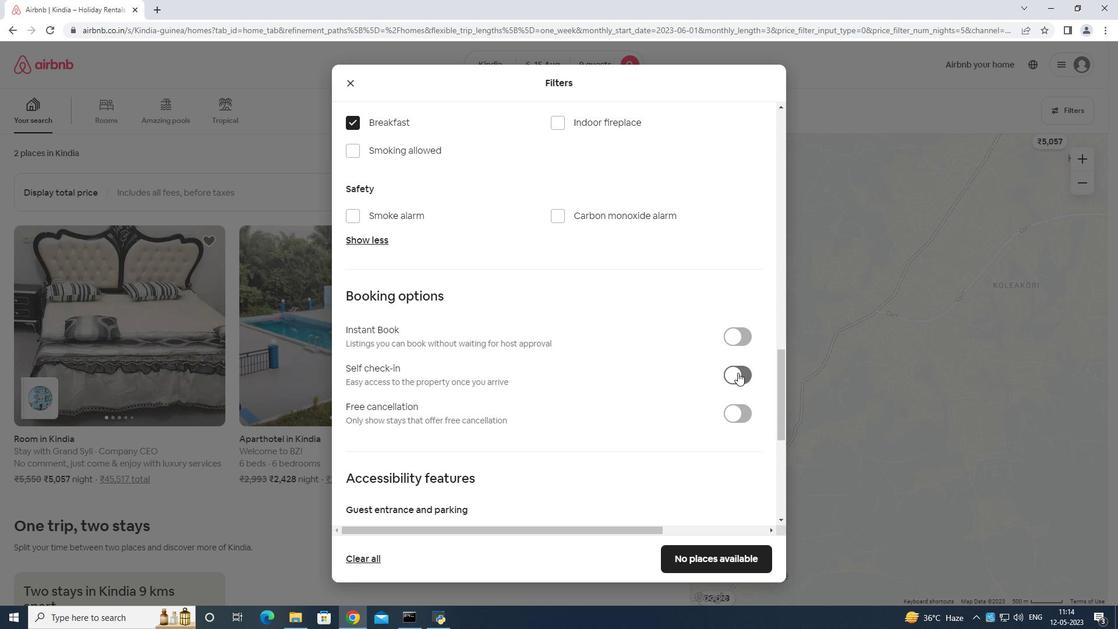 
Action: Mouse moved to (744, 369)
Screenshot: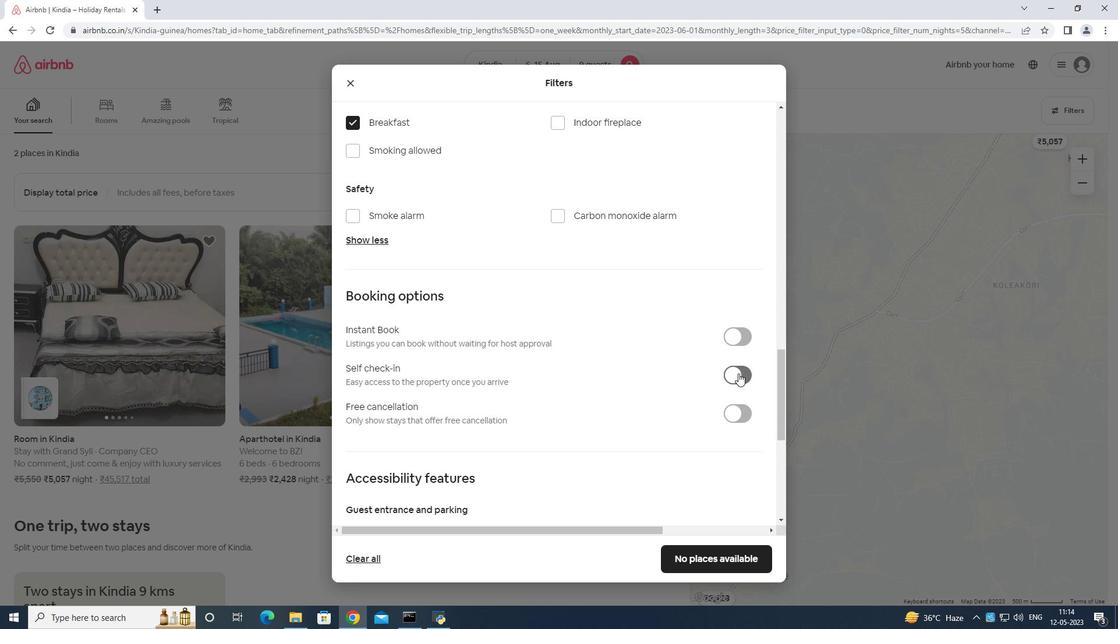 
Action: Mouse scrolled (744, 369) with delta (0, 0)
Screenshot: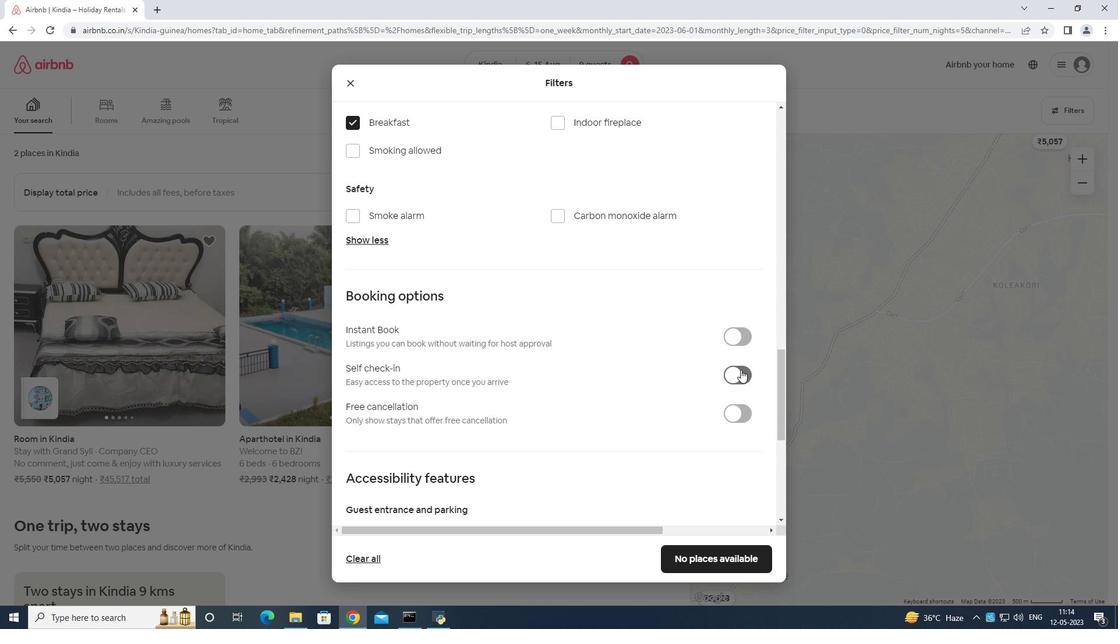 
Action: Mouse moved to (745, 369)
Screenshot: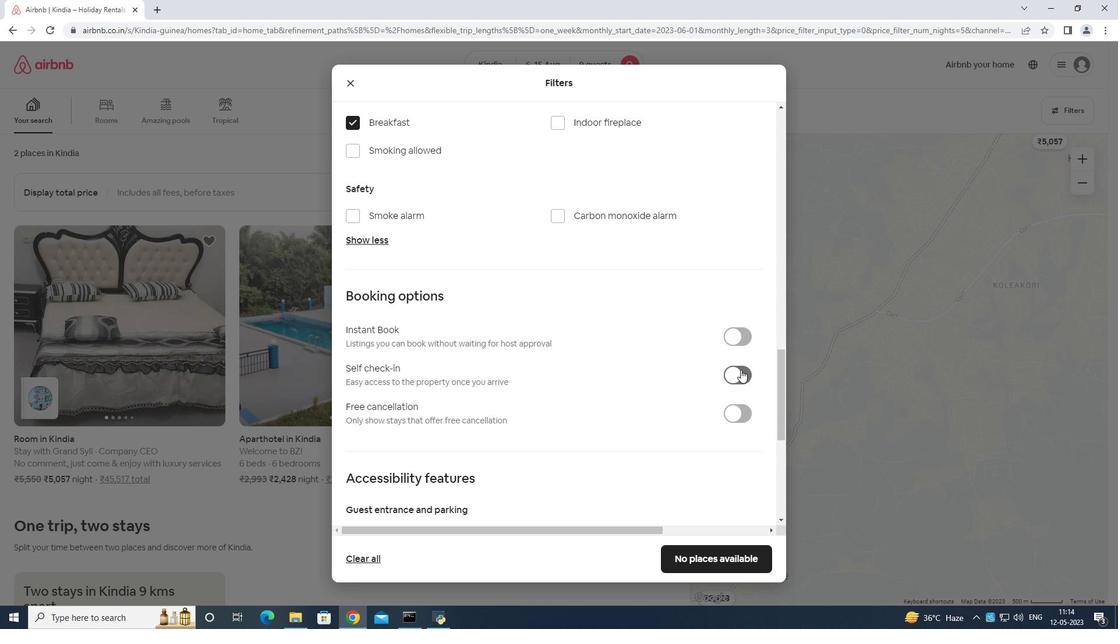 
Action: Mouse scrolled (745, 369) with delta (0, 0)
Screenshot: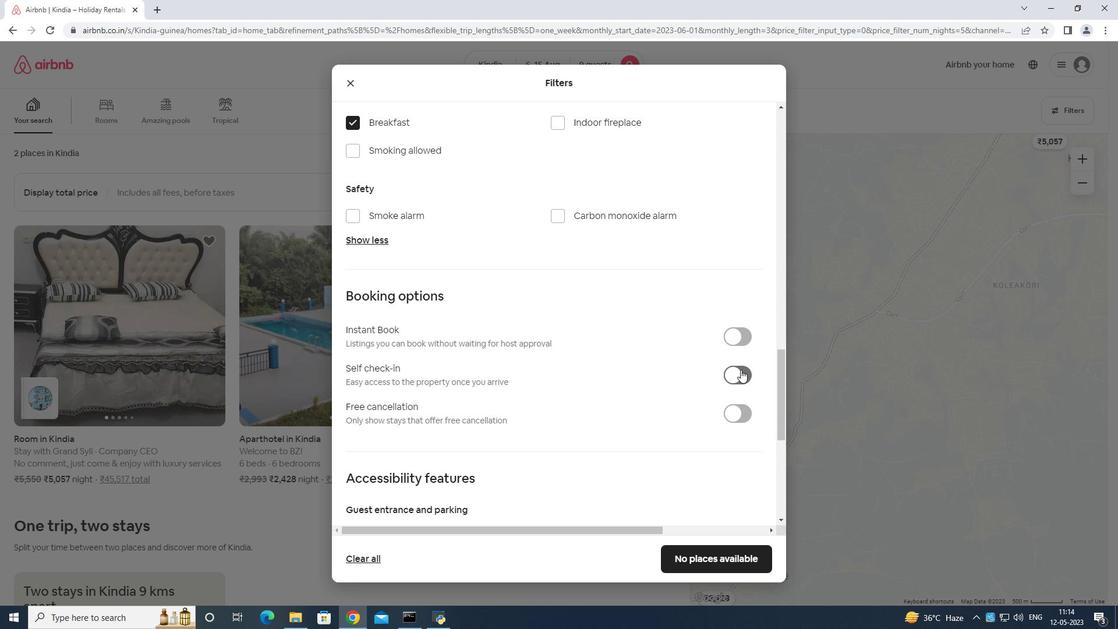 
Action: Mouse scrolled (745, 369) with delta (0, 0)
Screenshot: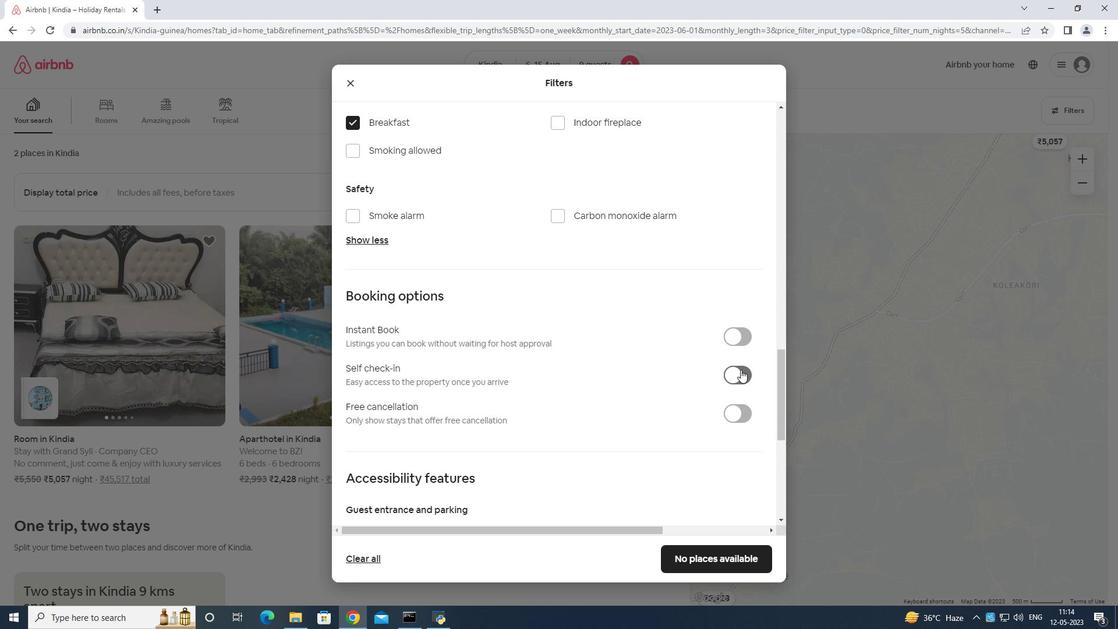
Action: Mouse scrolled (745, 369) with delta (0, 0)
Screenshot: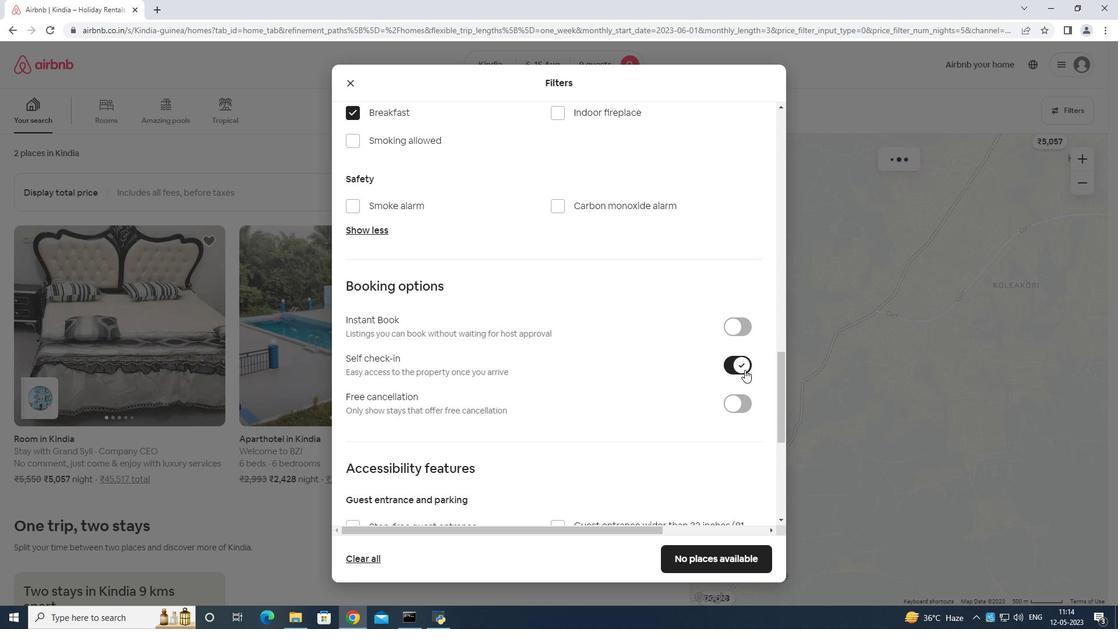 
Action: Mouse scrolled (745, 369) with delta (0, 0)
Screenshot: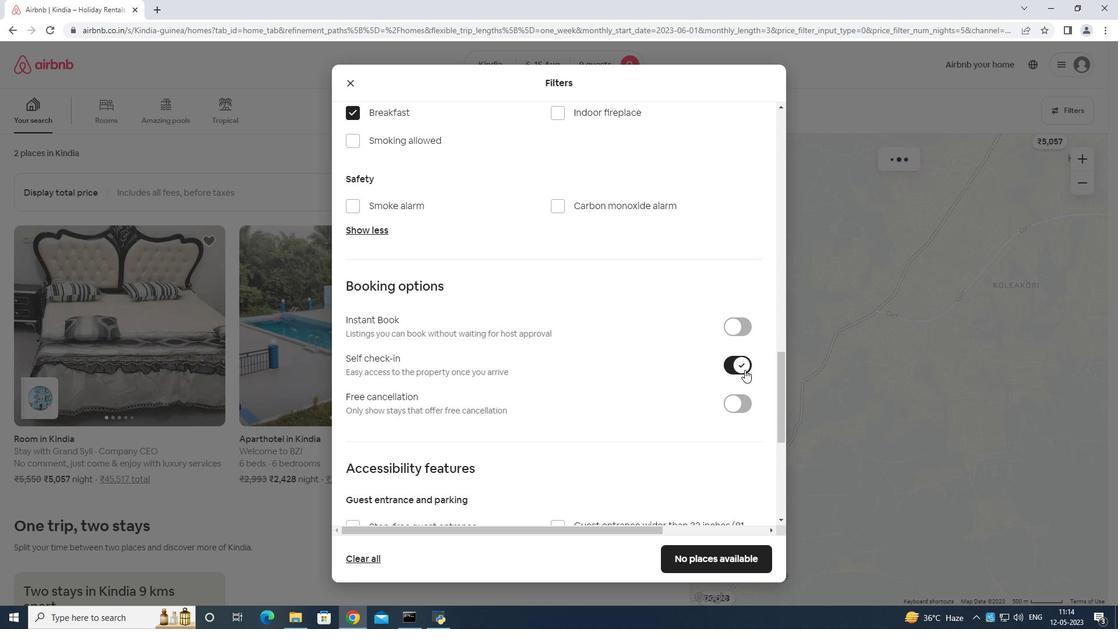 
Action: Mouse scrolled (745, 369) with delta (0, 0)
Screenshot: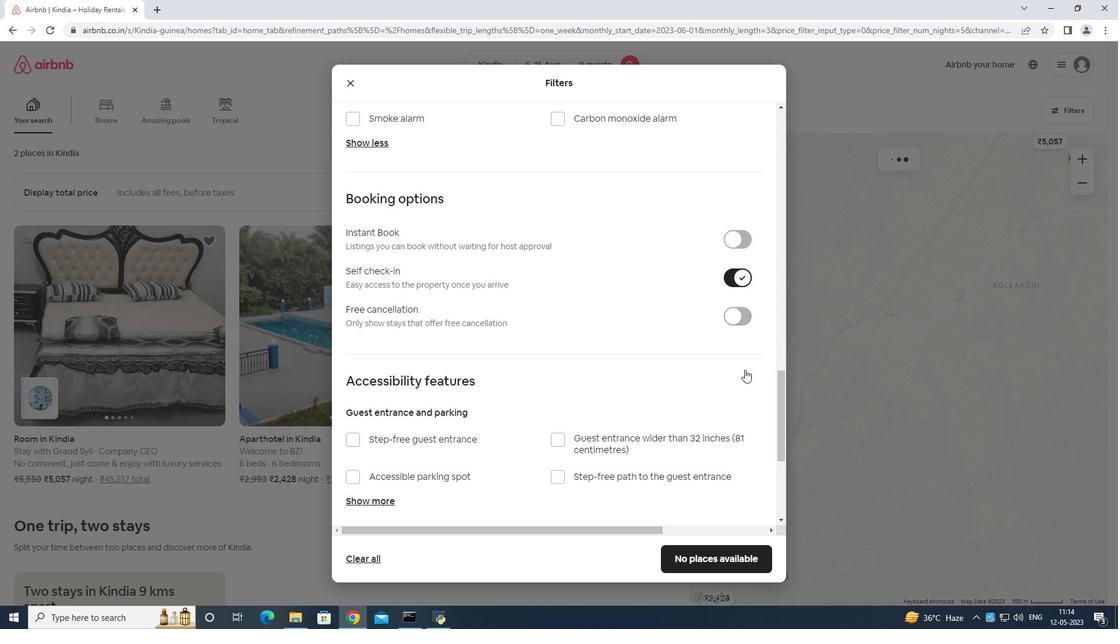 
Action: Mouse scrolled (745, 369) with delta (0, 0)
Screenshot: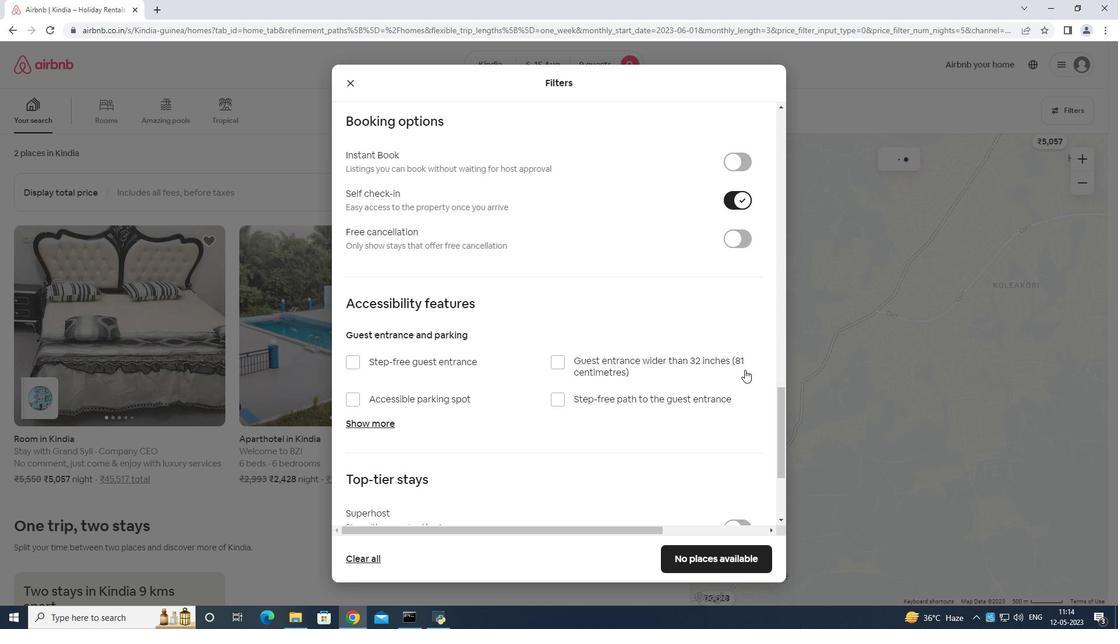 
Action: Mouse scrolled (745, 369) with delta (0, 0)
Screenshot: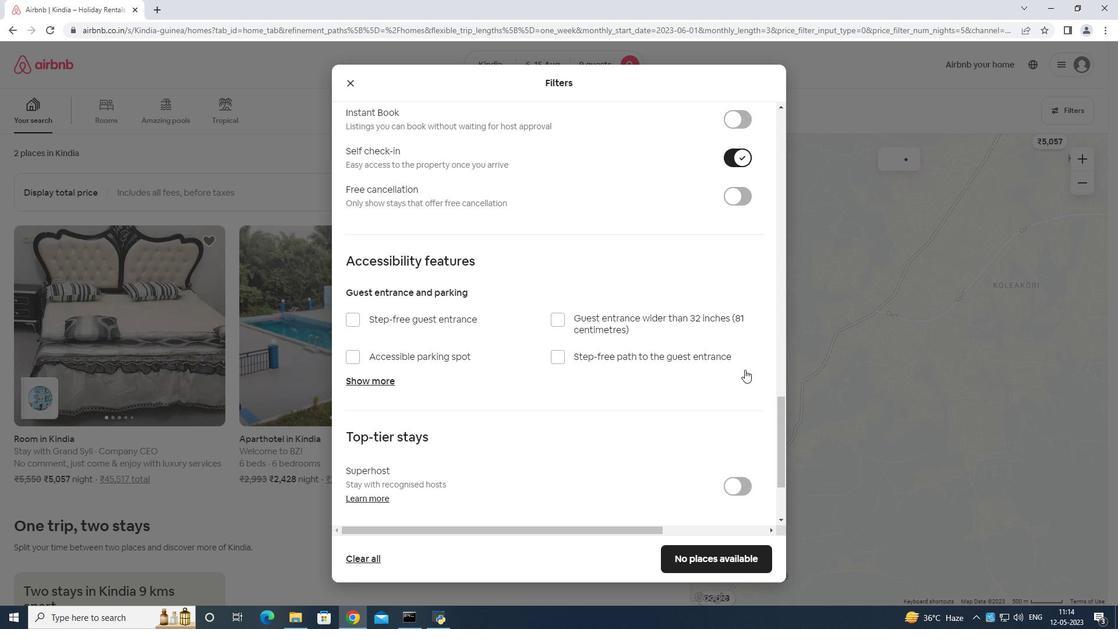 
Action: Mouse scrolled (745, 369) with delta (0, 0)
Screenshot: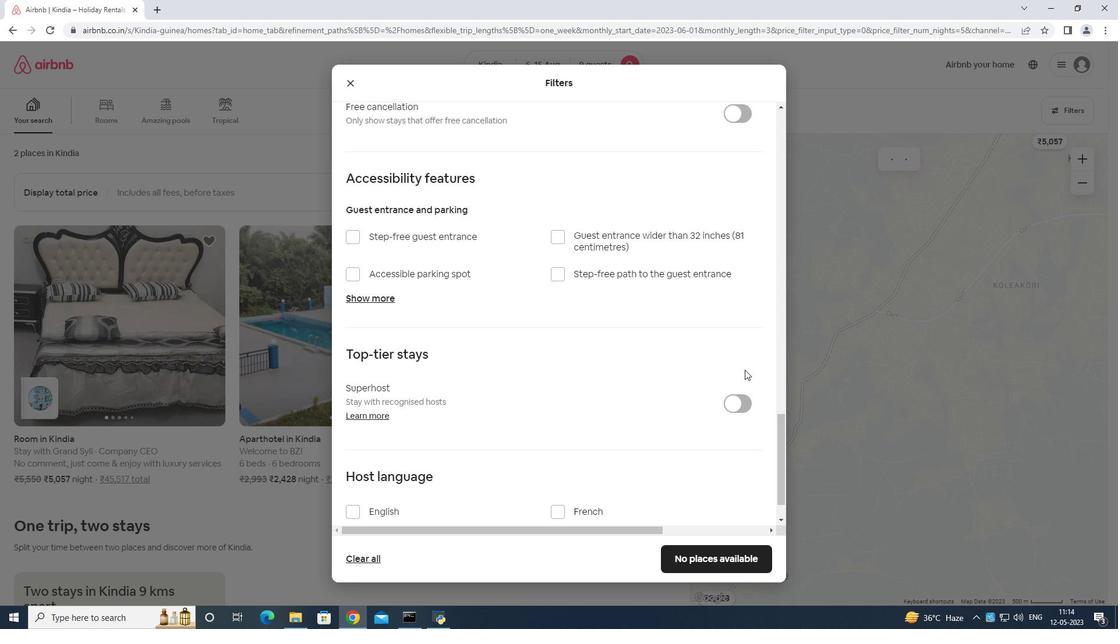 
Action: Mouse scrolled (745, 369) with delta (0, 0)
Screenshot: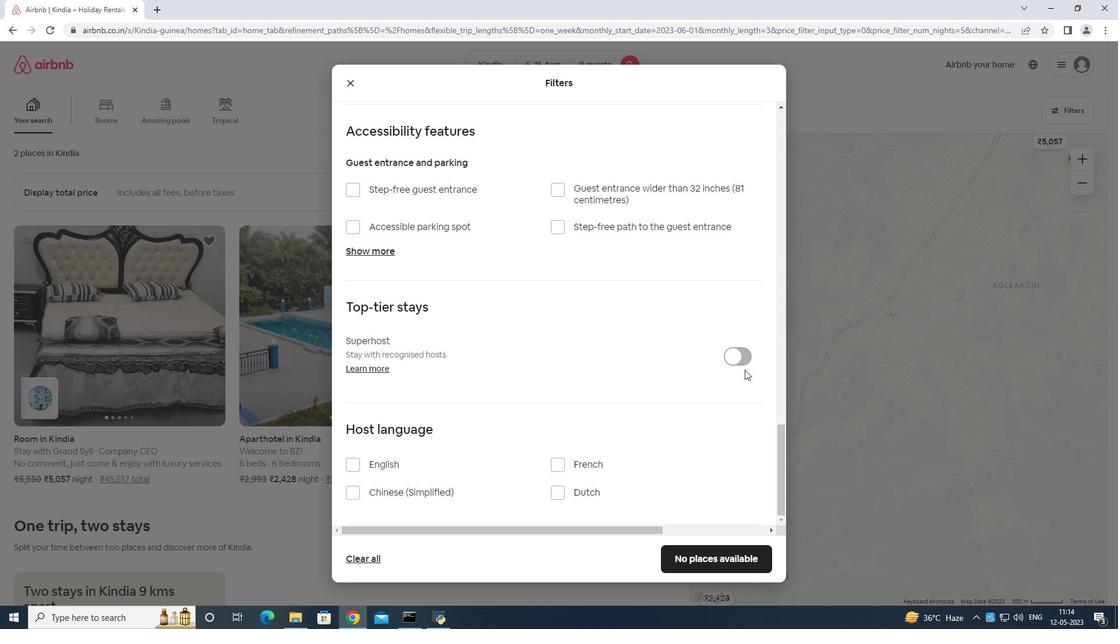 
Action: Mouse scrolled (745, 369) with delta (0, 0)
Screenshot: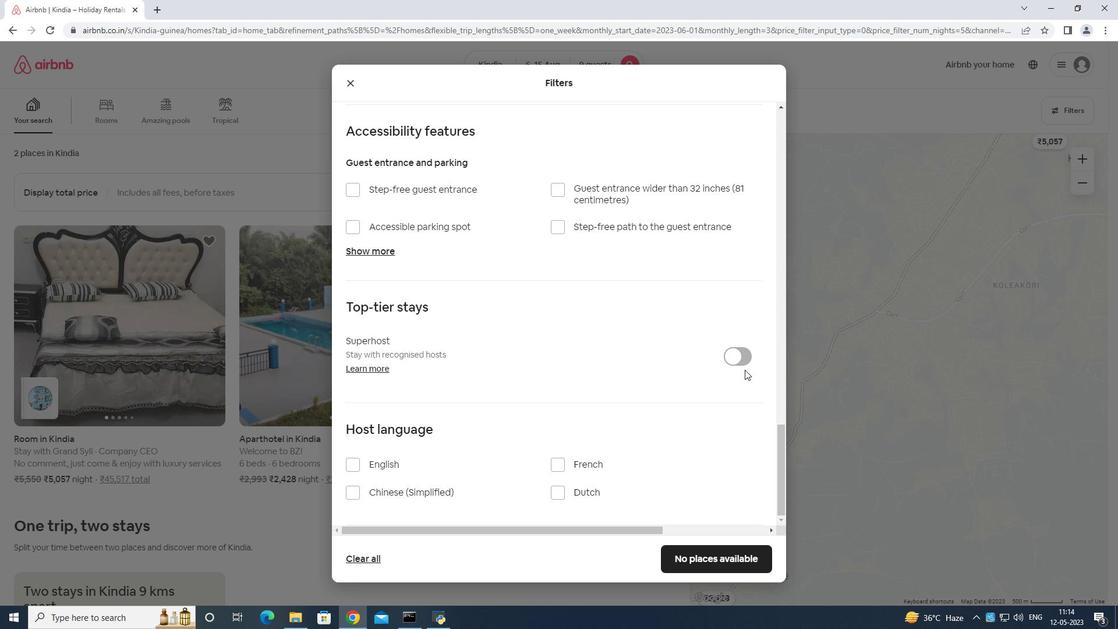 
Action: Mouse scrolled (745, 369) with delta (0, 0)
Screenshot: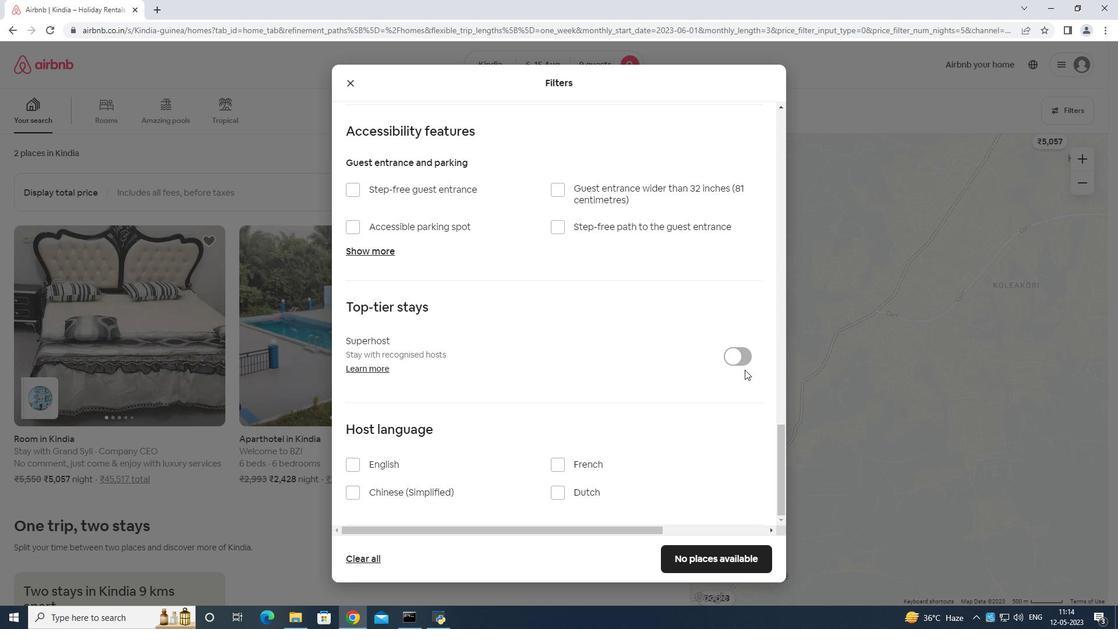
Action: Mouse moved to (355, 460)
Screenshot: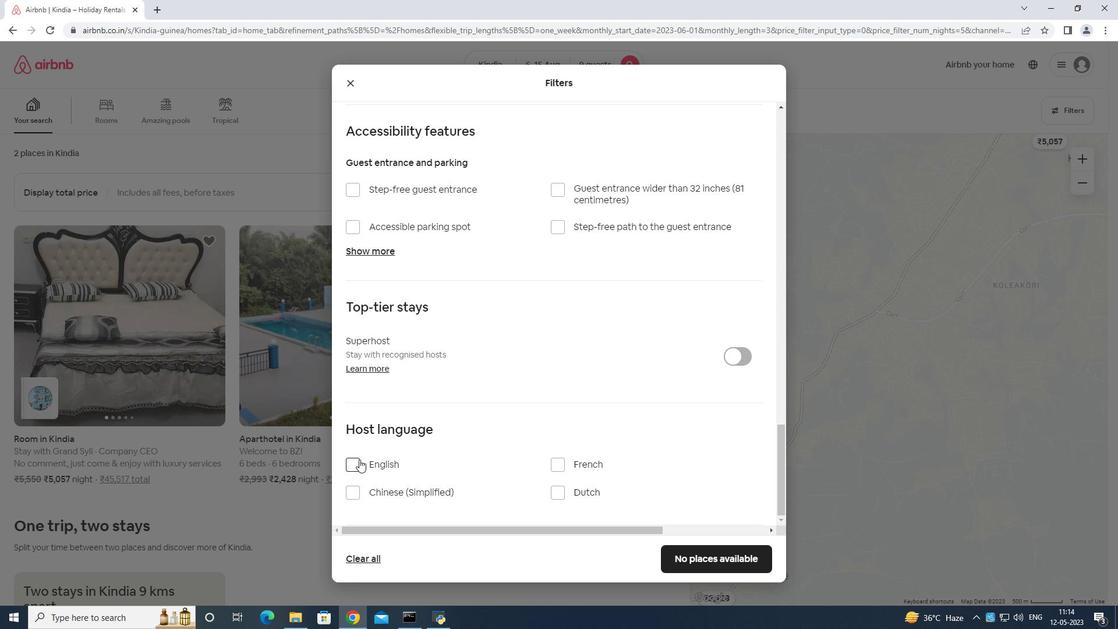 
Action: Mouse pressed left at (355, 460)
Screenshot: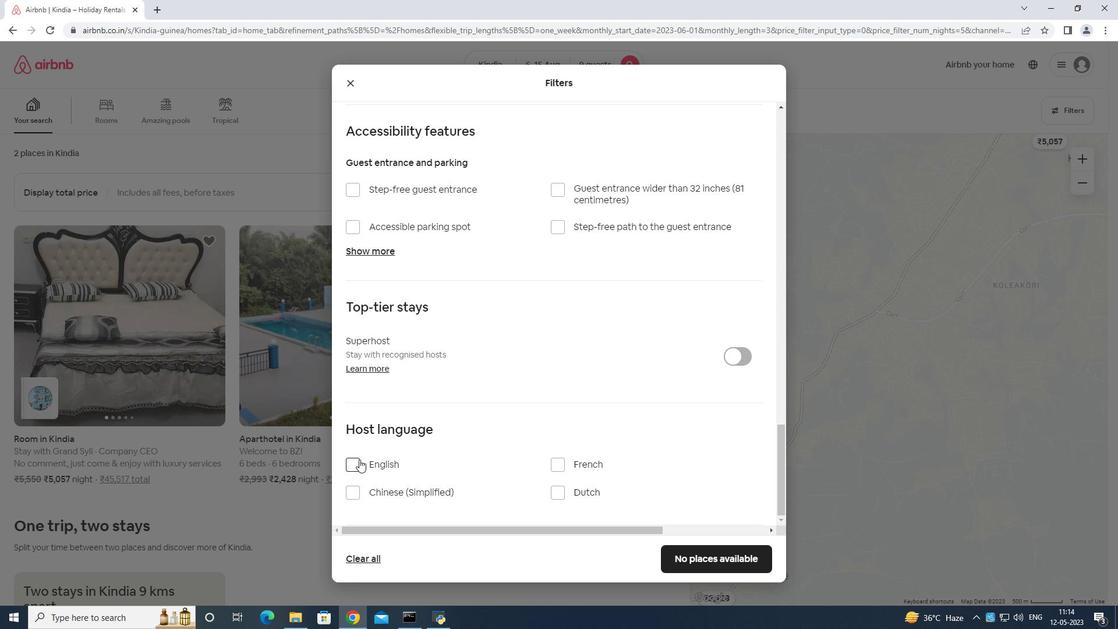 
Action: Mouse moved to (689, 559)
Screenshot: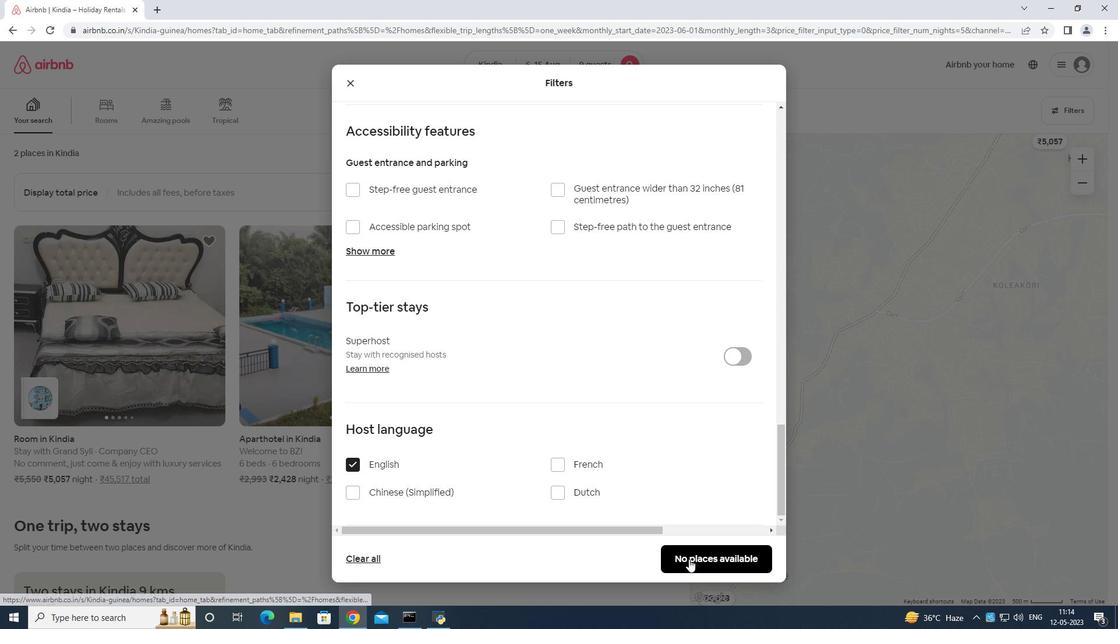 
Action: Mouse pressed left at (689, 559)
Screenshot: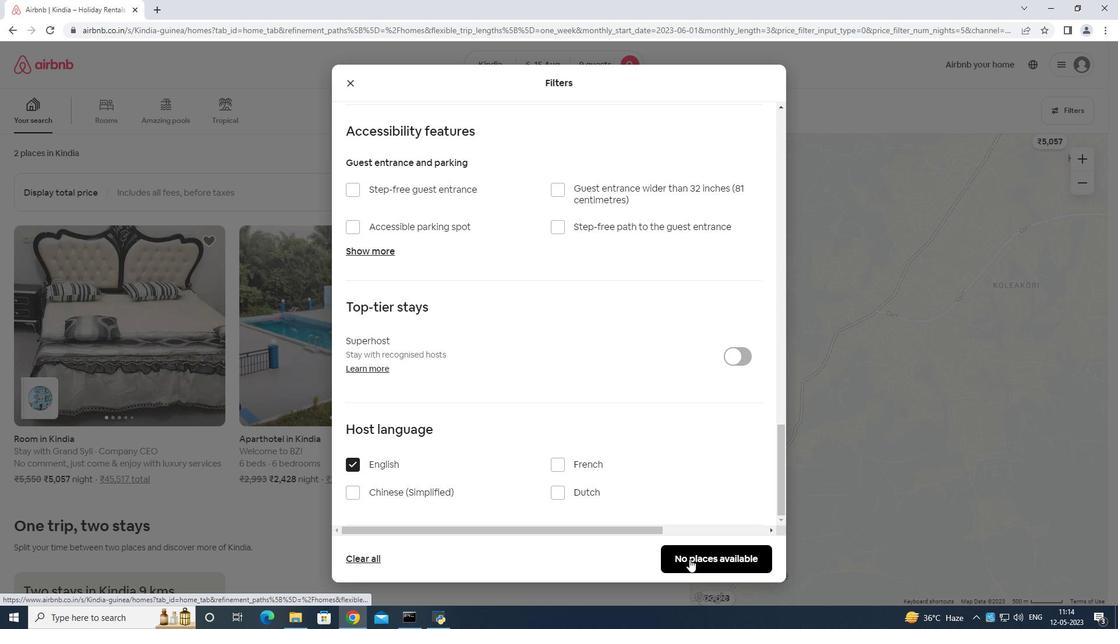 
Action: Mouse moved to (689, 559)
Screenshot: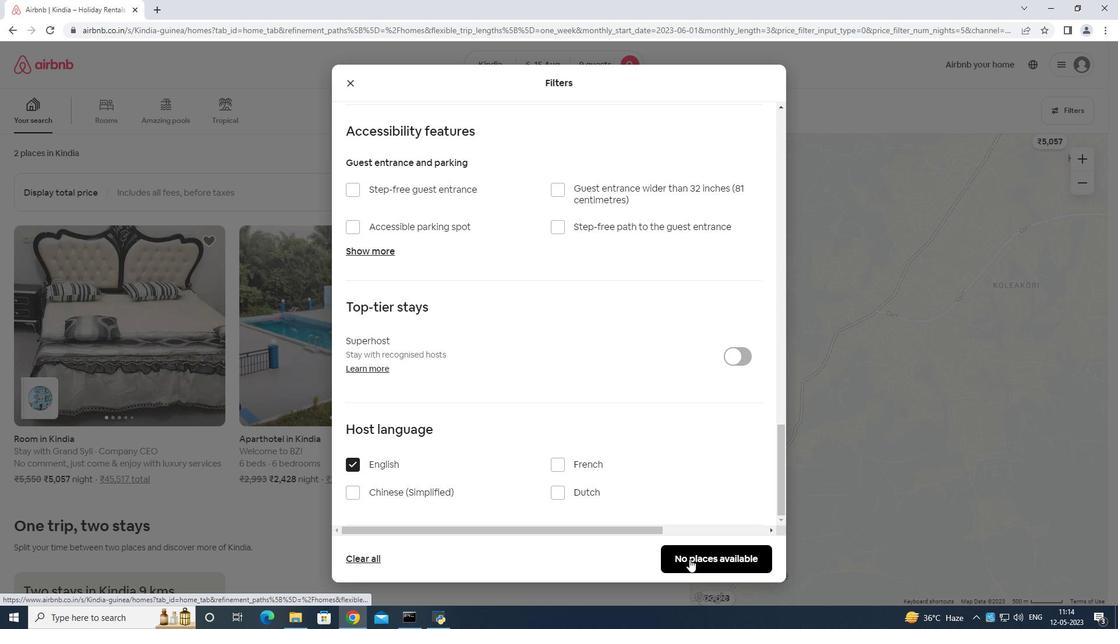 
